 Task: Play online crossword game.
Action: Mouse moved to (618, 462)
Screenshot: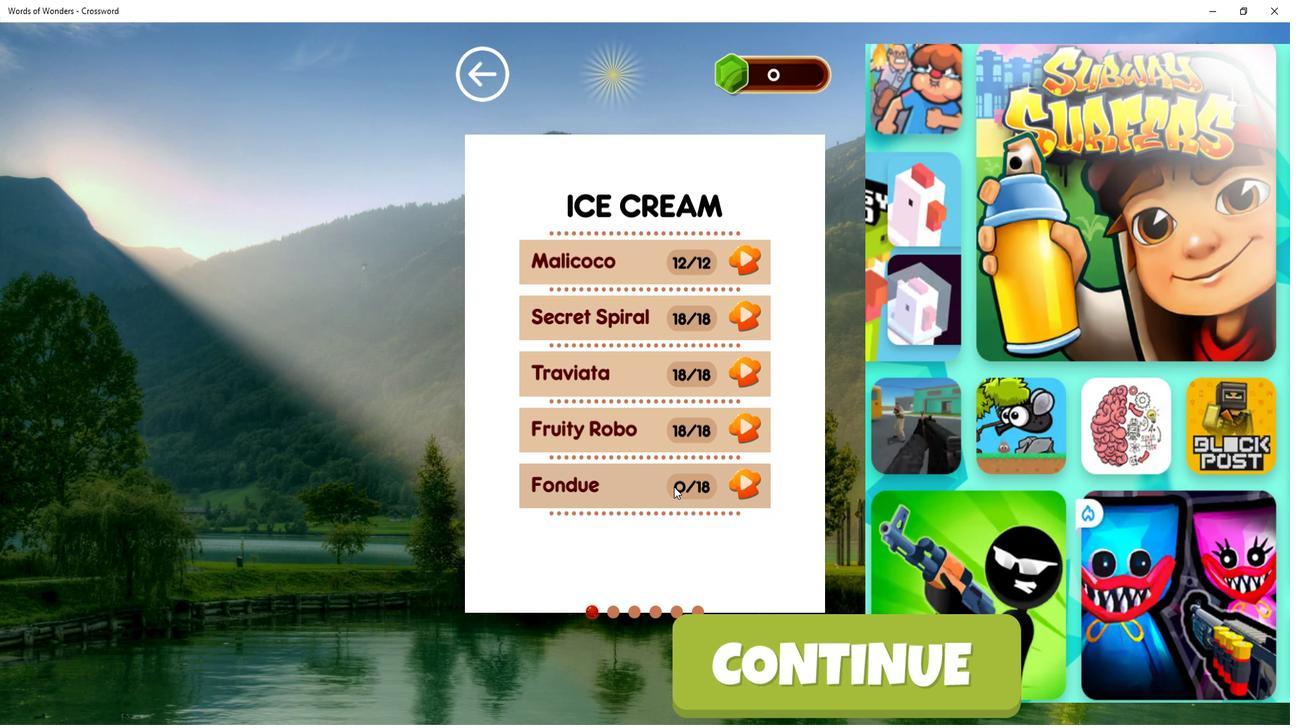 
Action: Mouse pressed left at (618, 462)
Screenshot: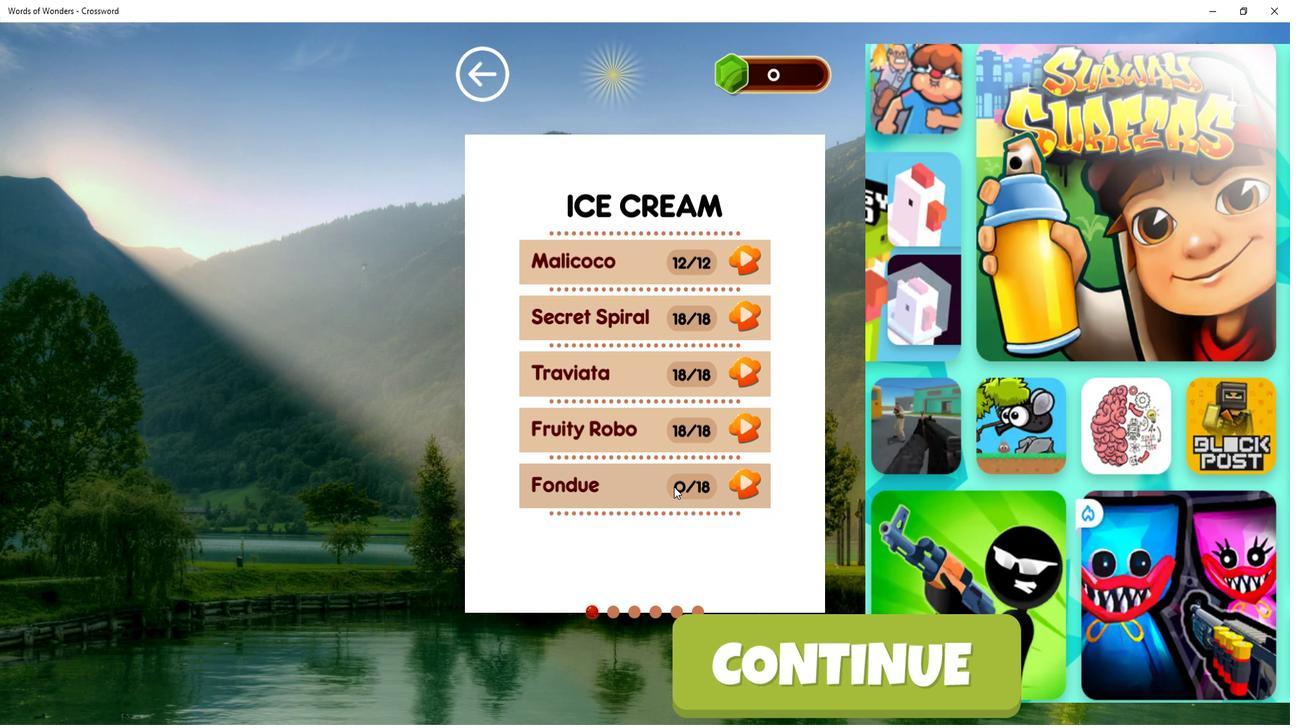 
Action: Mouse moved to (706, 612)
Screenshot: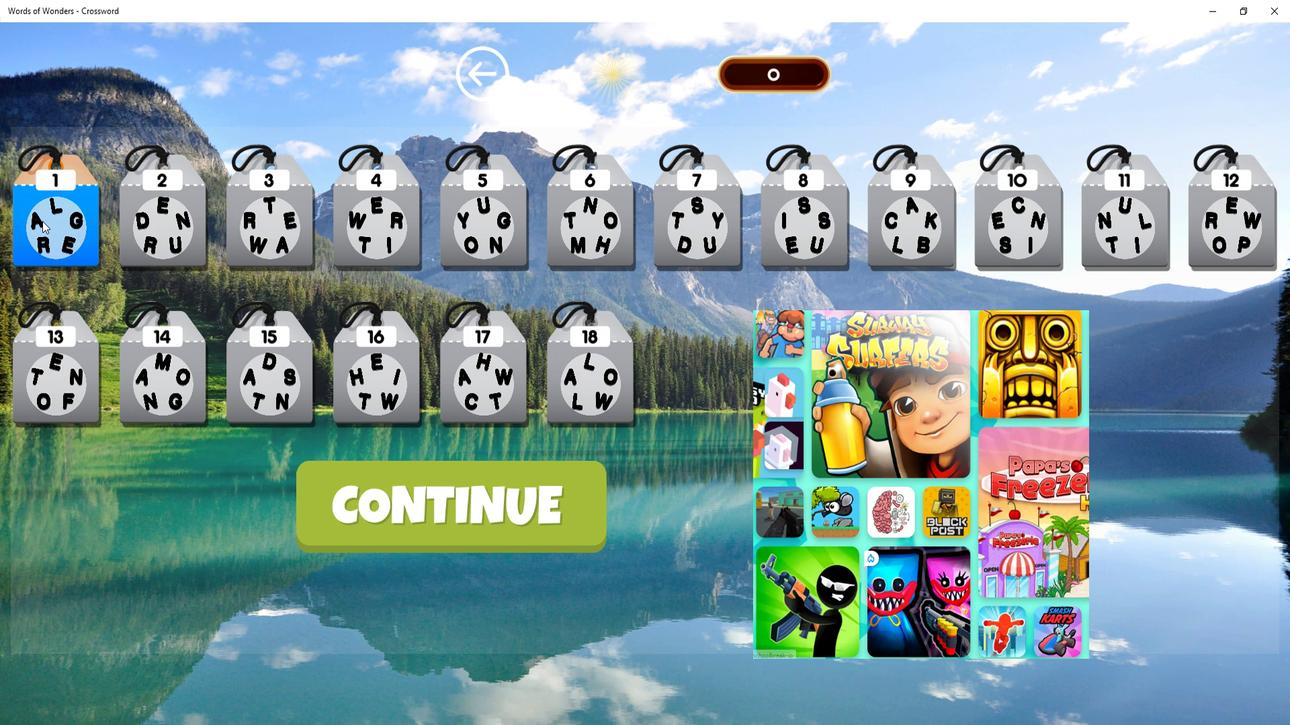 
Action: Mouse pressed left at (706, 612)
Screenshot: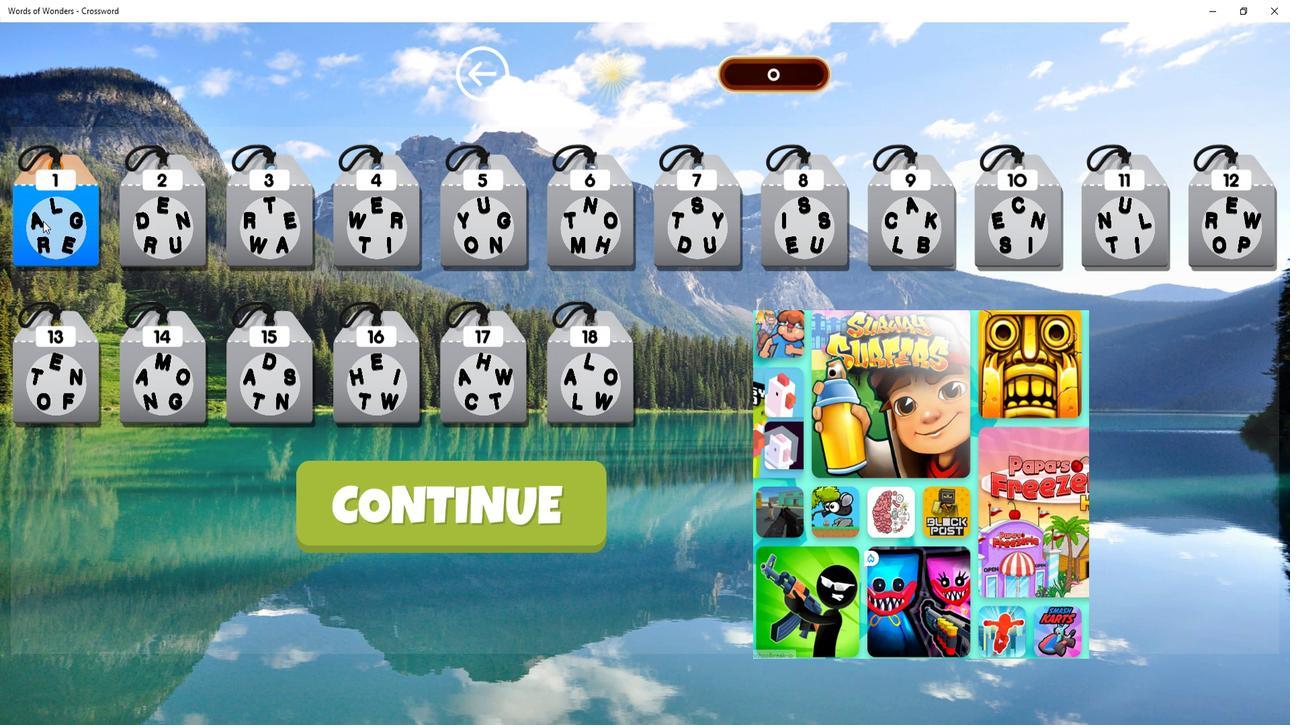 
Action: Mouse moved to (633, 475)
Screenshot: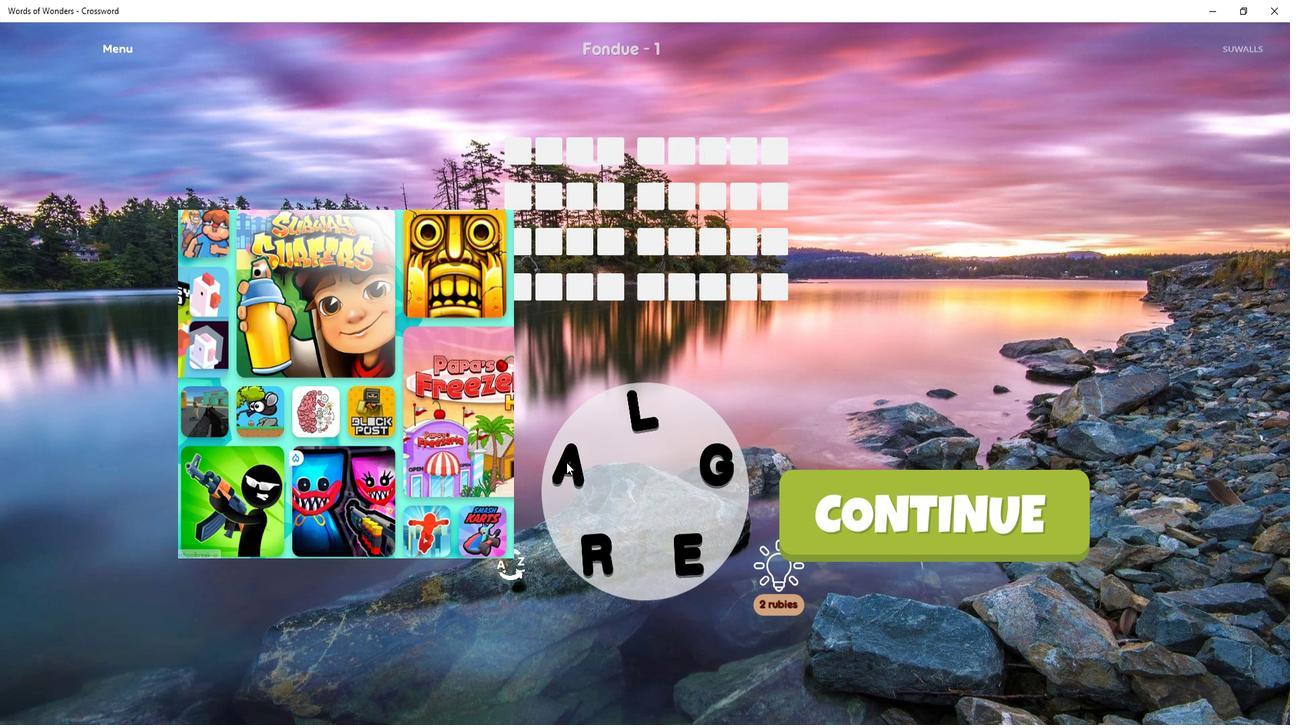 
Action: Mouse pressed left at (633, 475)
Screenshot: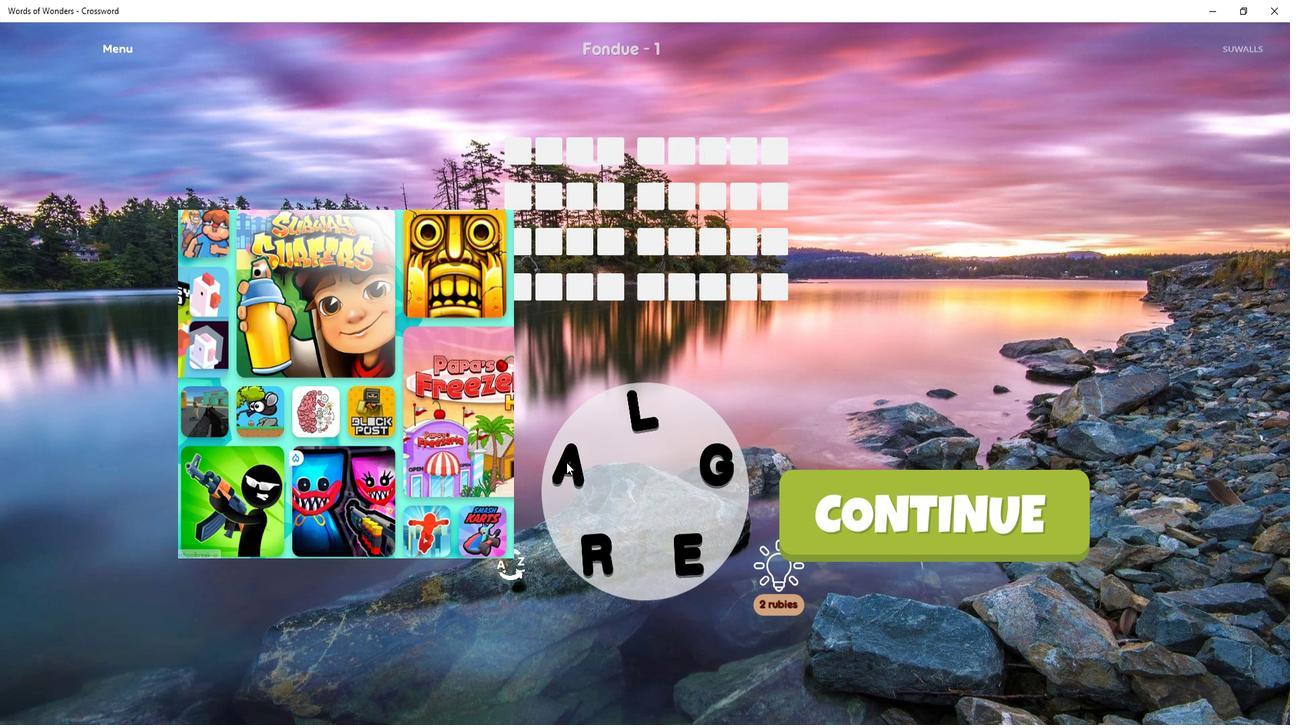 
Action: Mouse moved to (612, 466)
Screenshot: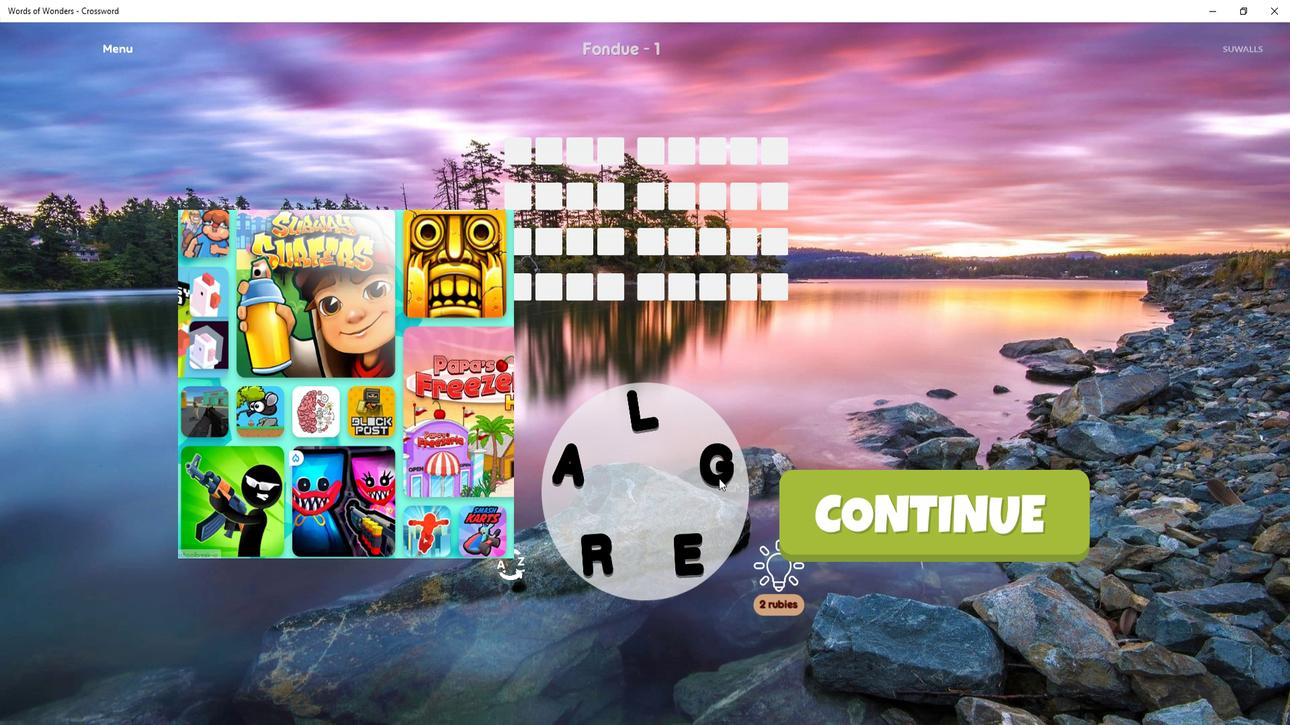 
Action: Mouse pressed left at (612, 466)
Screenshot: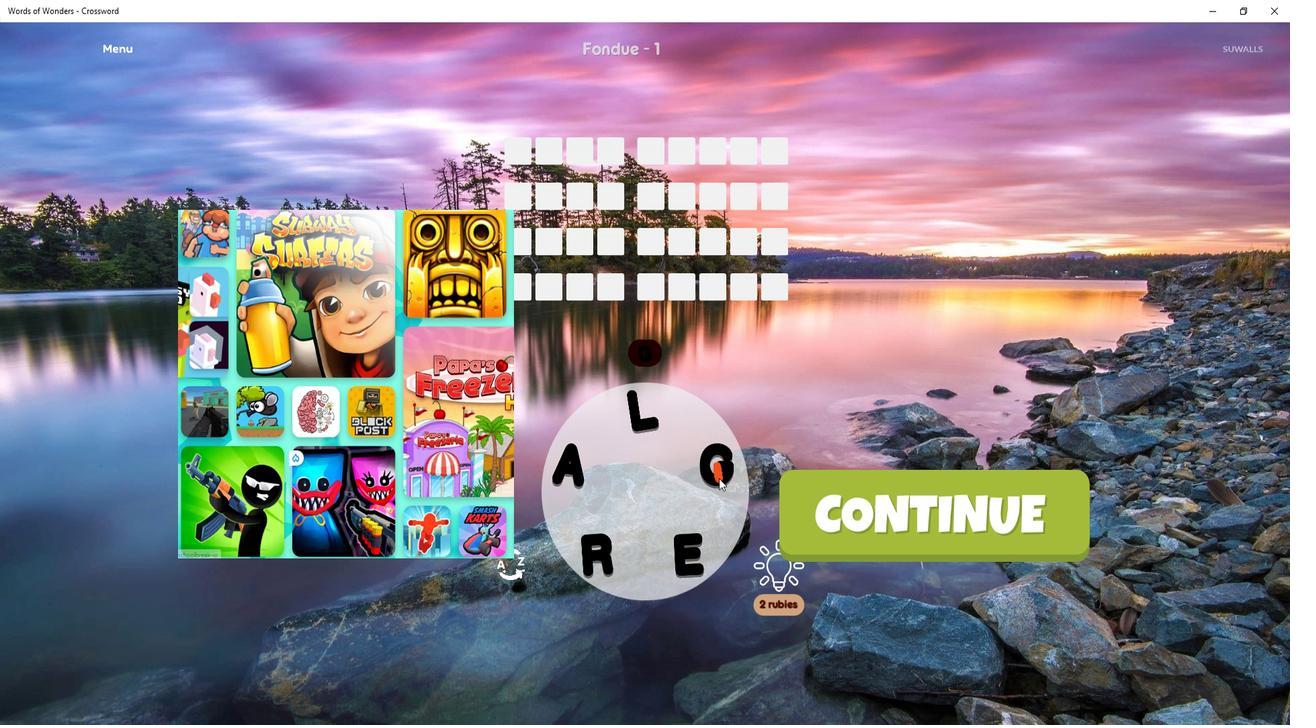 
Action: Mouse moved to (612, 468)
Screenshot: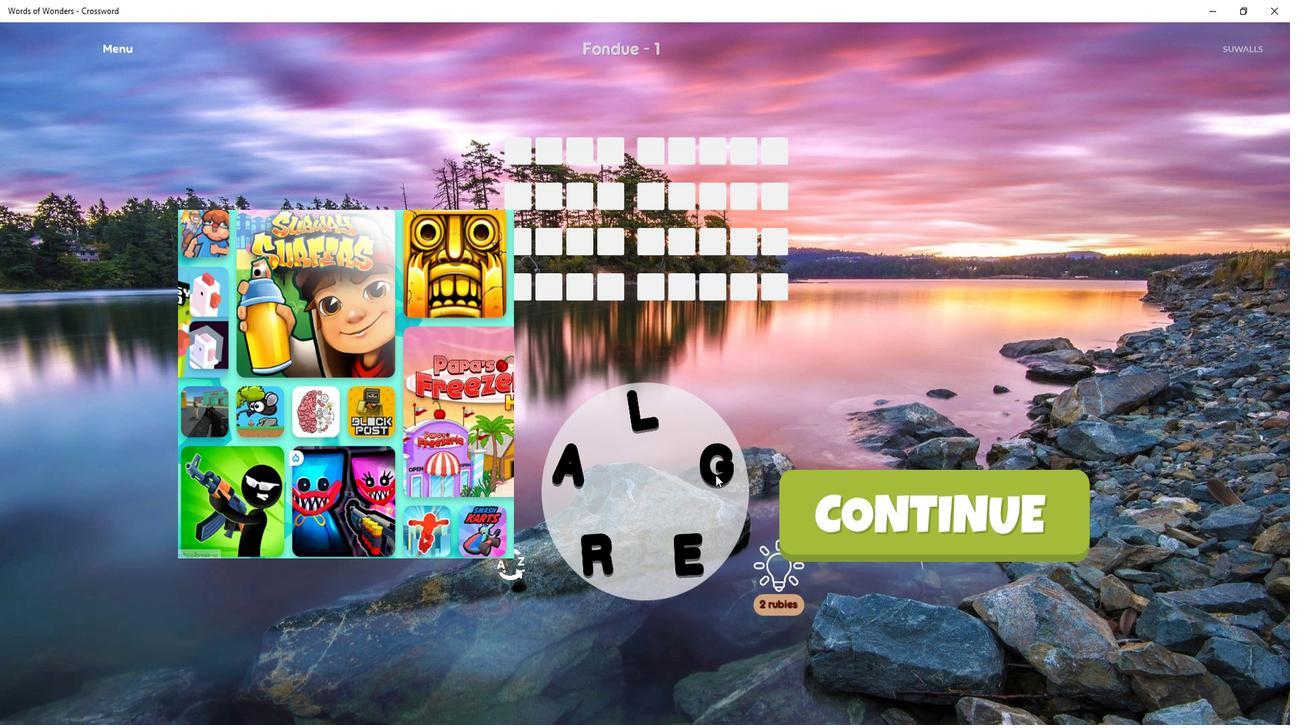 
Action: Mouse pressed left at (612, 468)
Screenshot: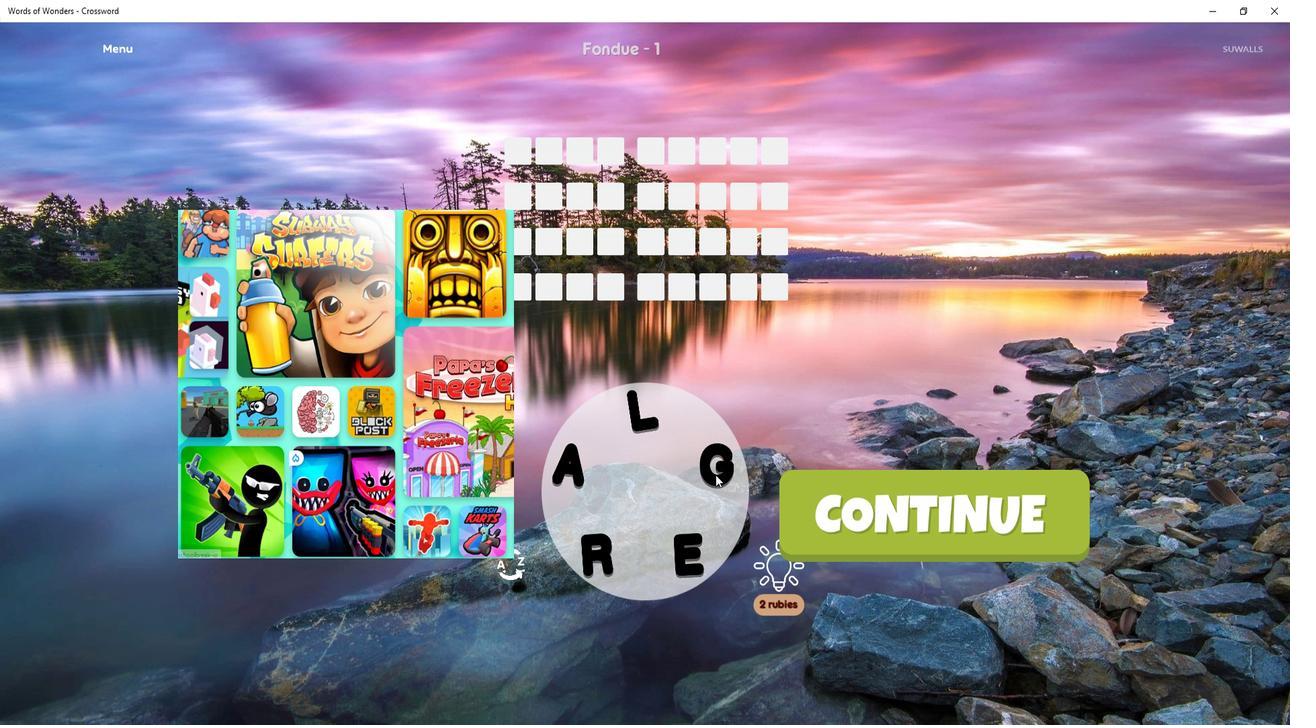 
Action: Mouse moved to (623, 504)
Screenshot: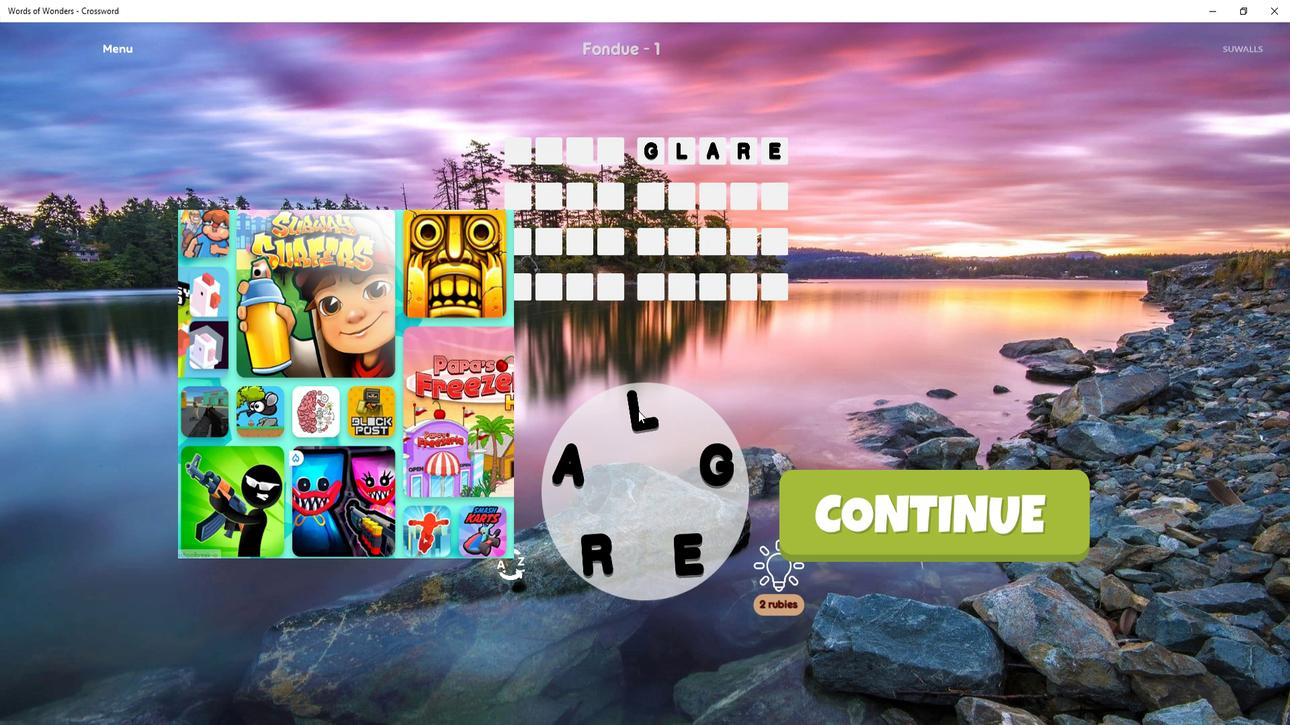 
Action: Mouse pressed left at (623, 504)
Screenshot: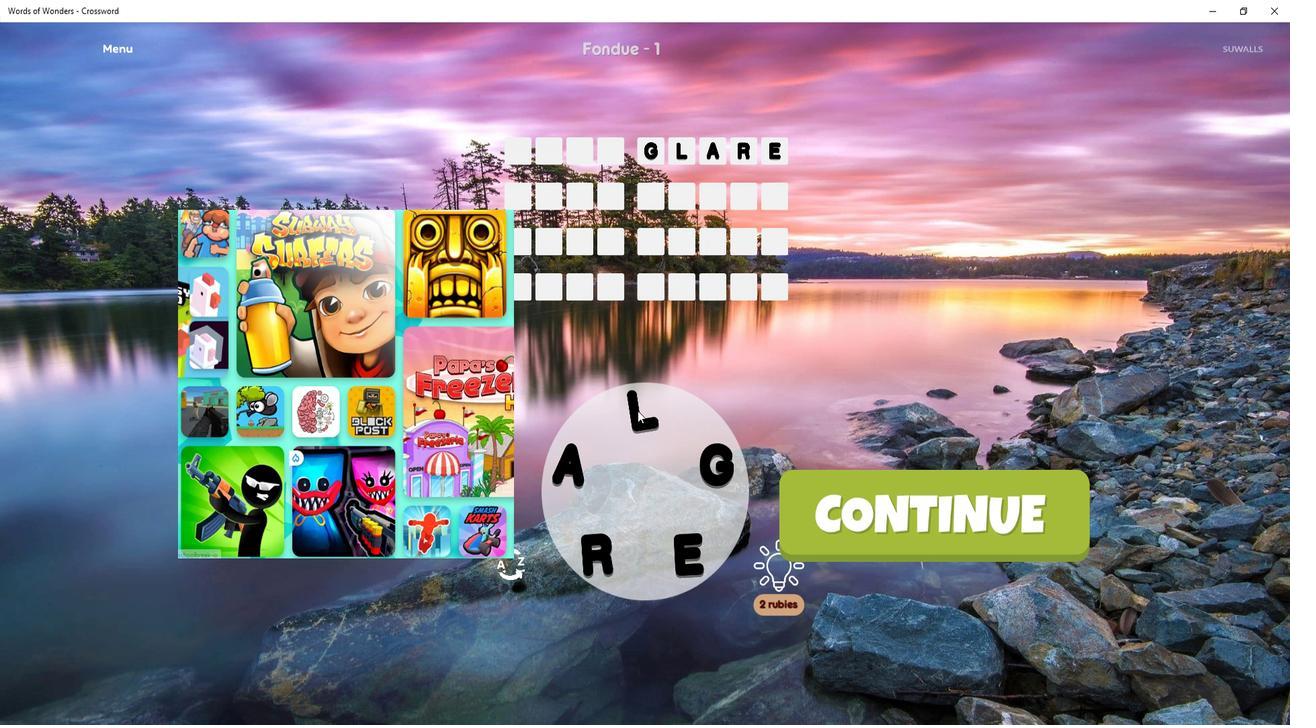 
Action: Mouse moved to (624, 507)
Screenshot: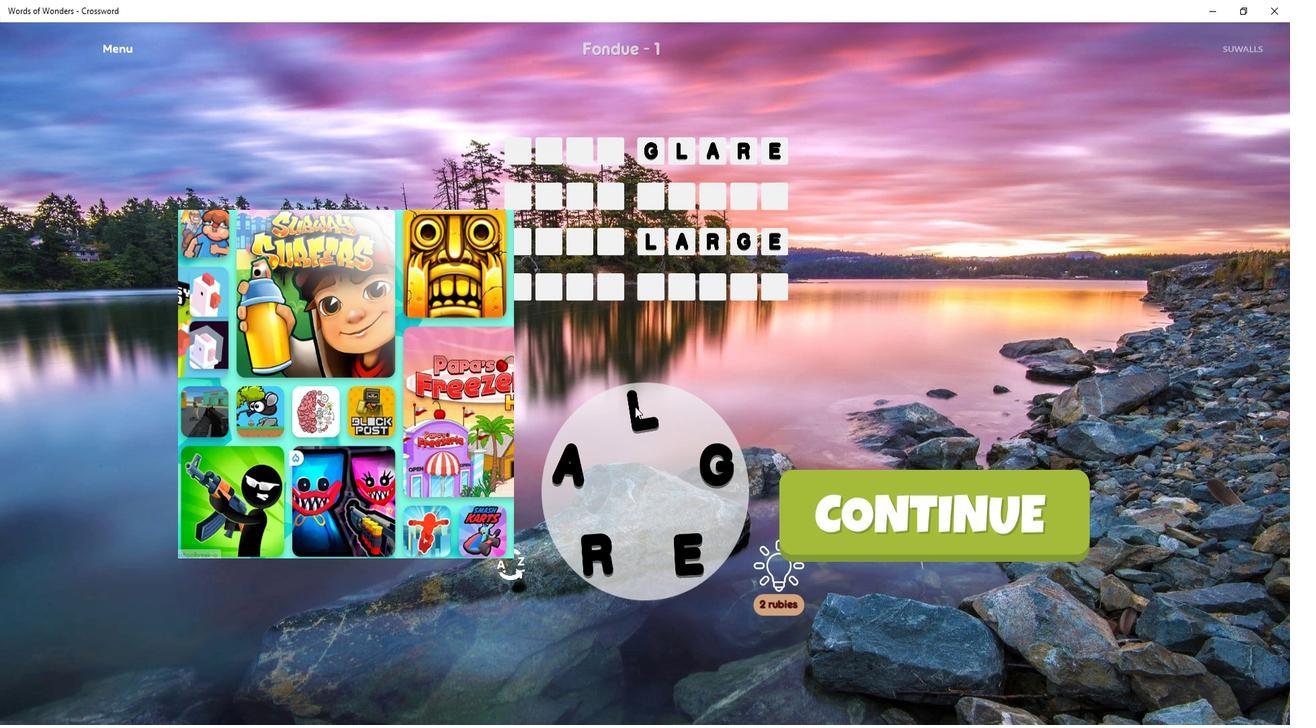 
Action: Mouse pressed left at (624, 507)
Screenshot: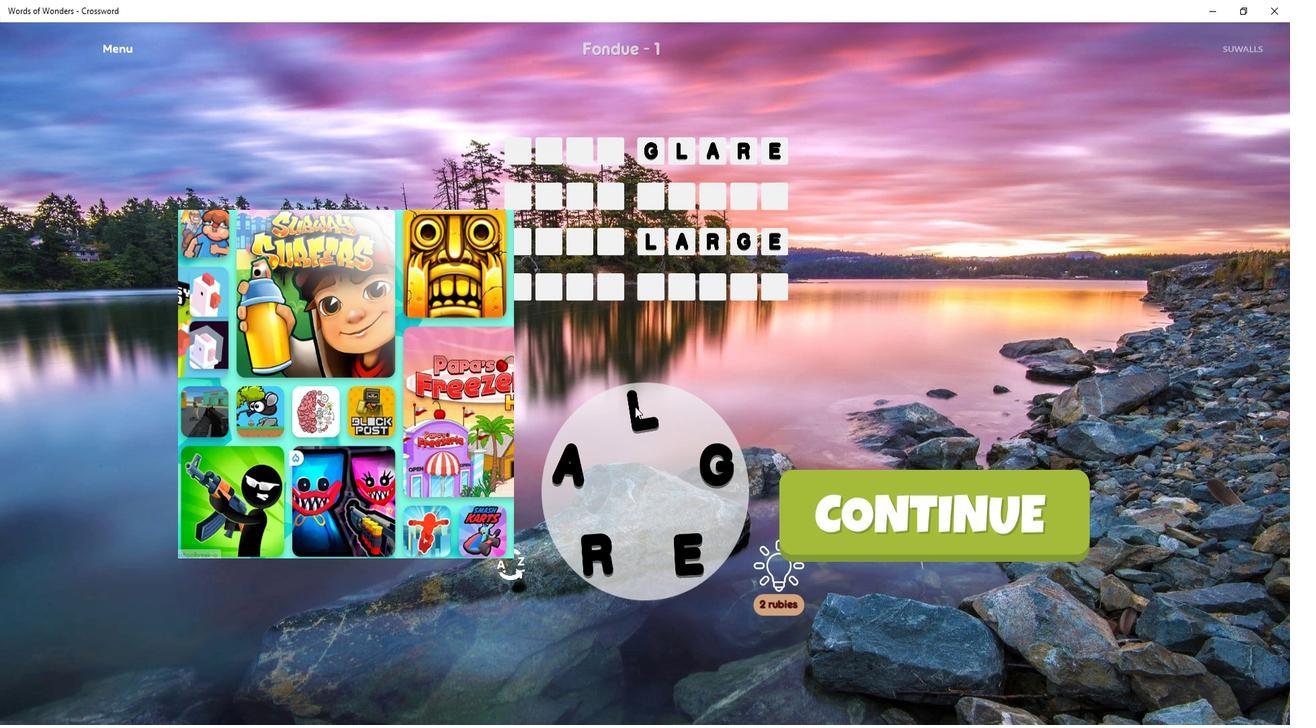 
Action: Mouse moved to (622, 507)
Screenshot: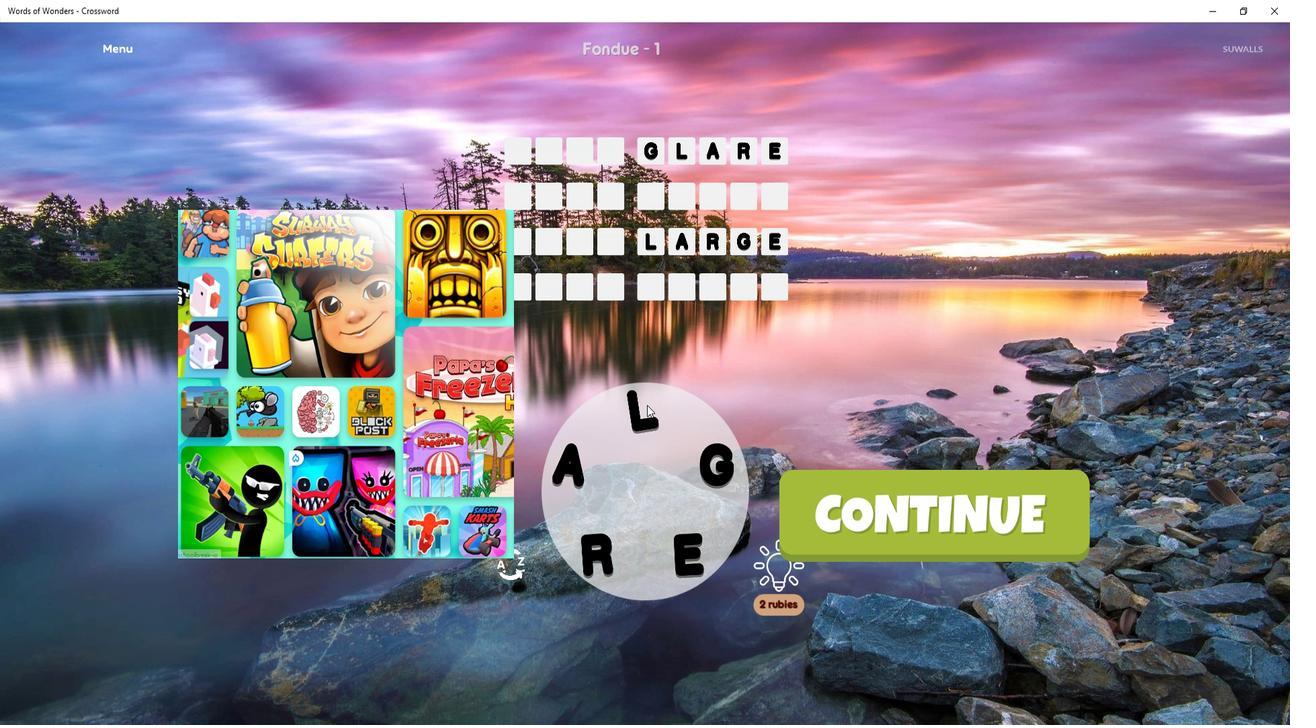 
Action: Mouse pressed left at (622, 507)
Screenshot: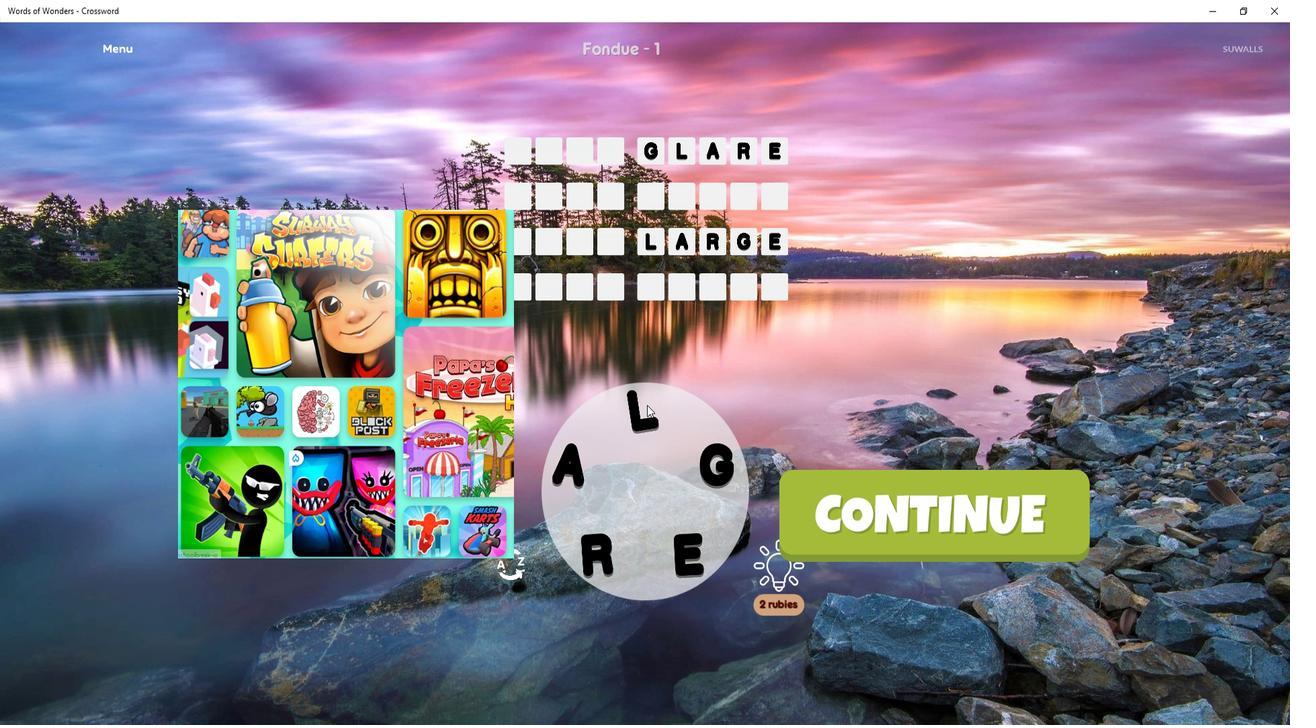 
Action: Mouse moved to (629, 421)
Screenshot: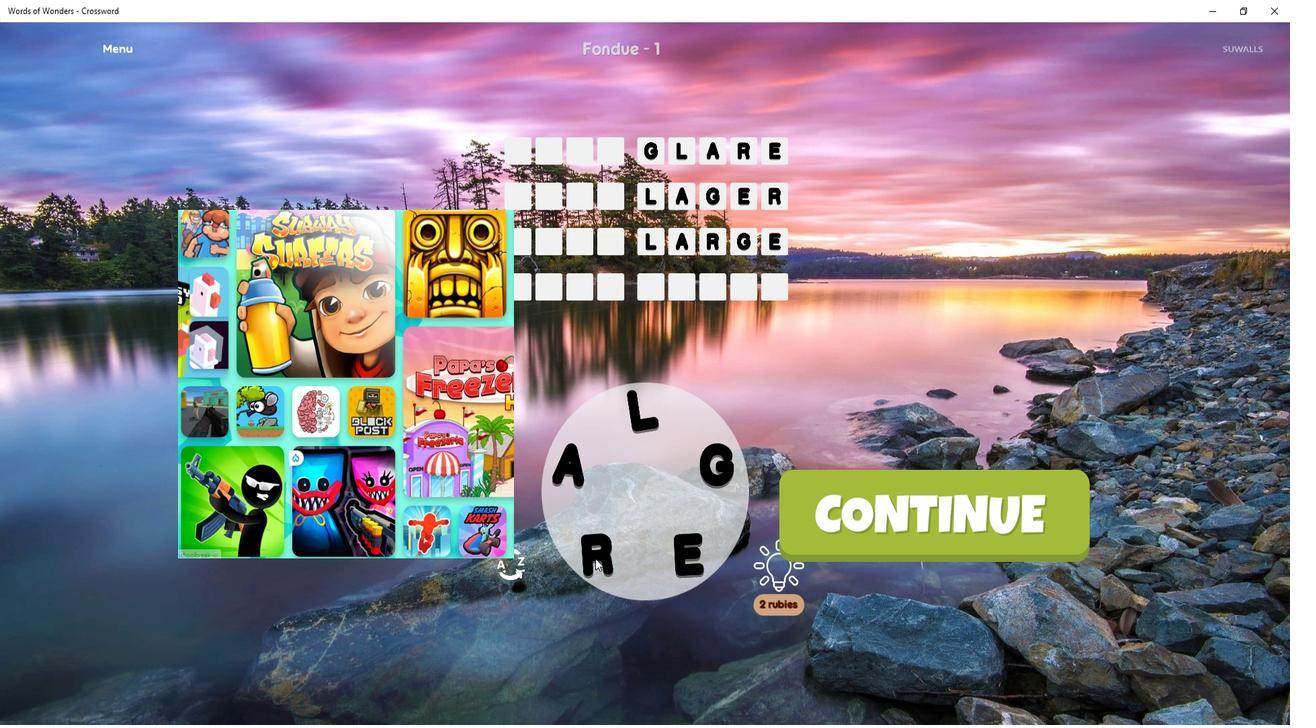 
Action: Mouse pressed left at (629, 421)
Screenshot: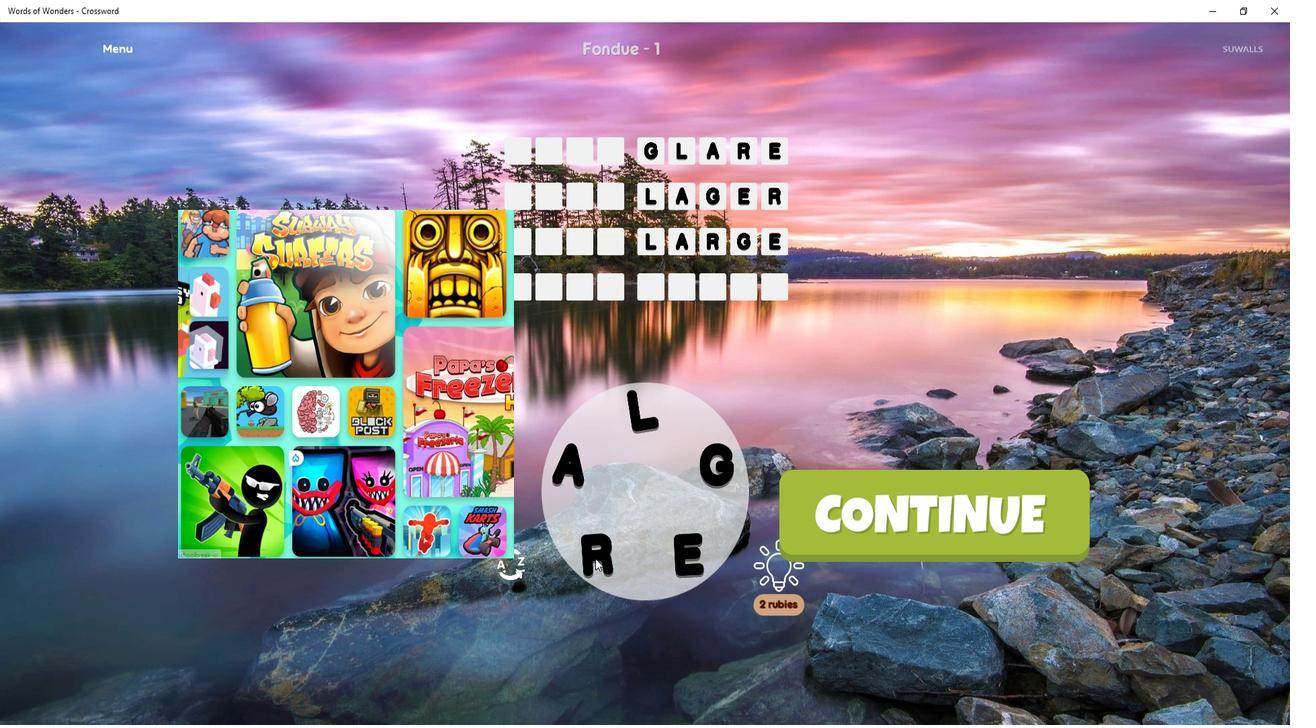 
Action: Mouse moved to (789, 472)
Screenshot: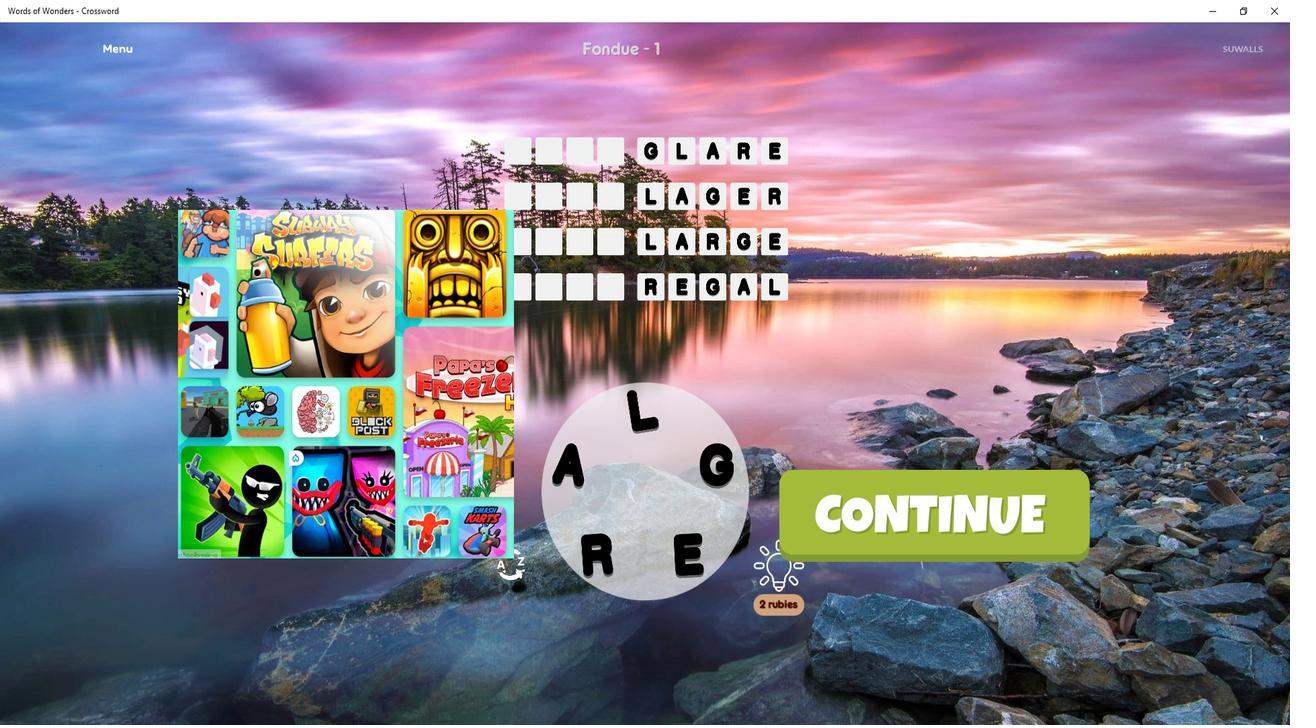 
Action: Mouse scrolled (789, 473) with delta (0, 0)
Screenshot: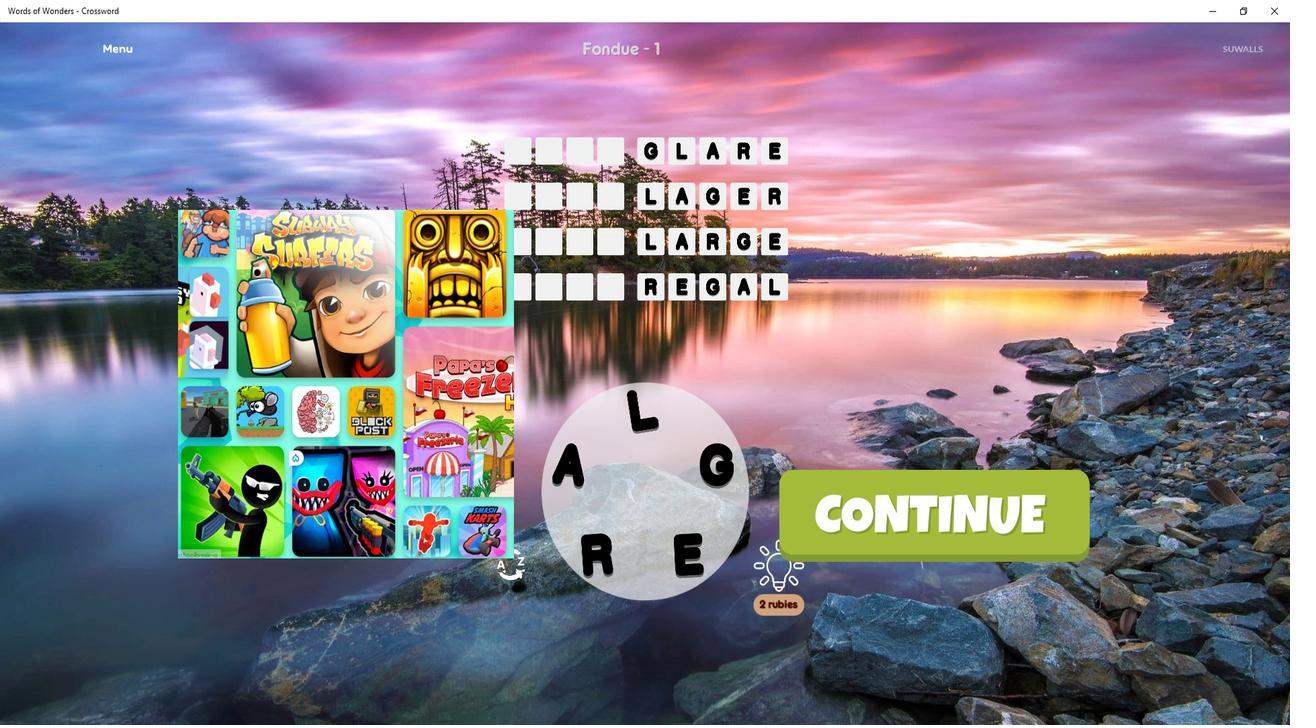 
Action: Mouse scrolled (789, 473) with delta (0, 0)
Screenshot: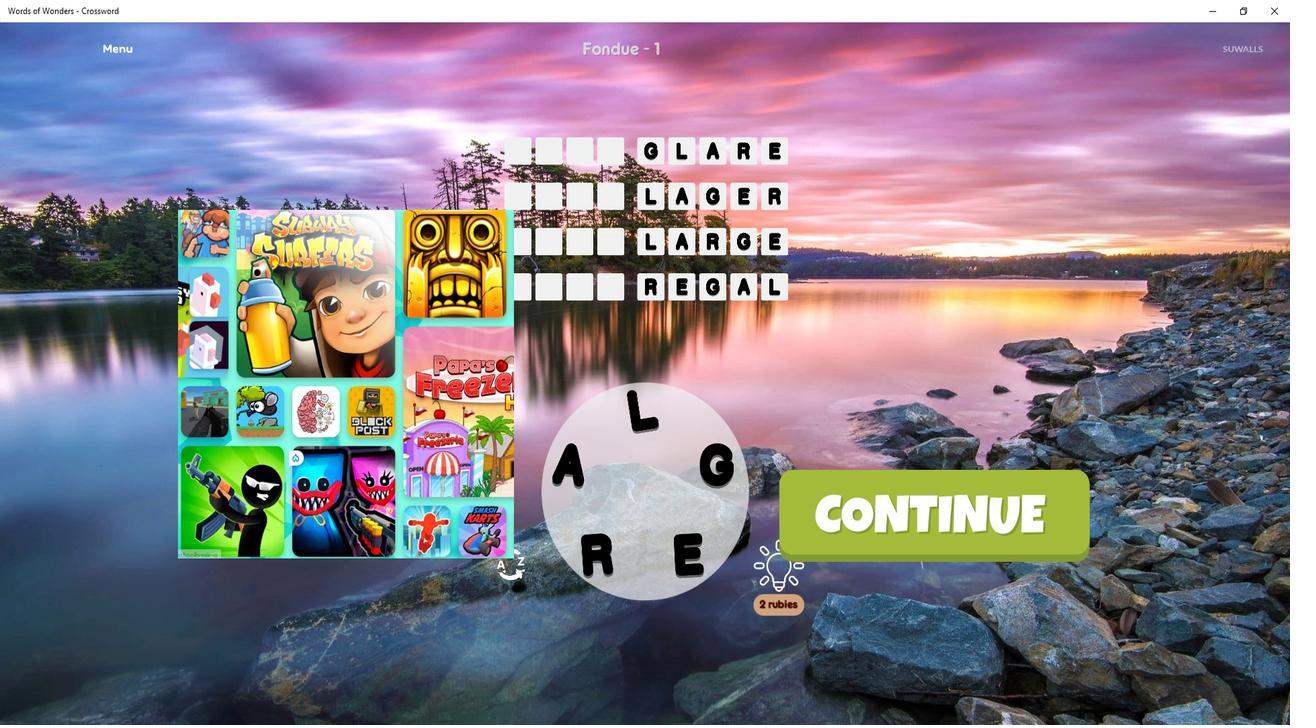 
Action: Mouse moved to (635, 476)
Screenshot: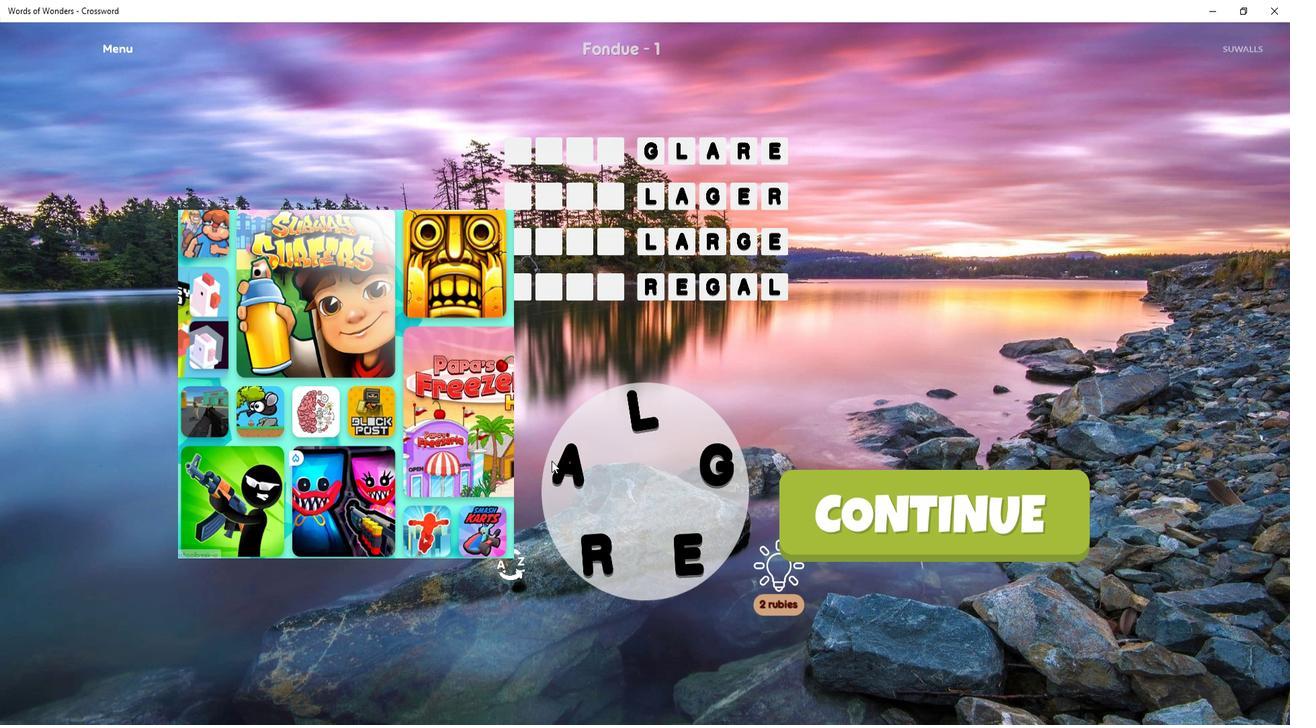 
Action: Mouse pressed left at (635, 476)
Screenshot: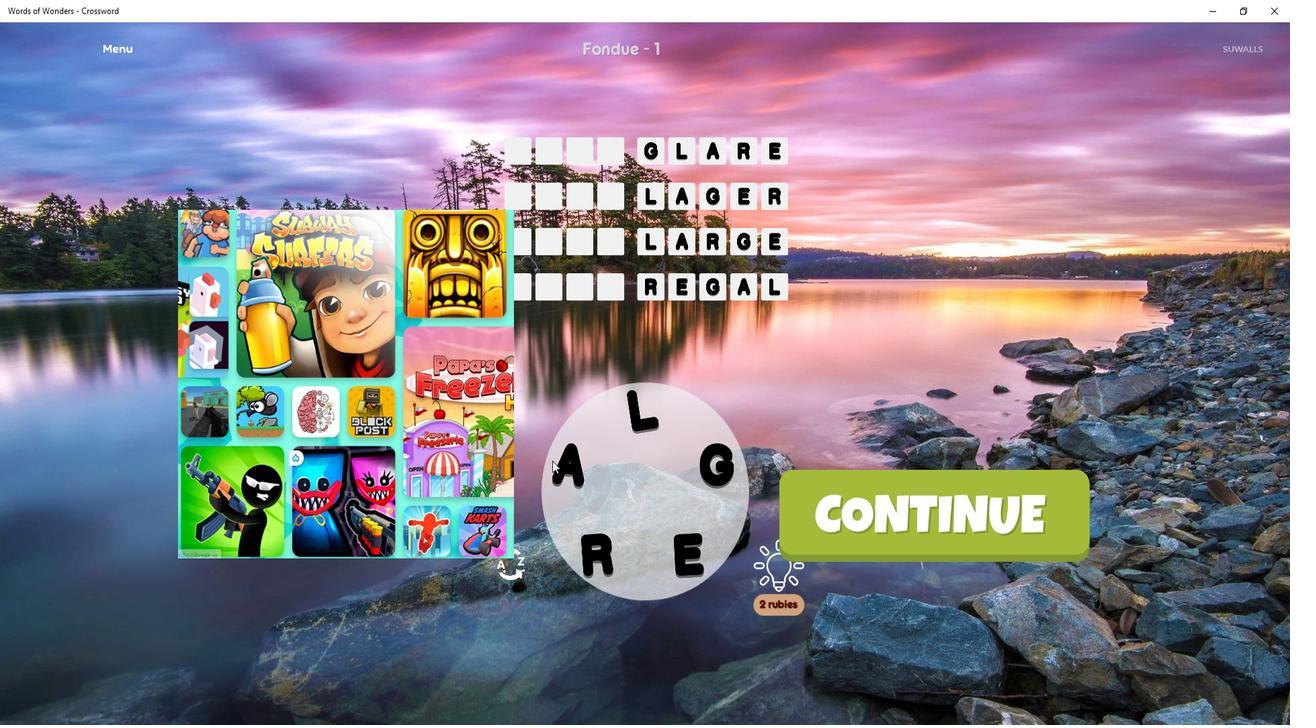 
Action: Mouse moved to (633, 468)
Screenshot: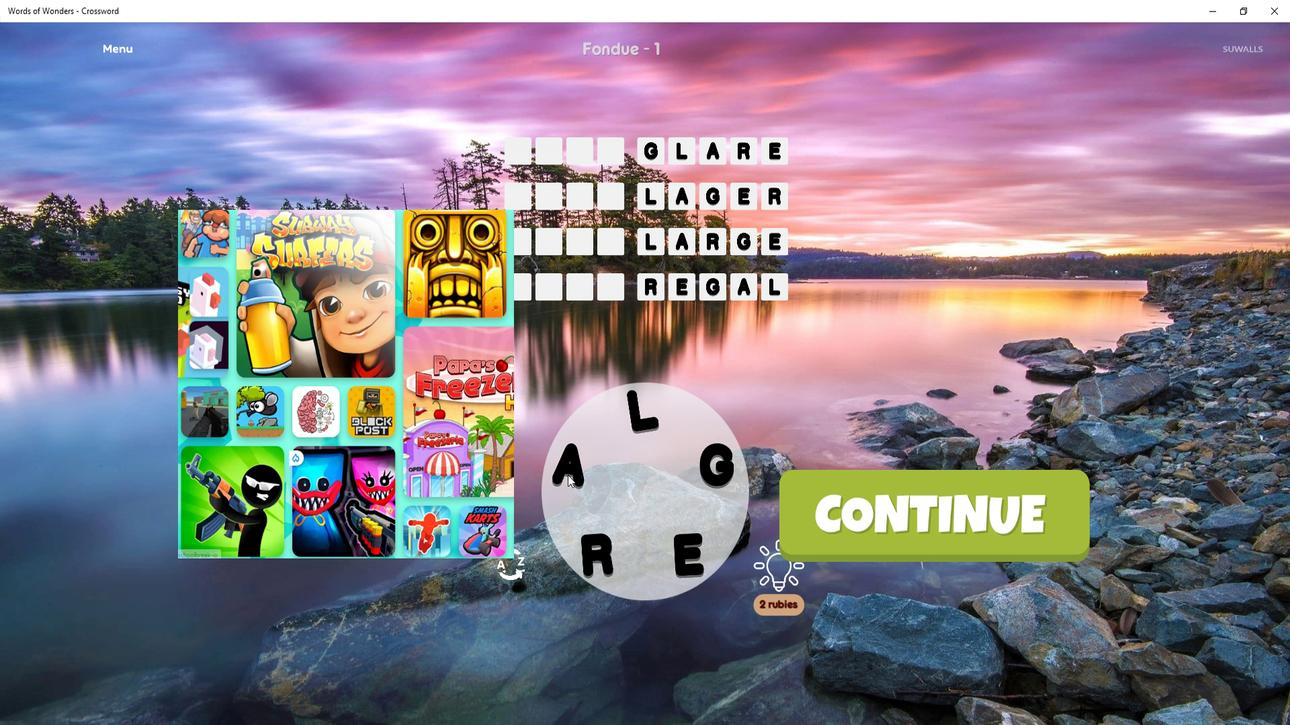 
Action: Mouse pressed left at (633, 468)
Screenshot: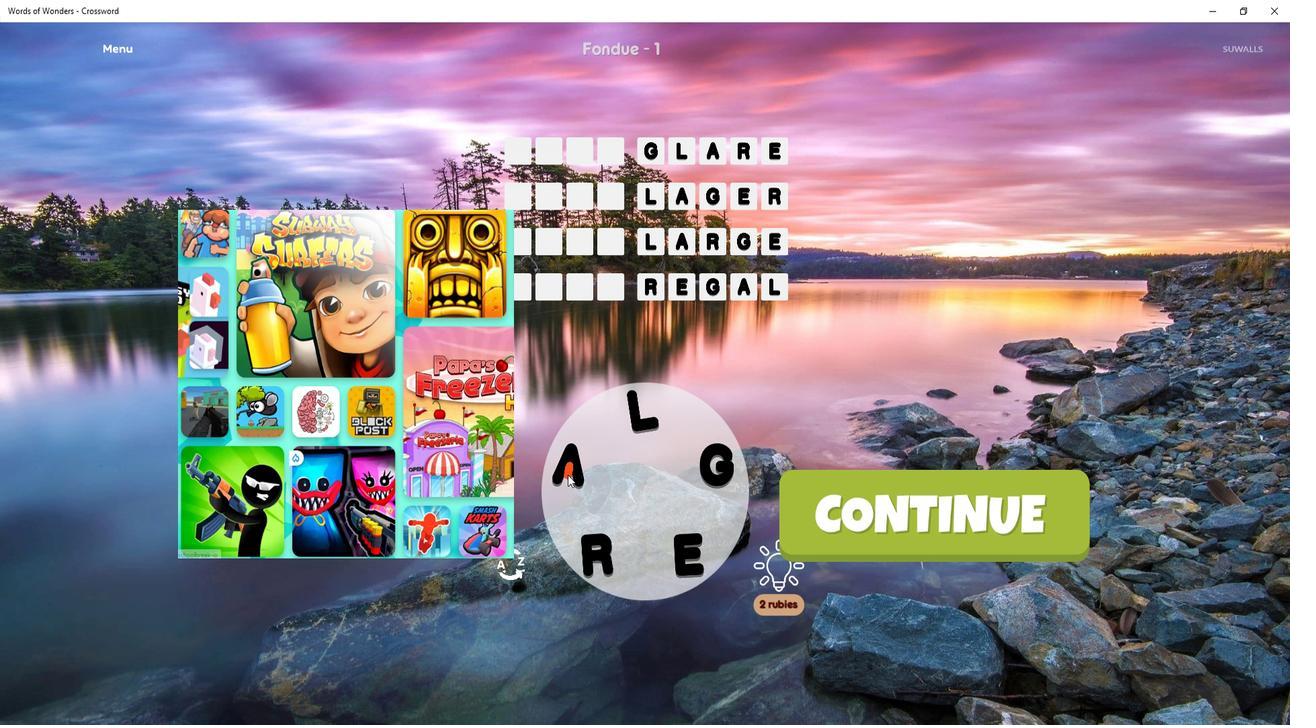
Action: Mouse moved to (634, 474)
Screenshot: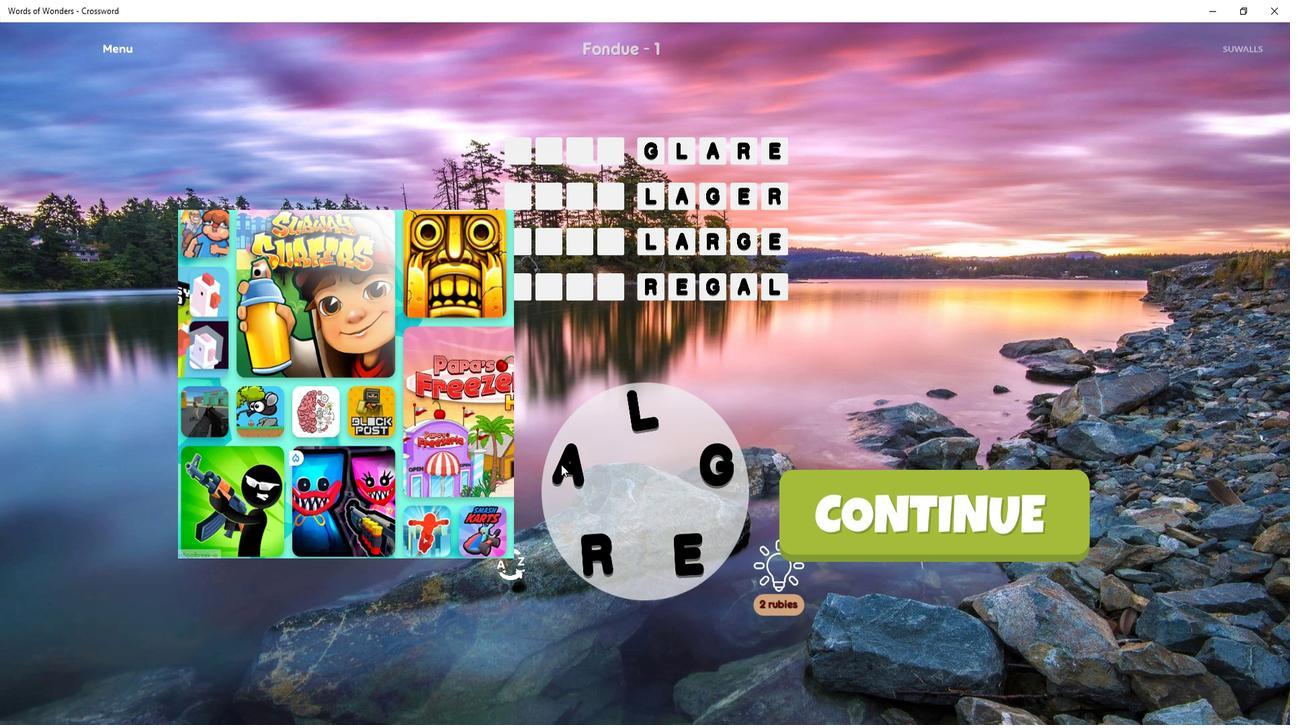 
Action: Mouse pressed left at (634, 474)
Screenshot: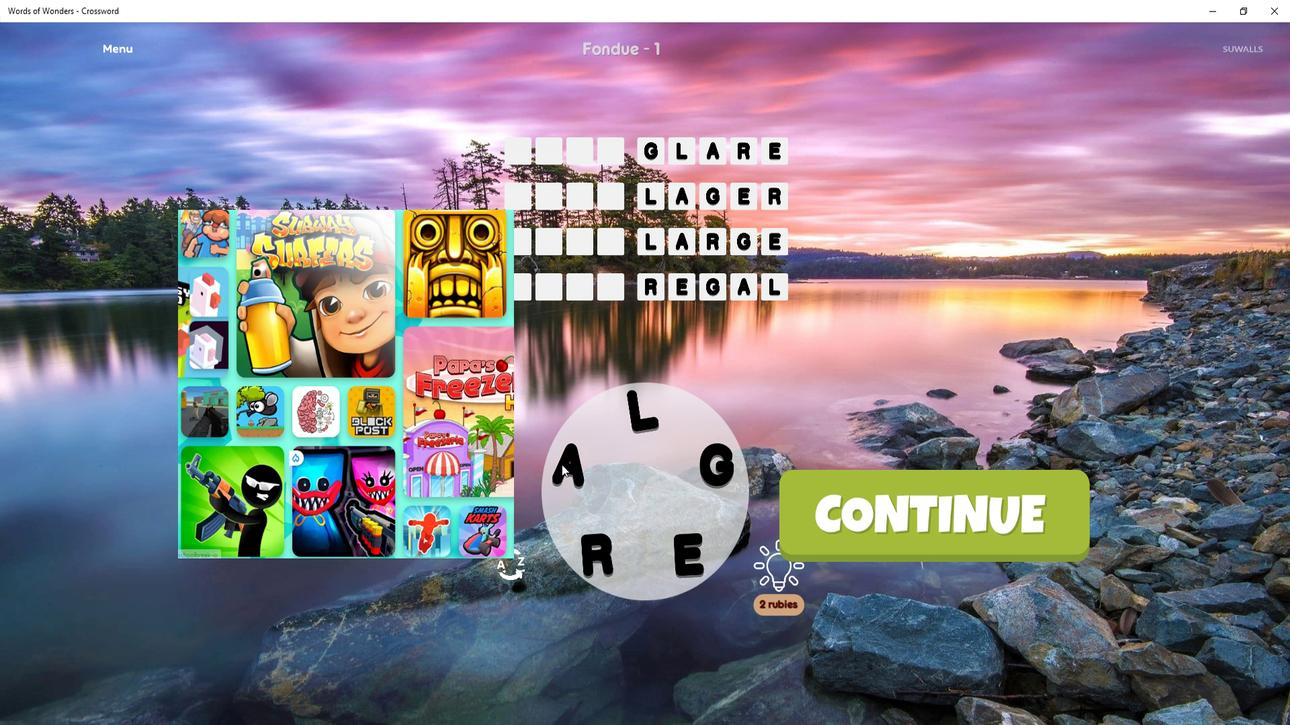 
Action: Mouse moved to (635, 473)
Screenshot: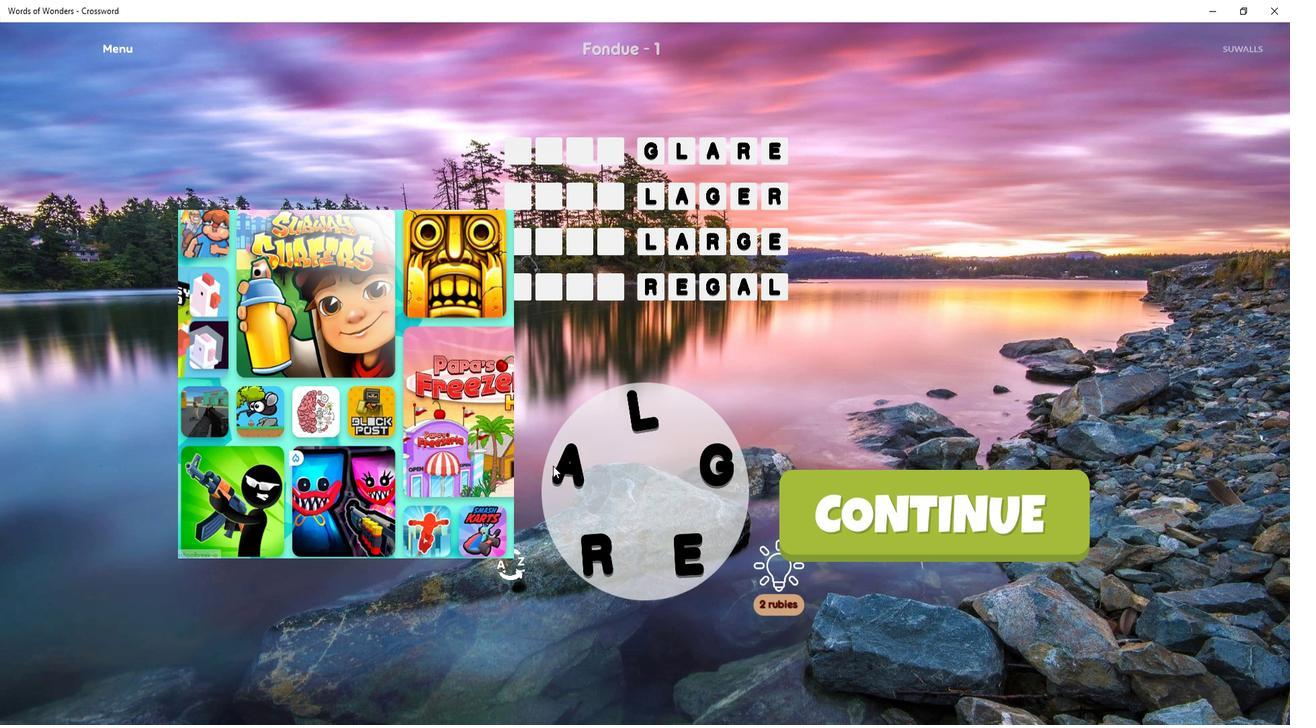 
Action: Mouse pressed left at (635, 473)
Screenshot: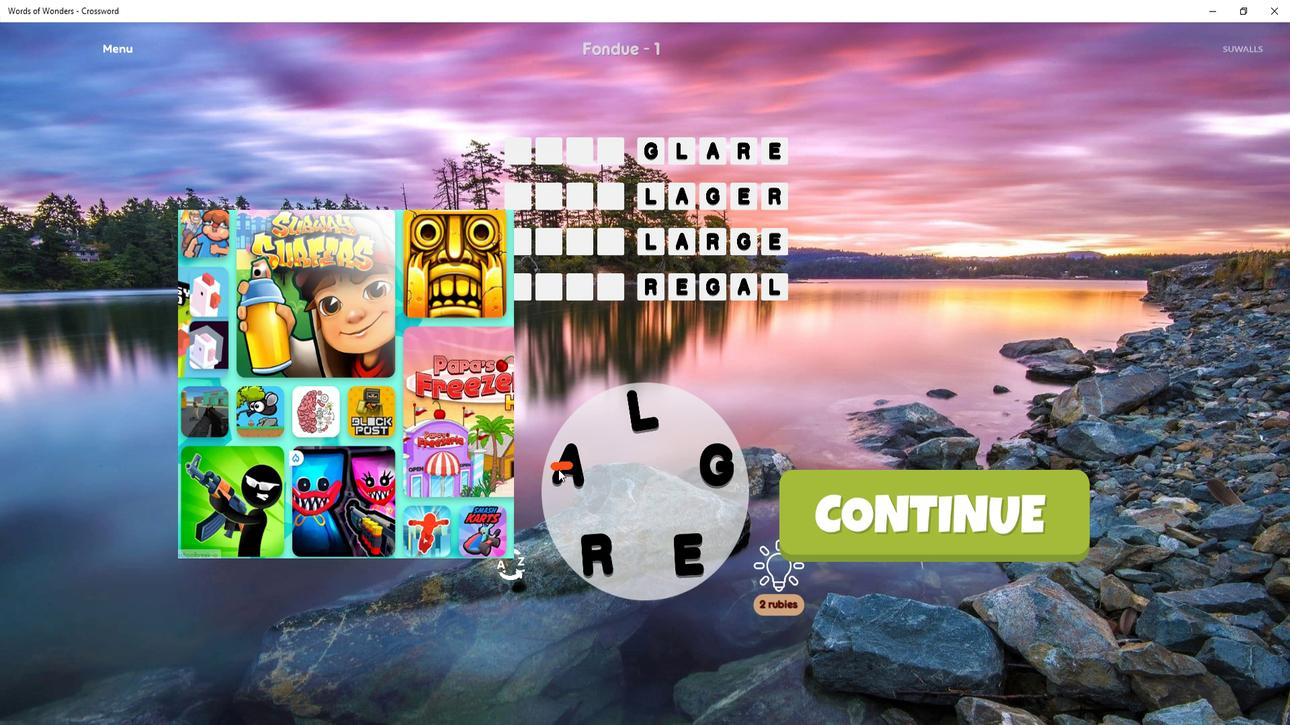 
Action: Mouse moved to (633, 473)
Screenshot: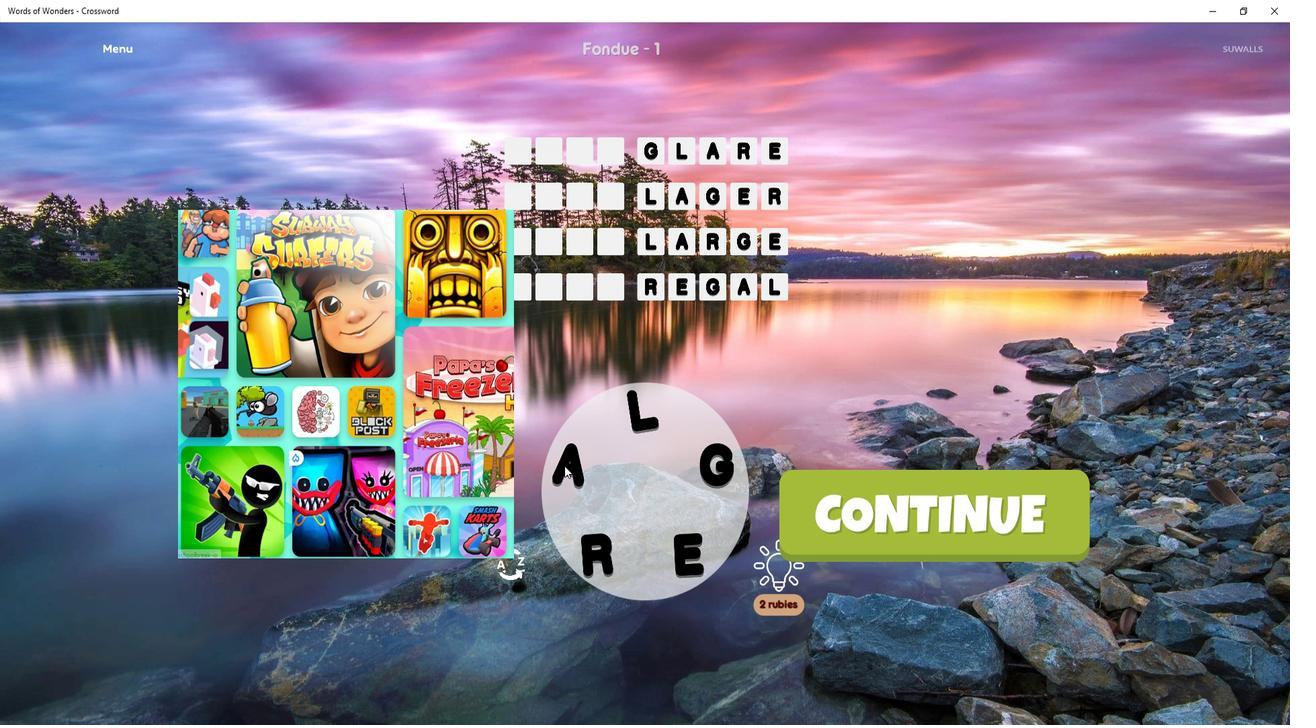 
Action: Mouse pressed left at (633, 473)
Screenshot: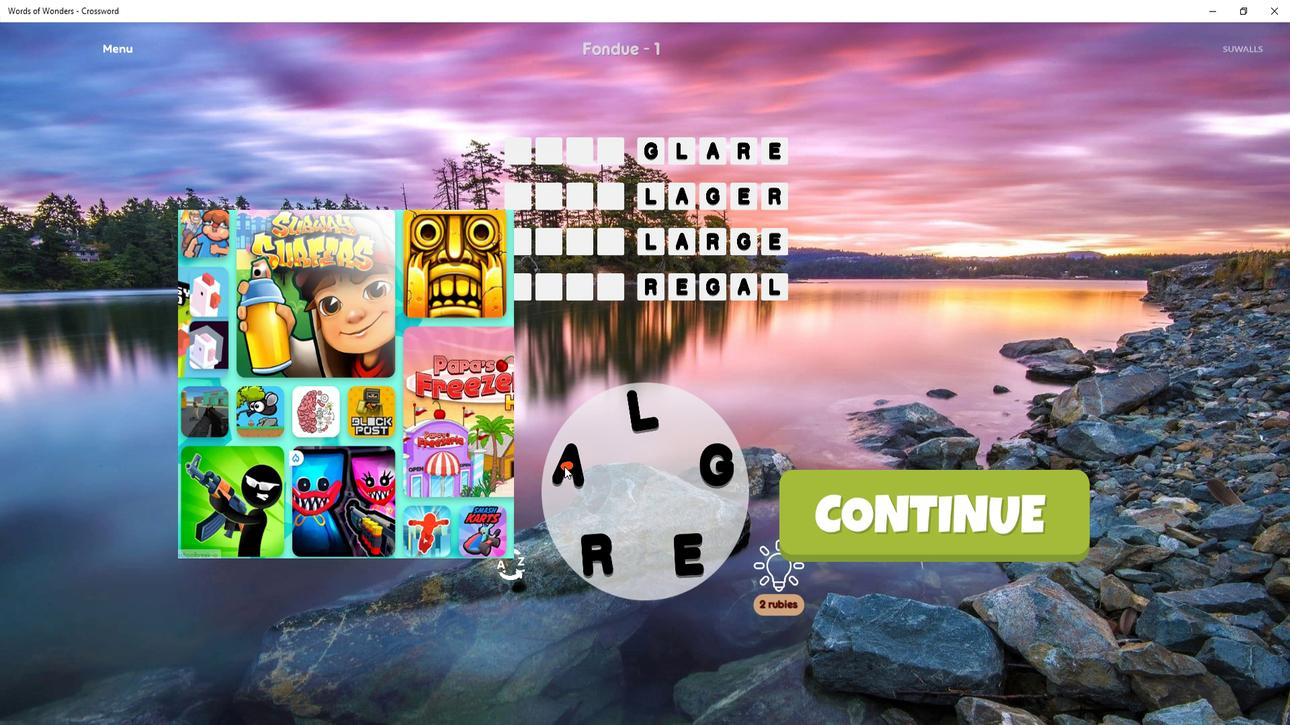 
Action: Mouse moved to (616, 421)
Screenshot: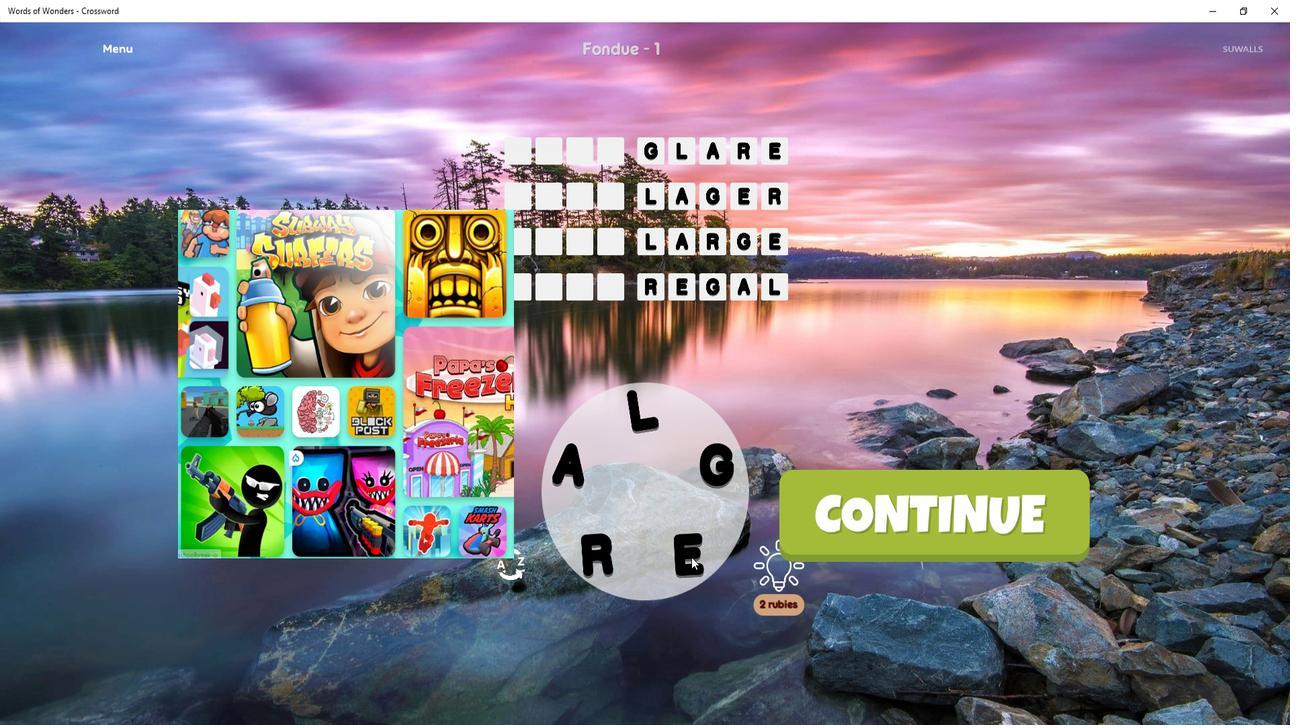 
Action: Mouse pressed left at (616, 421)
Screenshot: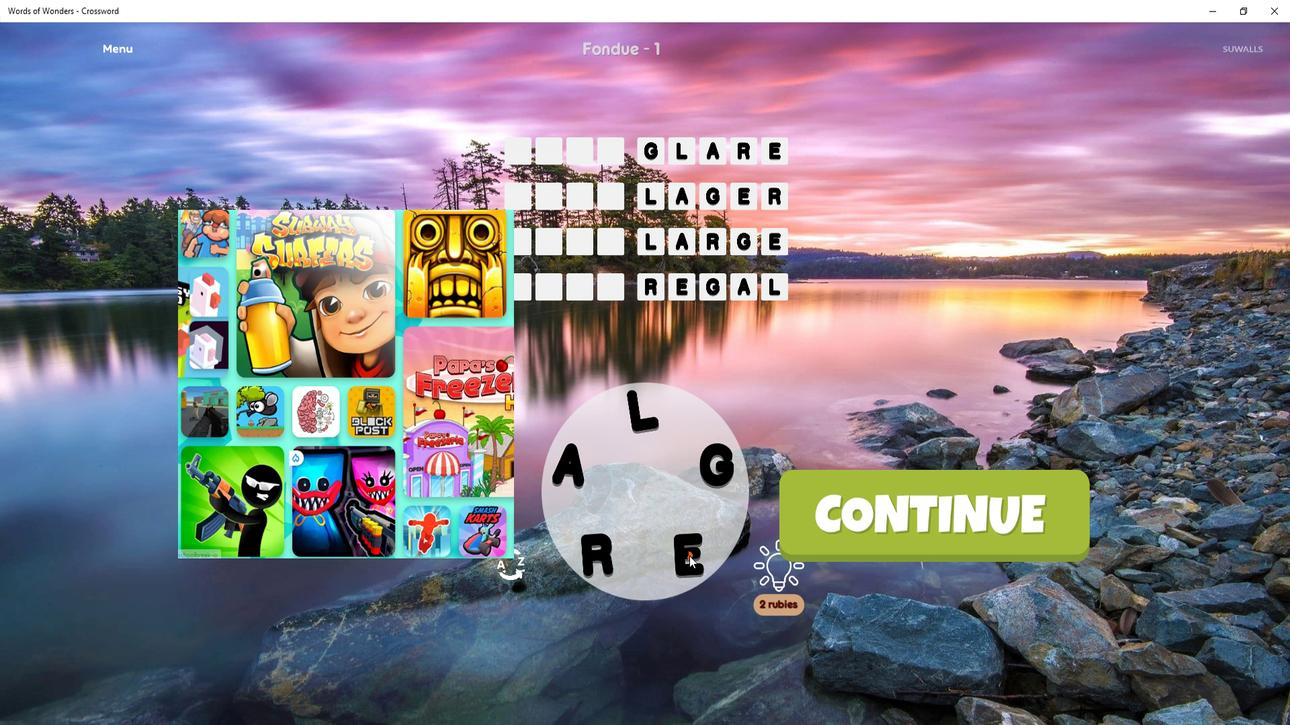 
Action: Mouse moved to (616, 425)
Screenshot: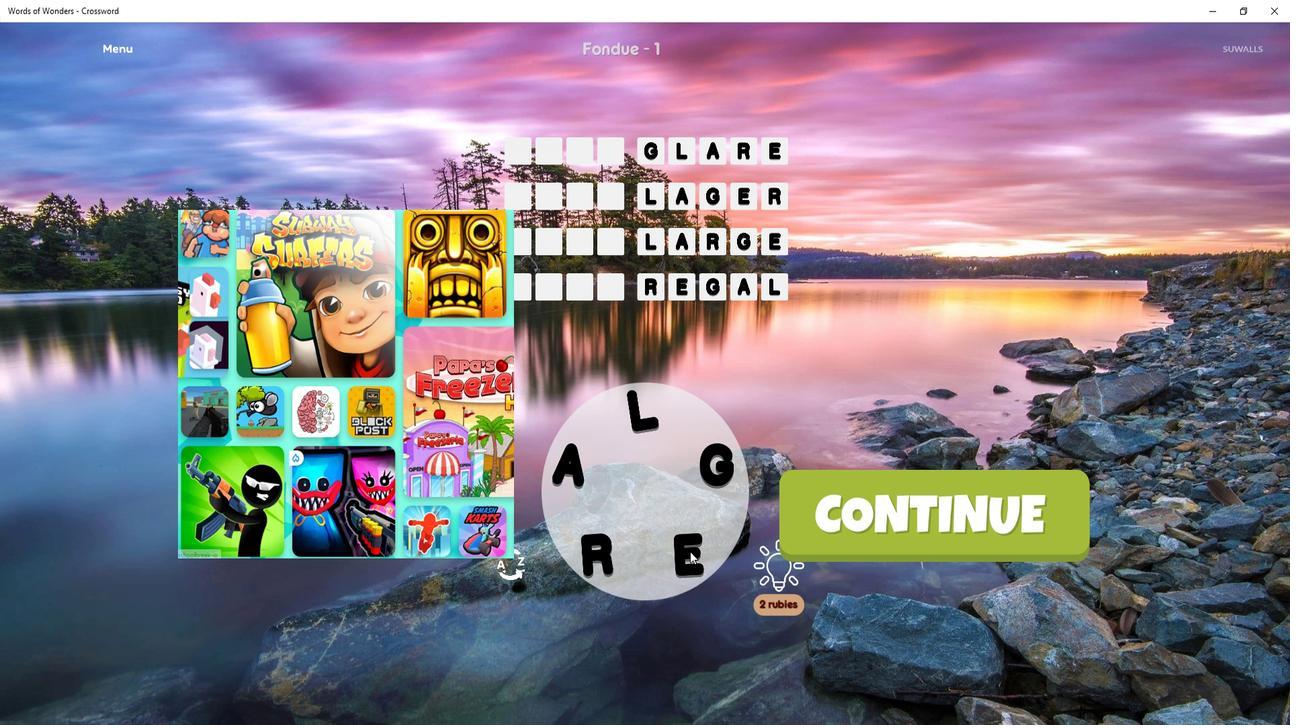 
Action: Mouse pressed left at (616, 425)
Screenshot: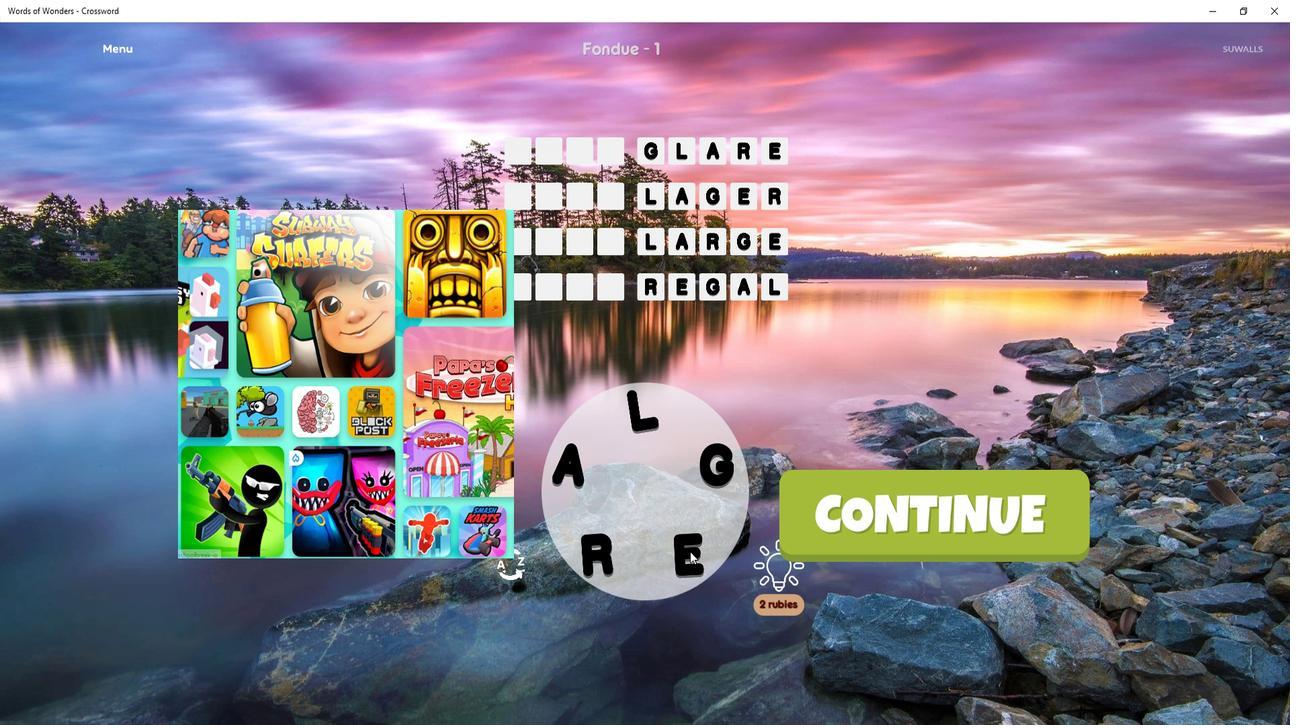 
Action: Mouse moved to (614, 472)
Screenshot: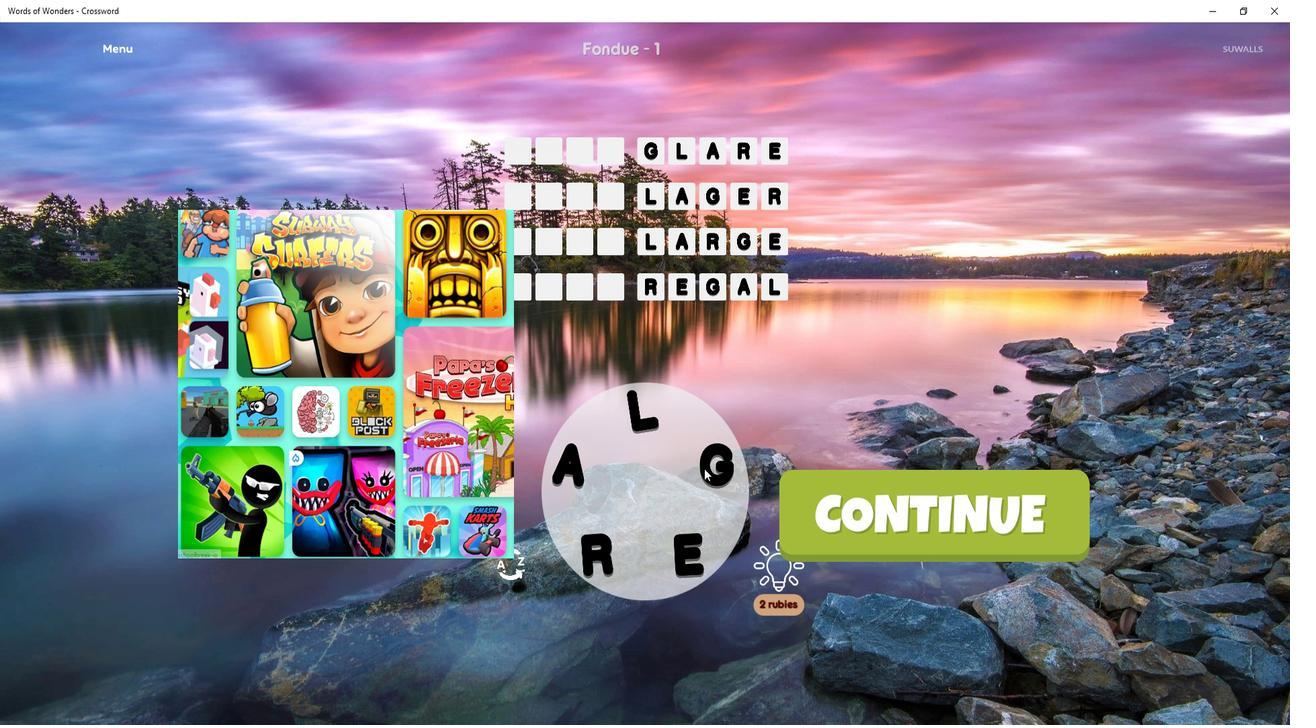 
Action: Mouse pressed left at (614, 472)
Screenshot: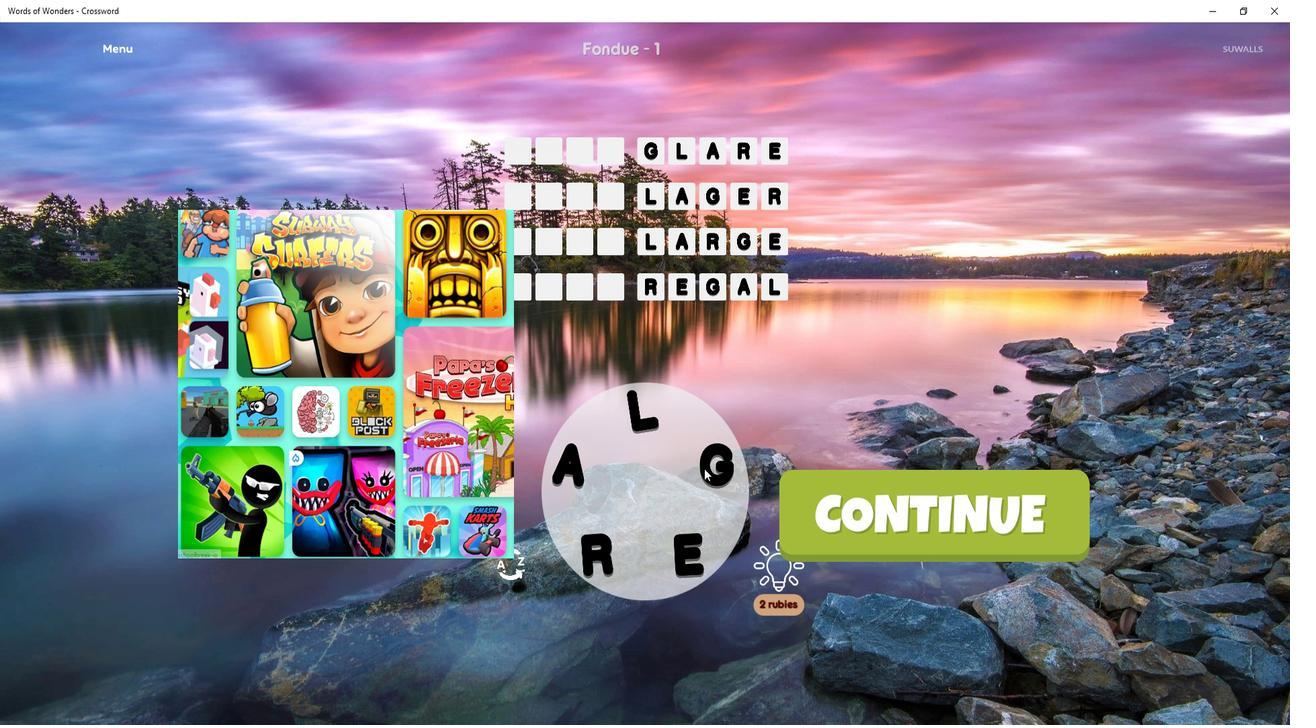 
Action: Mouse moved to (612, 475)
Screenshot: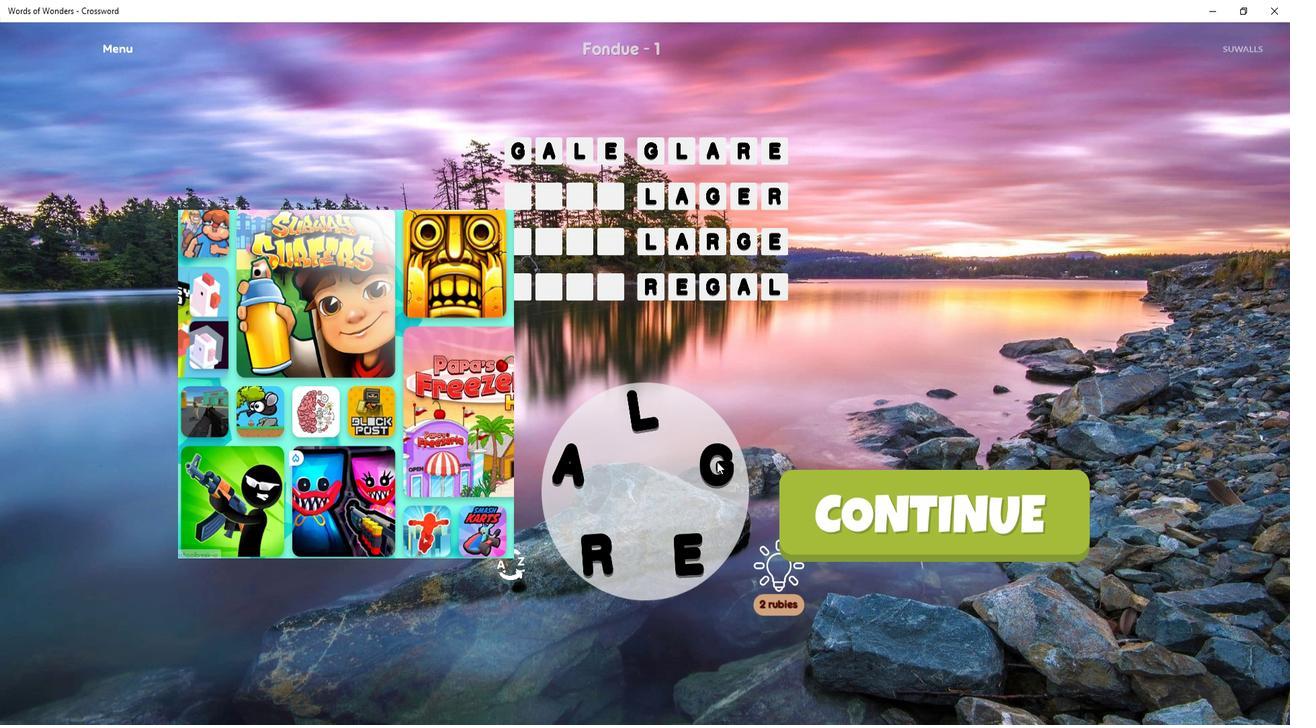 
Action: Mouse pressed left at (612, 475)
Screenshot: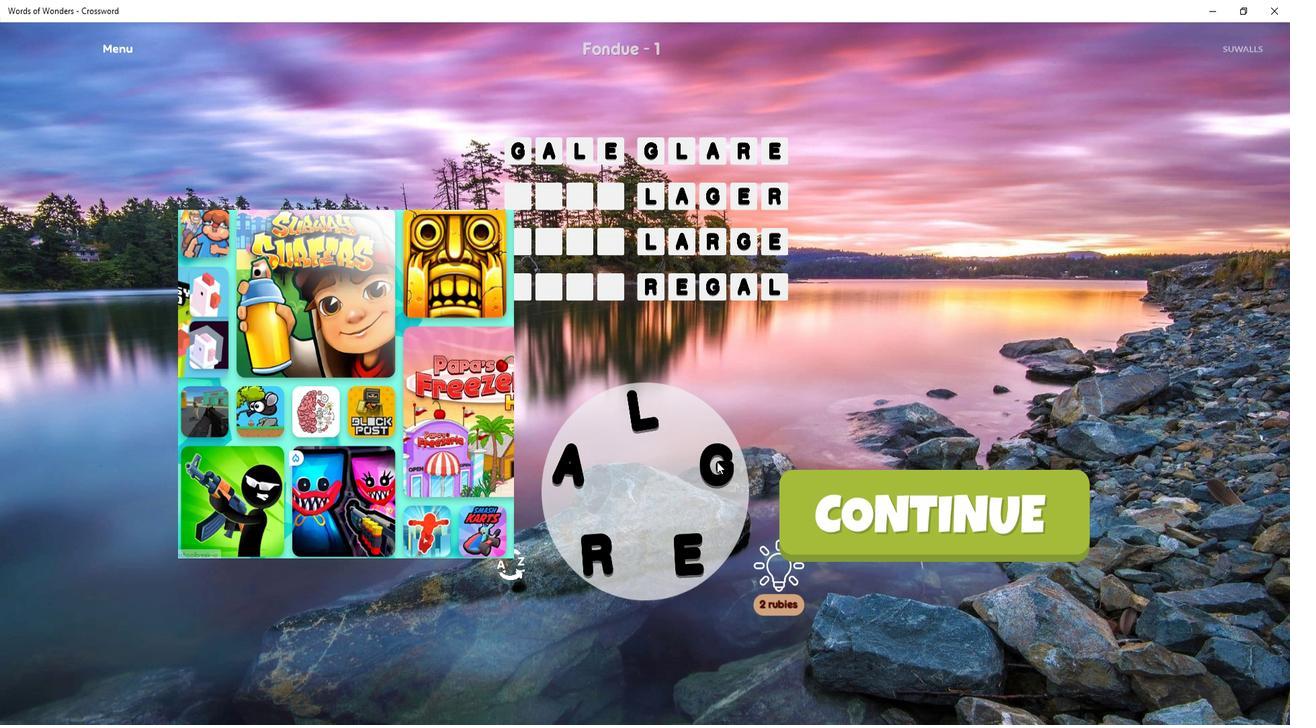 
Action: Mouse moved to (610, 469)
Screenshot: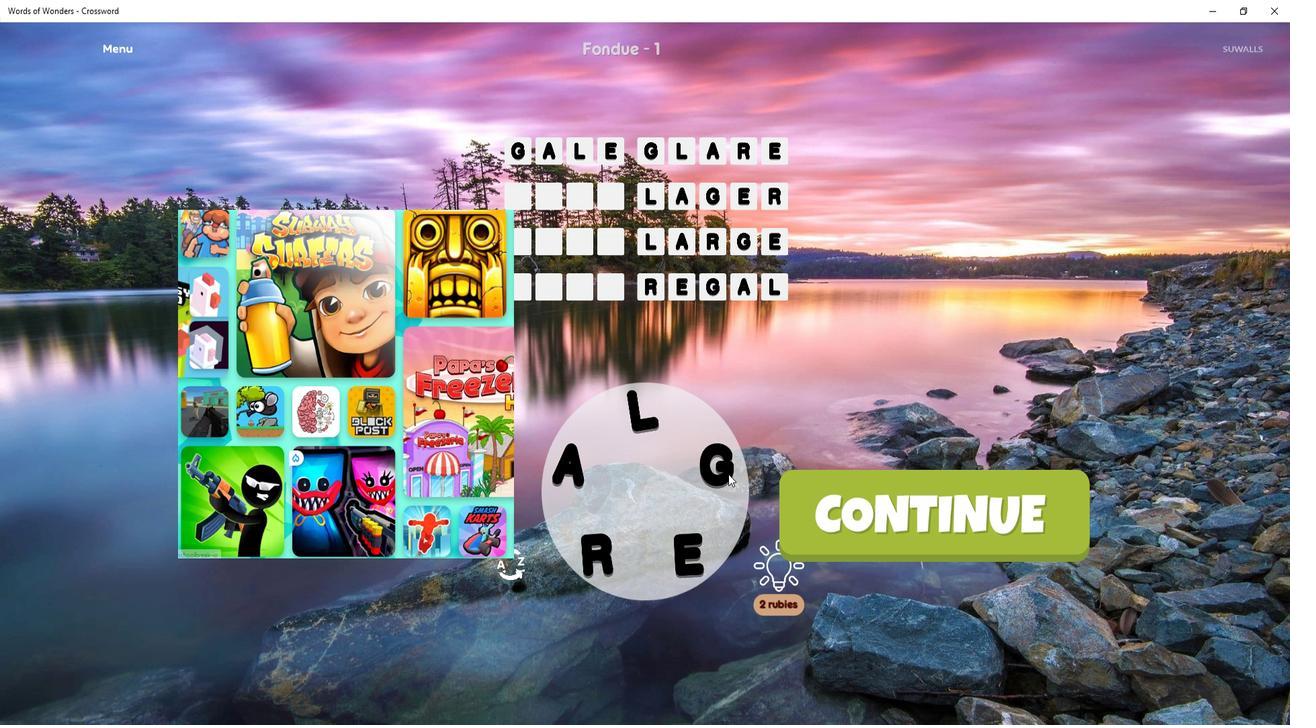
Action: Mouse pressed left at (610, 469)
Screenshot: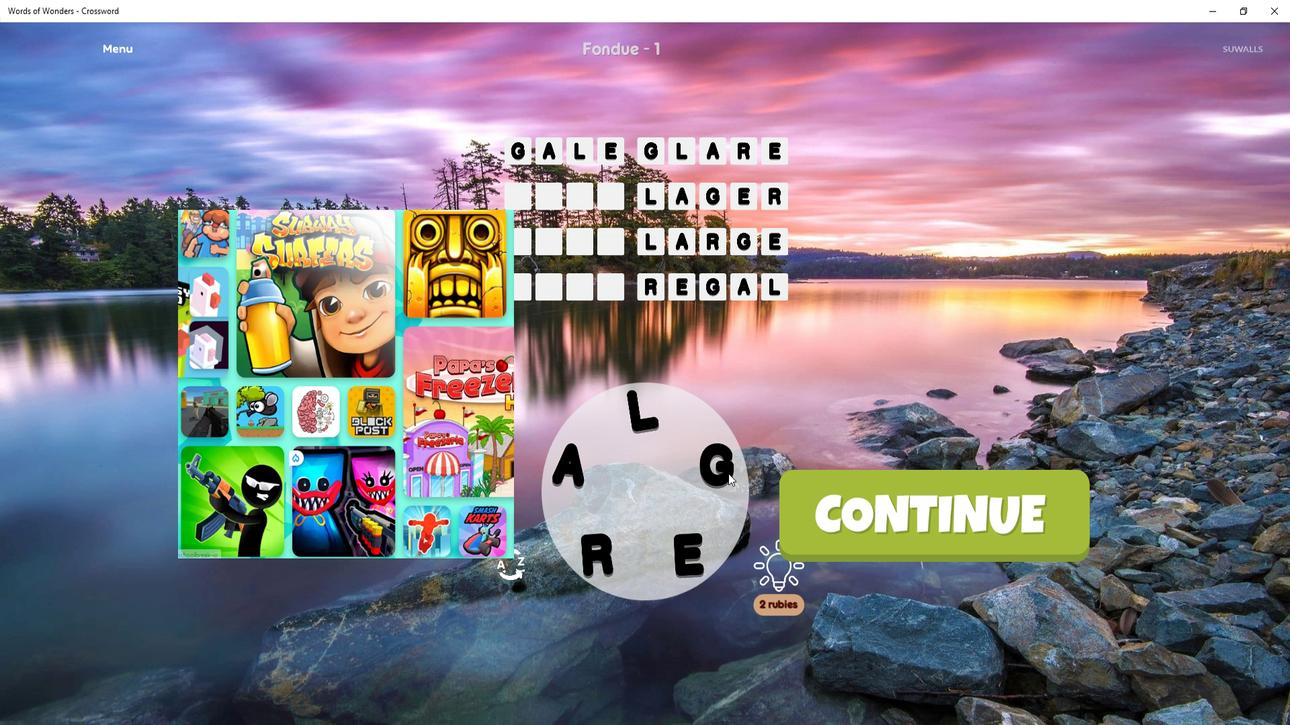 
Action: Mouse moved to (614, 471)
Screenshot: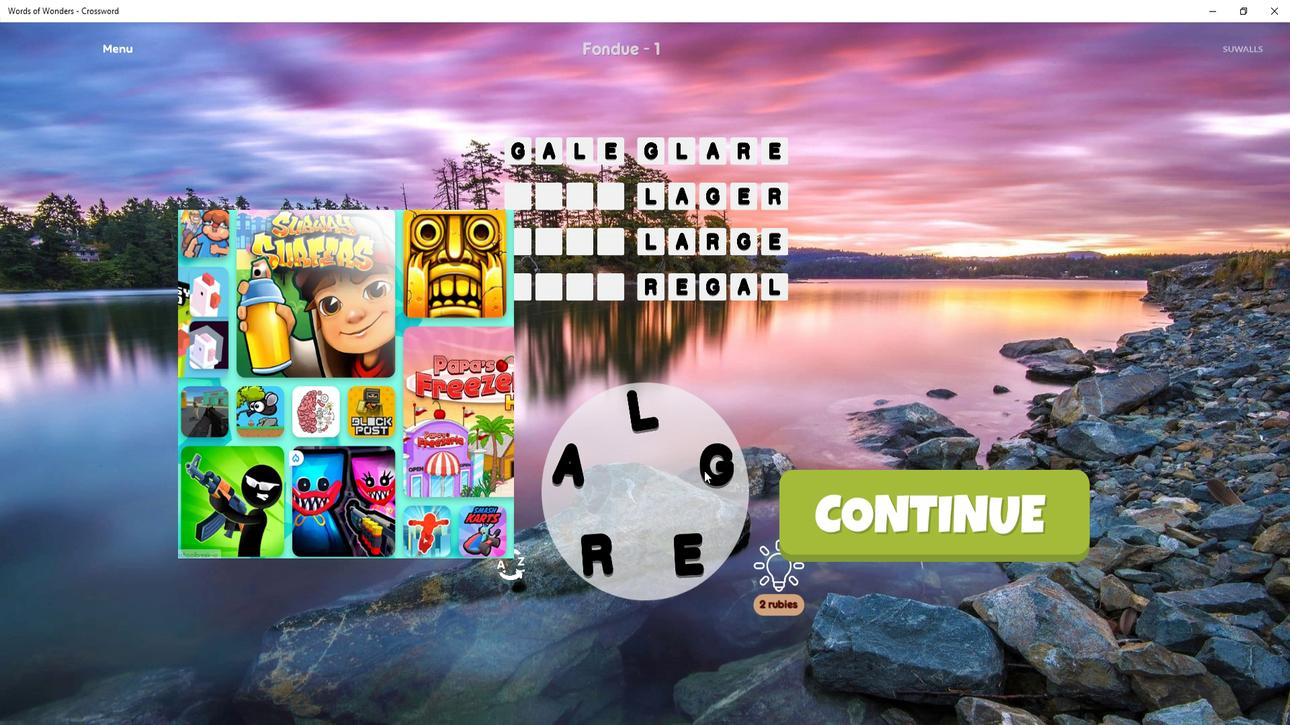 
Action: Mouse pressed left at (614, 471)
Screenshot: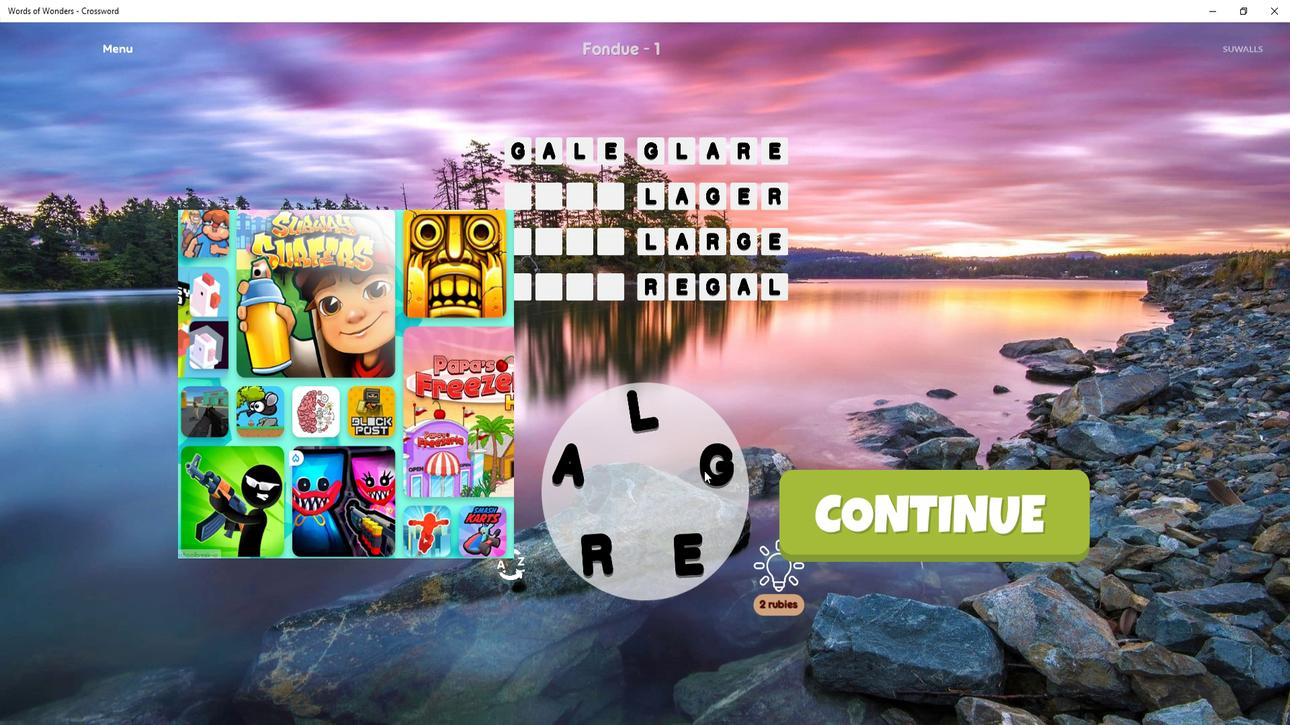 
Action: Mouse moved to (623, 500)
Screenshot: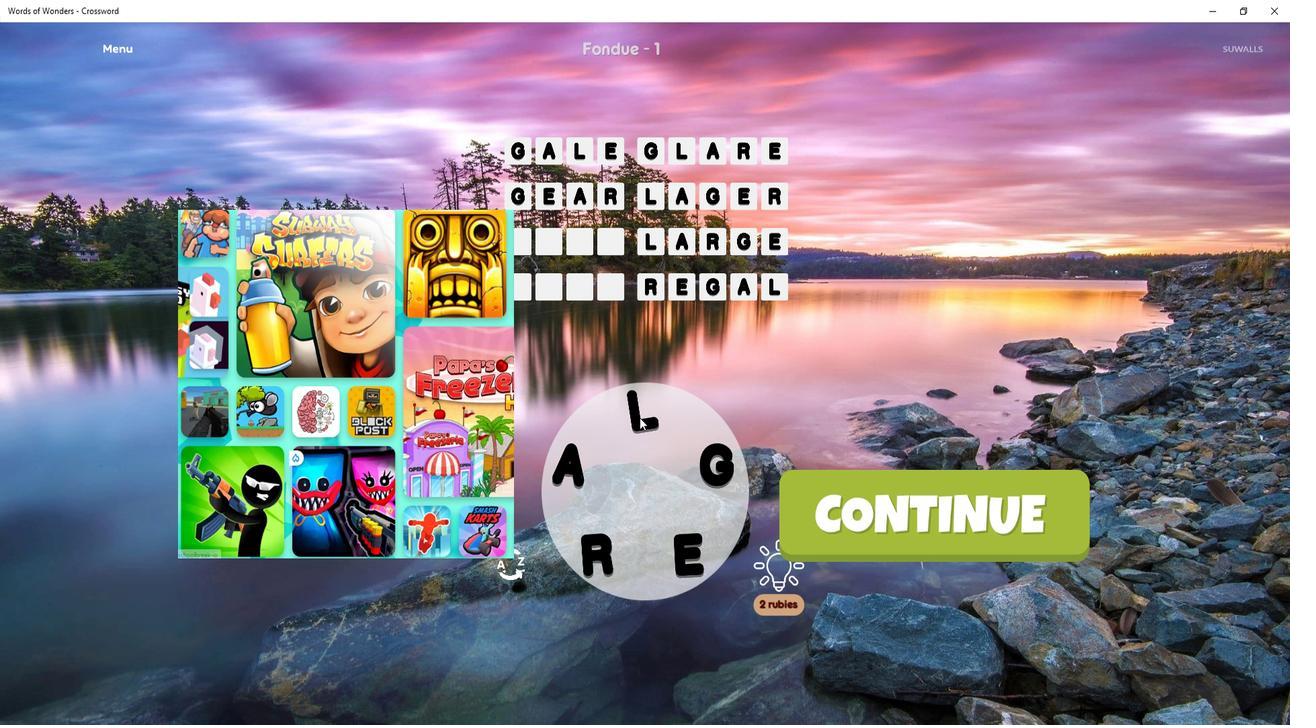 
Action: Mouse pressed left at (623, 500)
Screenshot: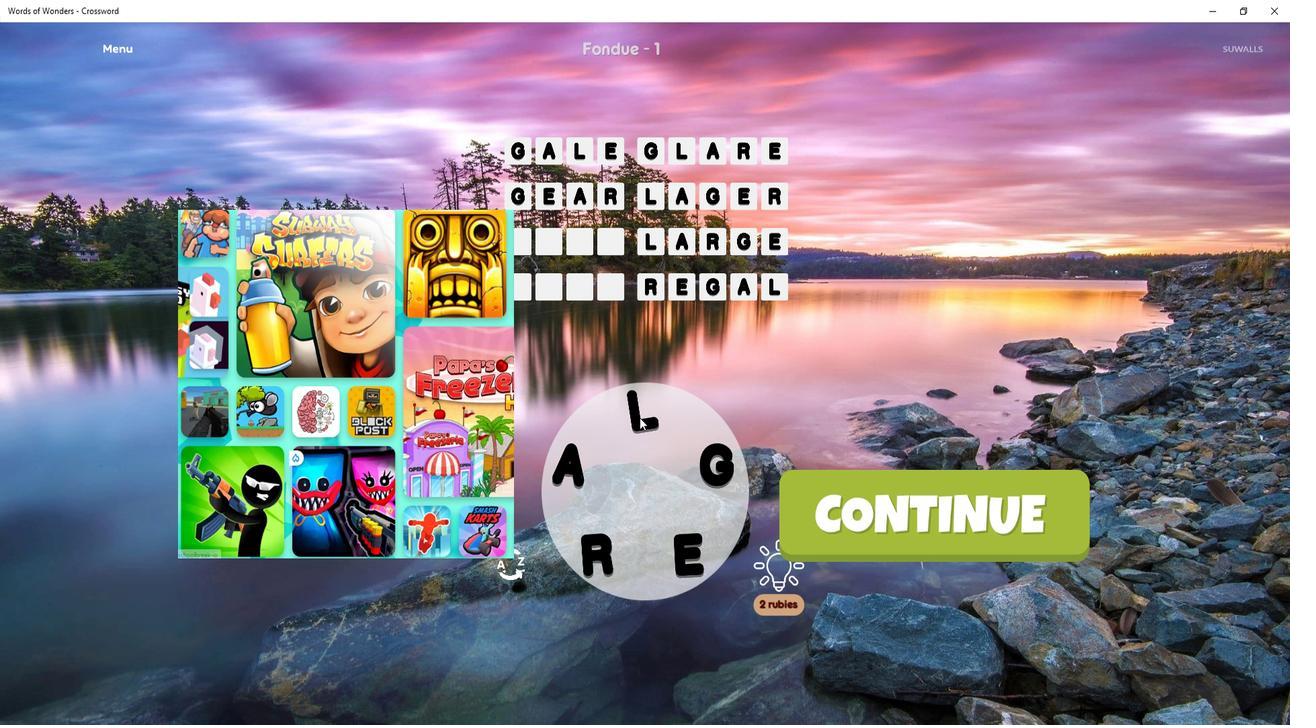 
Action: Mouse moved to (623, 506)
Screenshot: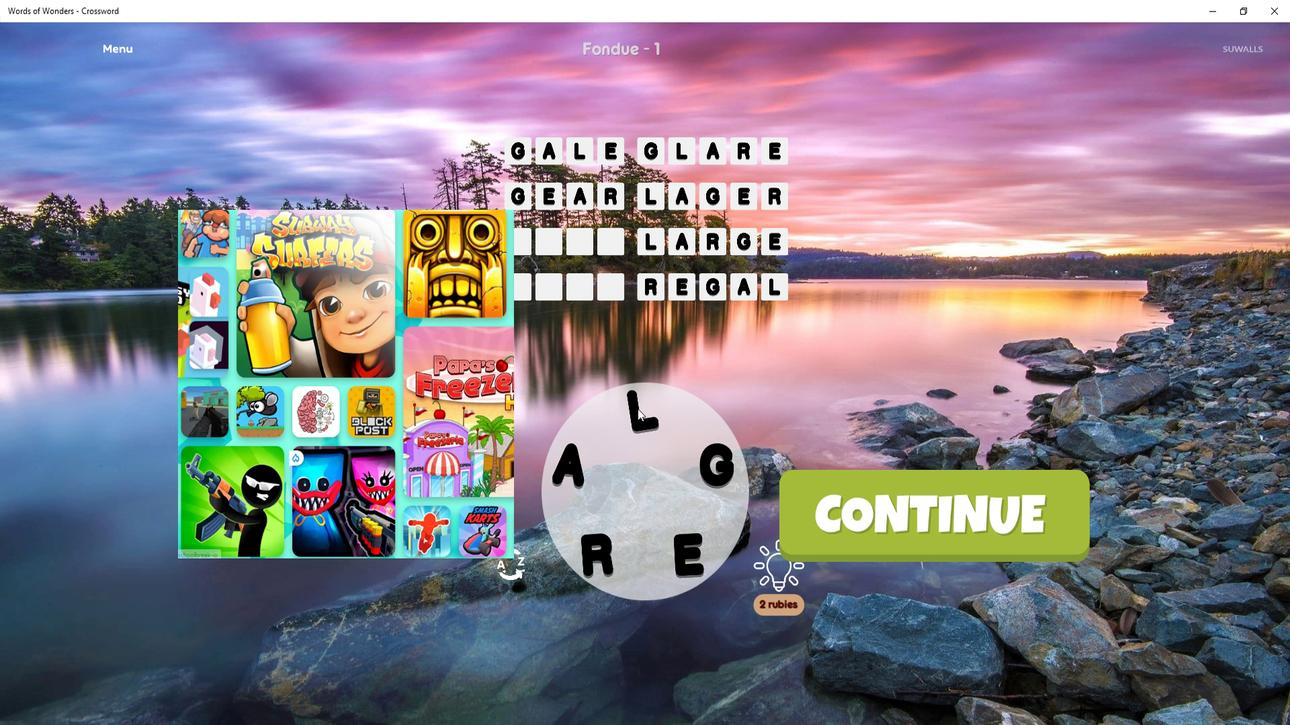 
Action: Mouse pressed left at (623, 506)
Screenshot: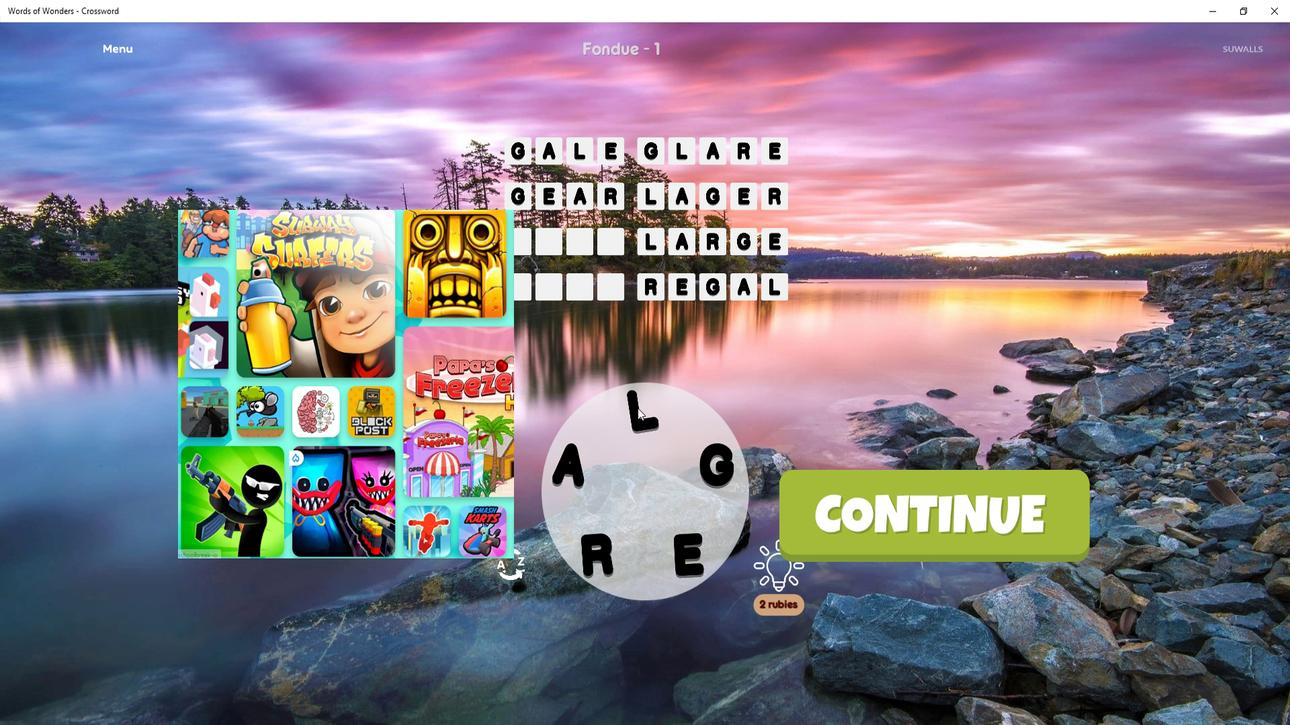 
Action: Mouse moved to (622, 505)
Screenshot: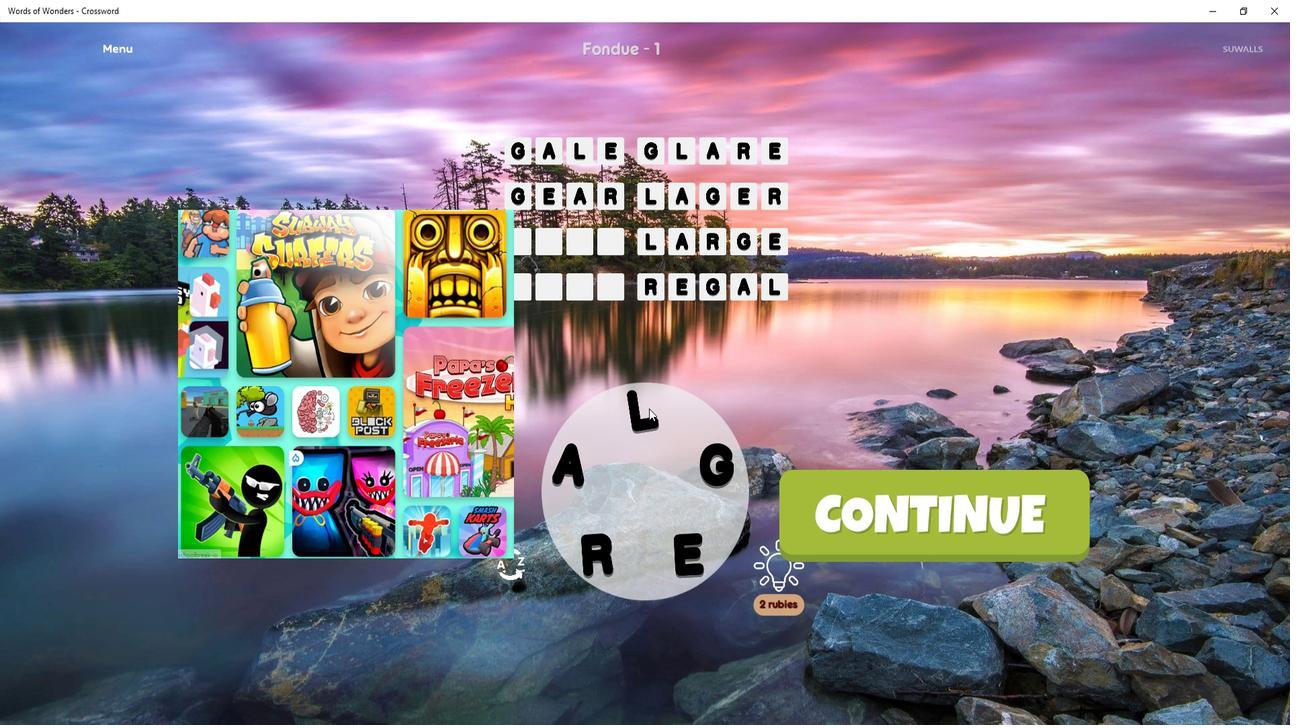 
Action: Mouse pressed left at (622, 505)
Screenshot: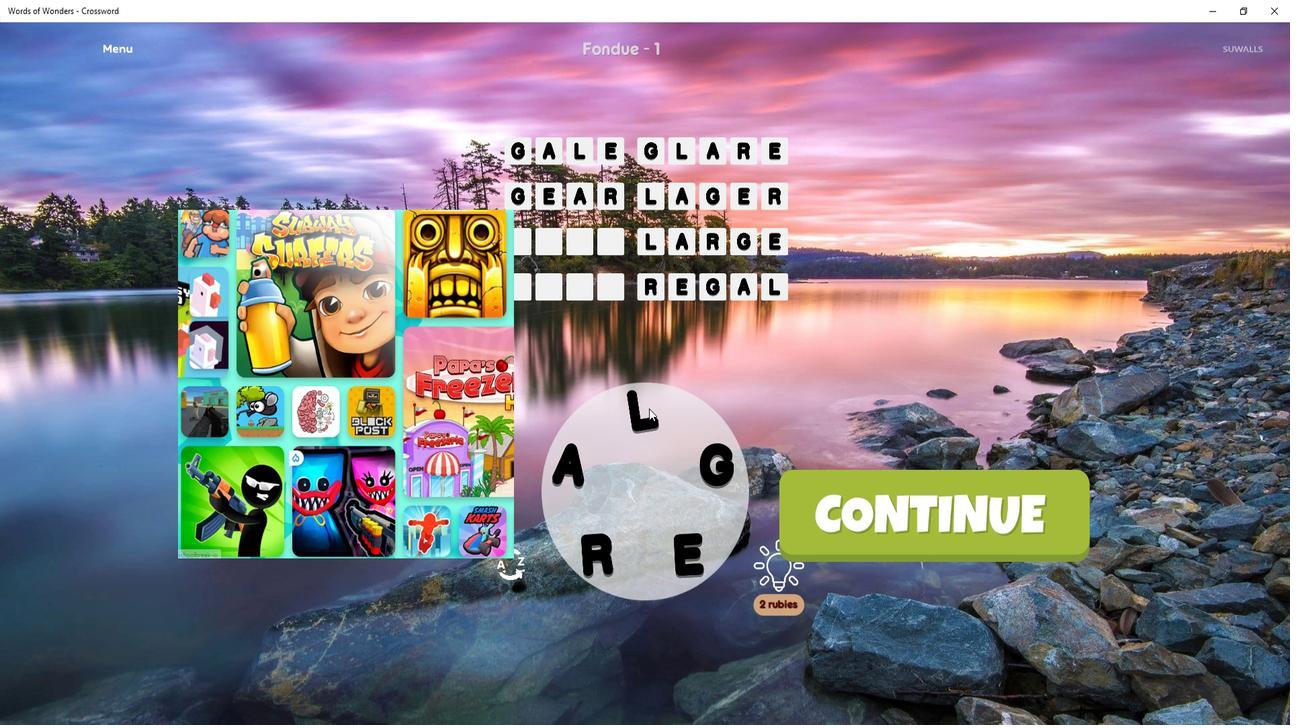 
Action: Mouse moved to (623, 507)
Screenshot: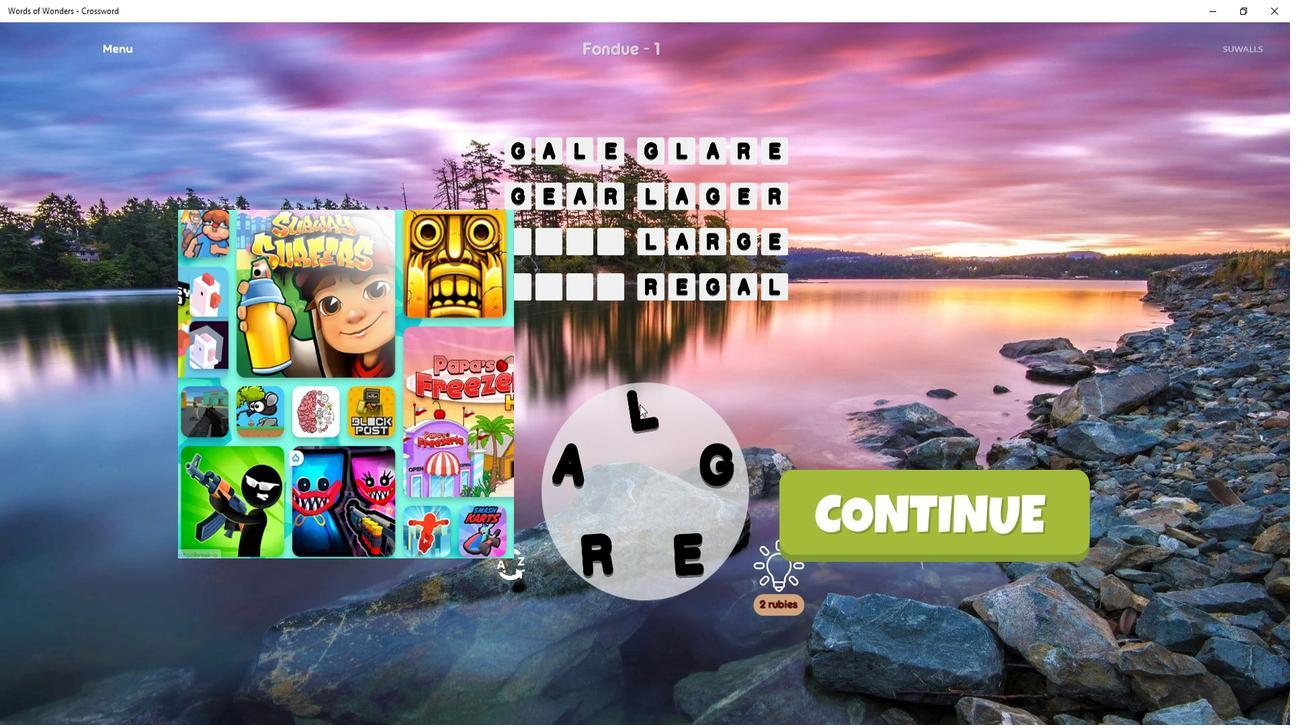 
Action: Mouse pressed left at (623, 507)
Screenshot: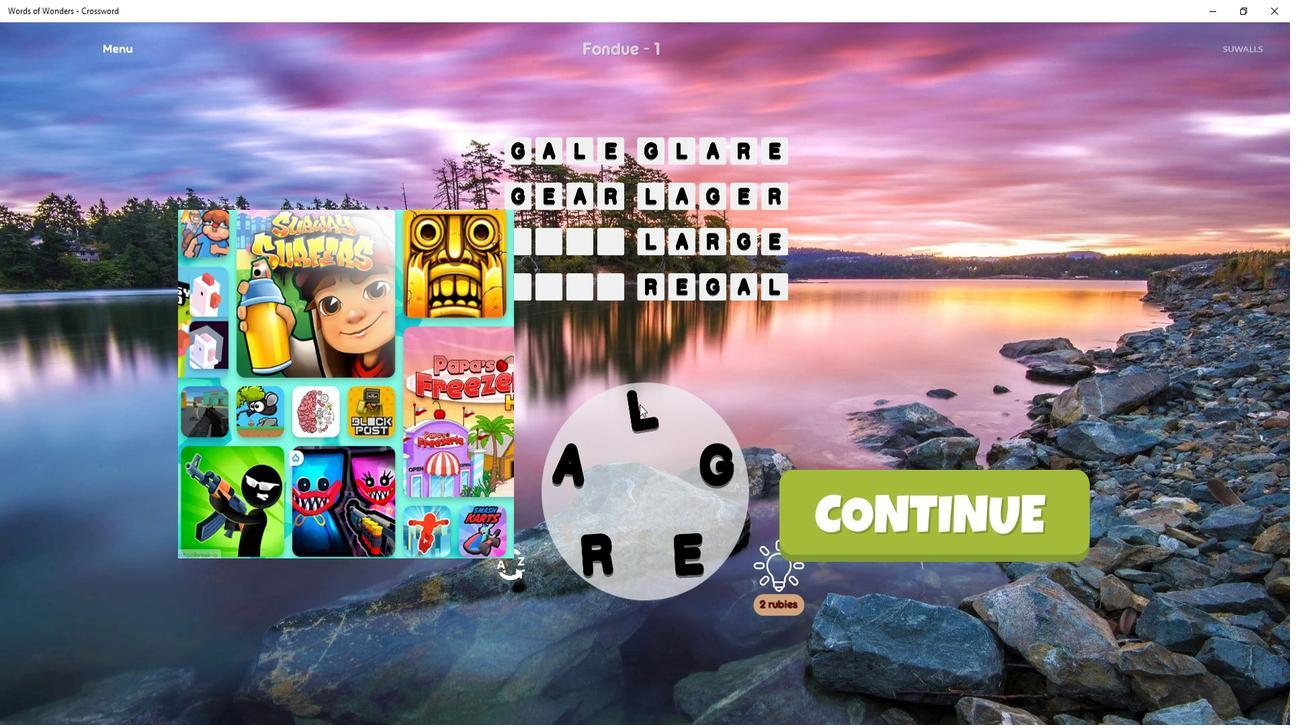 
Action: Mouse moved to (624, 511)
Screenshot: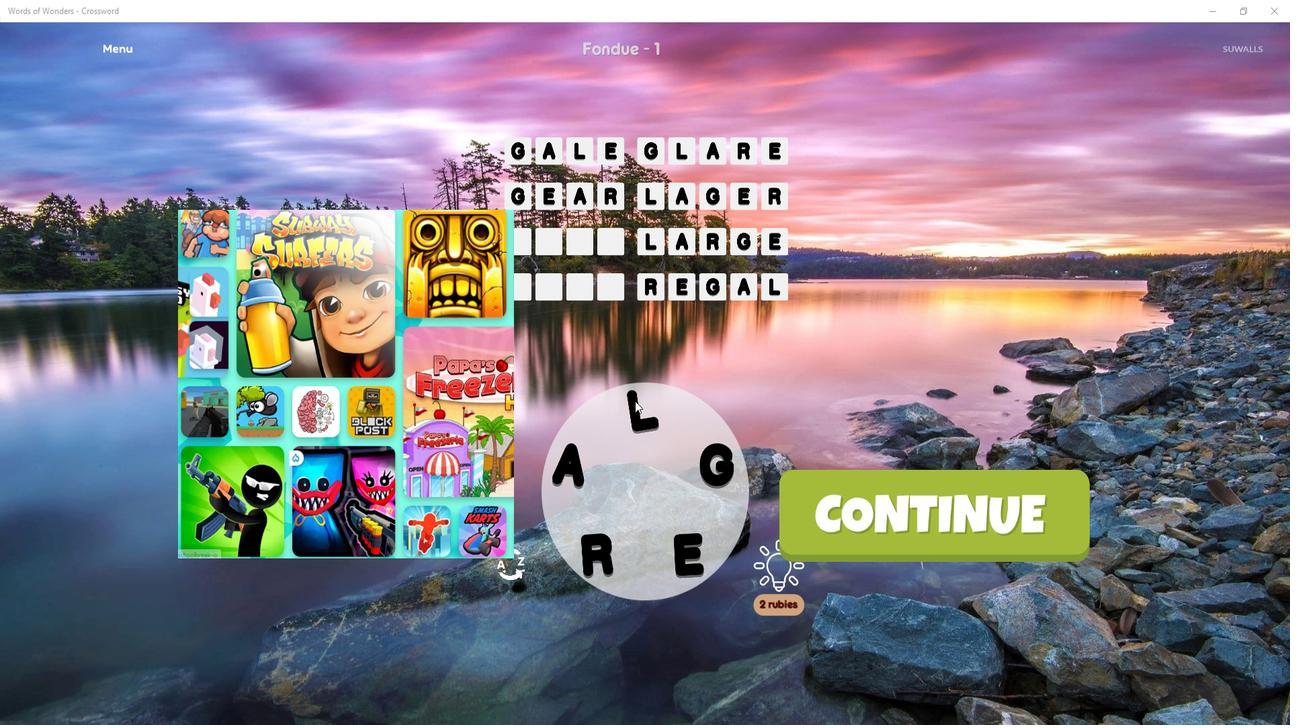 
Action: Mouse pressed left at (624, 511)
Screenshot: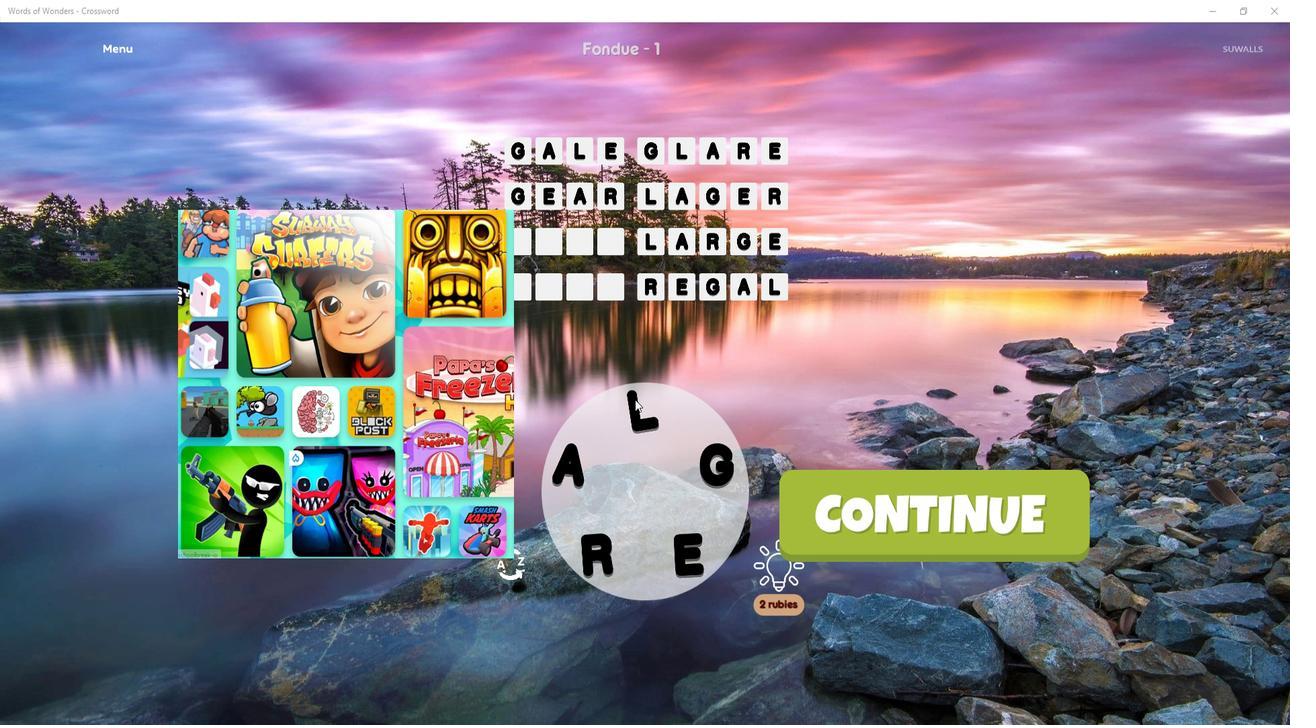 
Action: Mouse moved to (623, 499)
Screenshot: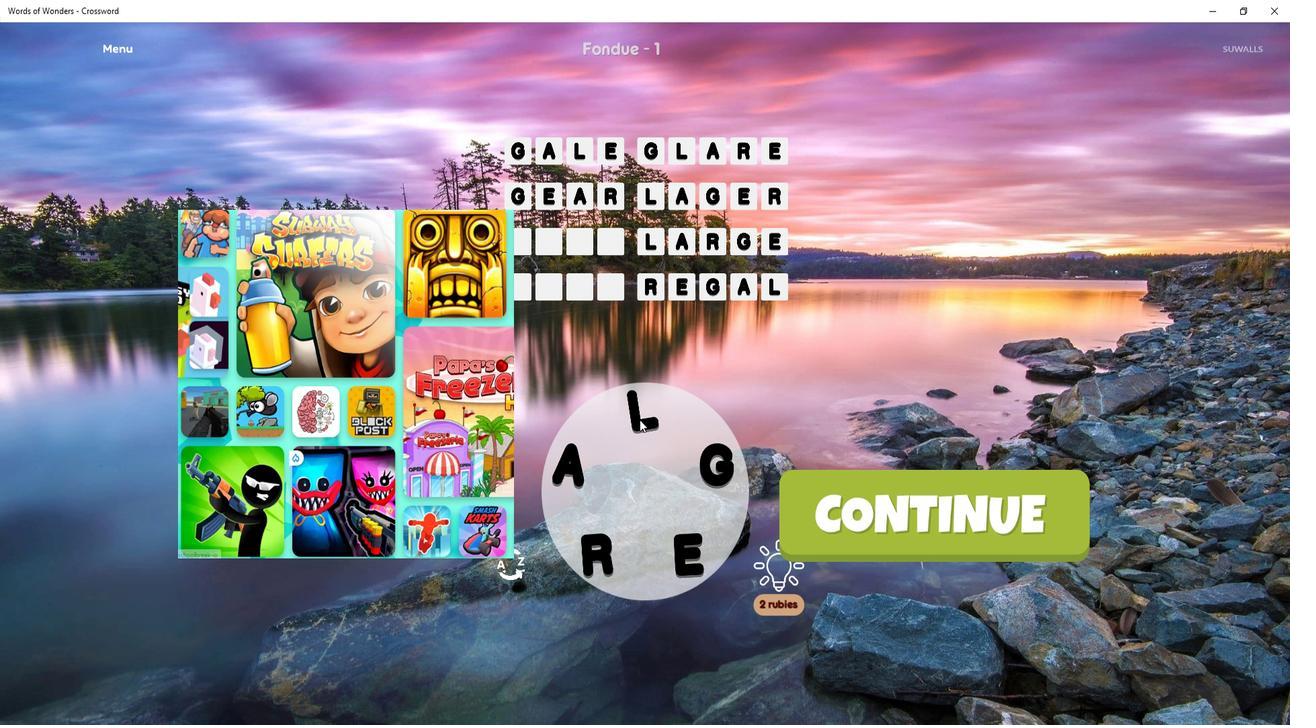 
Action: Mouse pressed left at (623, 499)
Screenshot: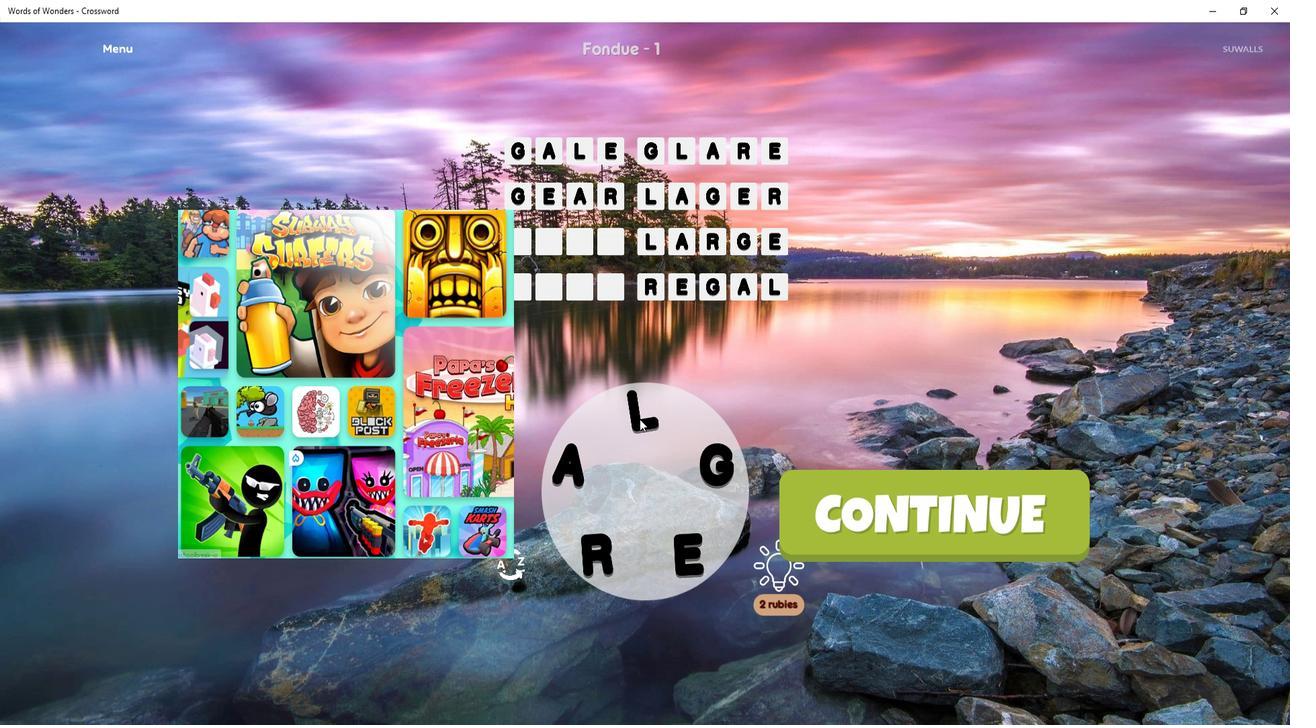 
Action: Mouse moved to (622, 500)
Screenshot: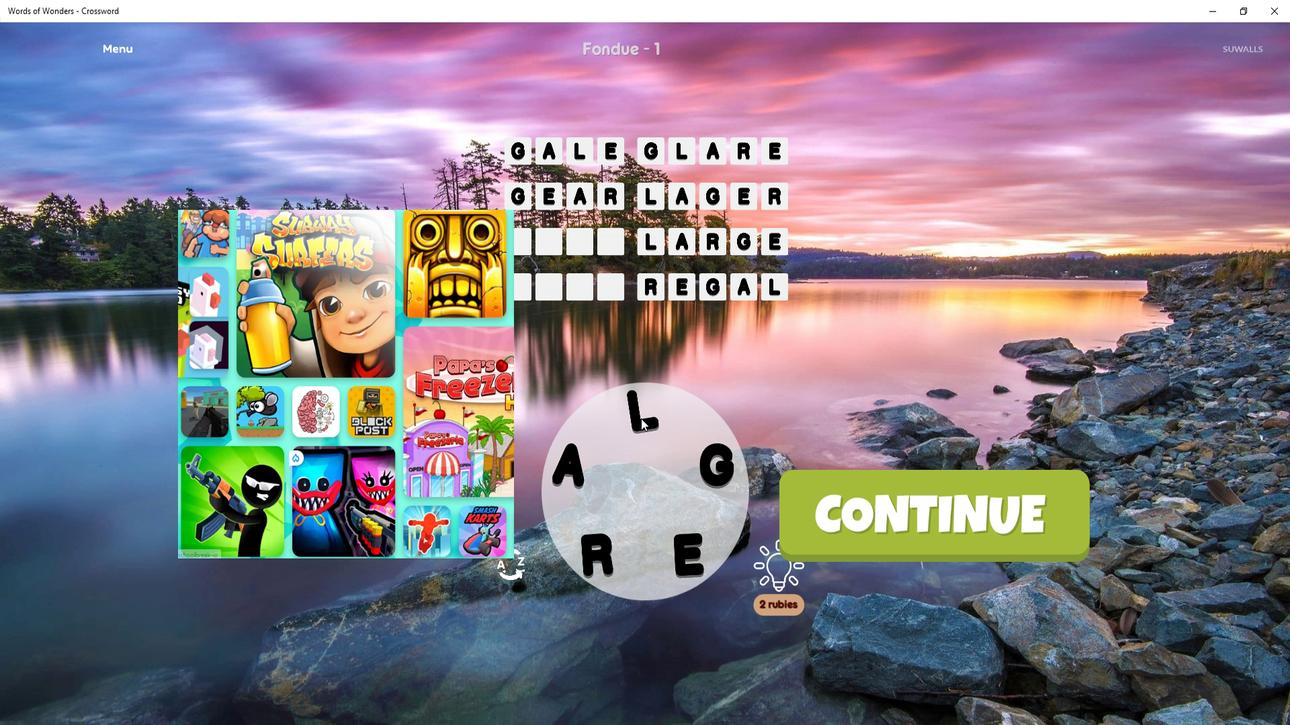 
Action: Mouse pressed left at (622, 500)
Screenshot: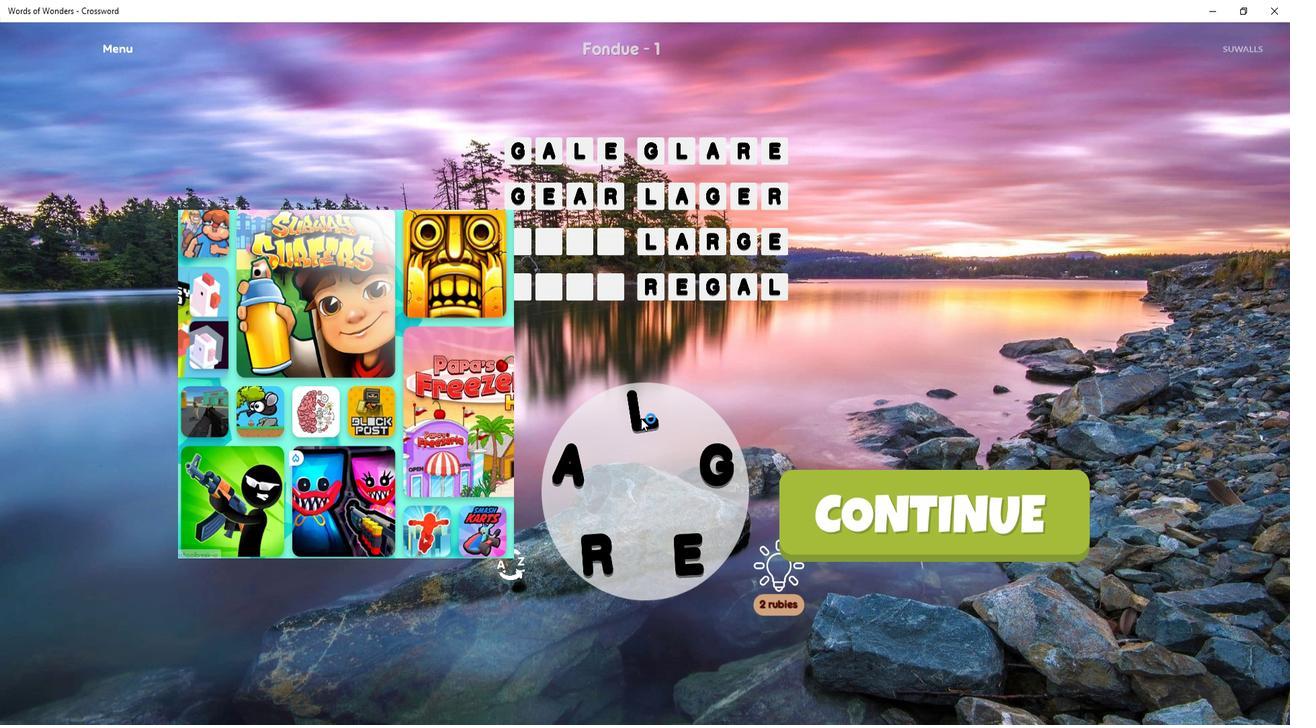 
Action: Mouse moved to (624, 510)
Screenshot: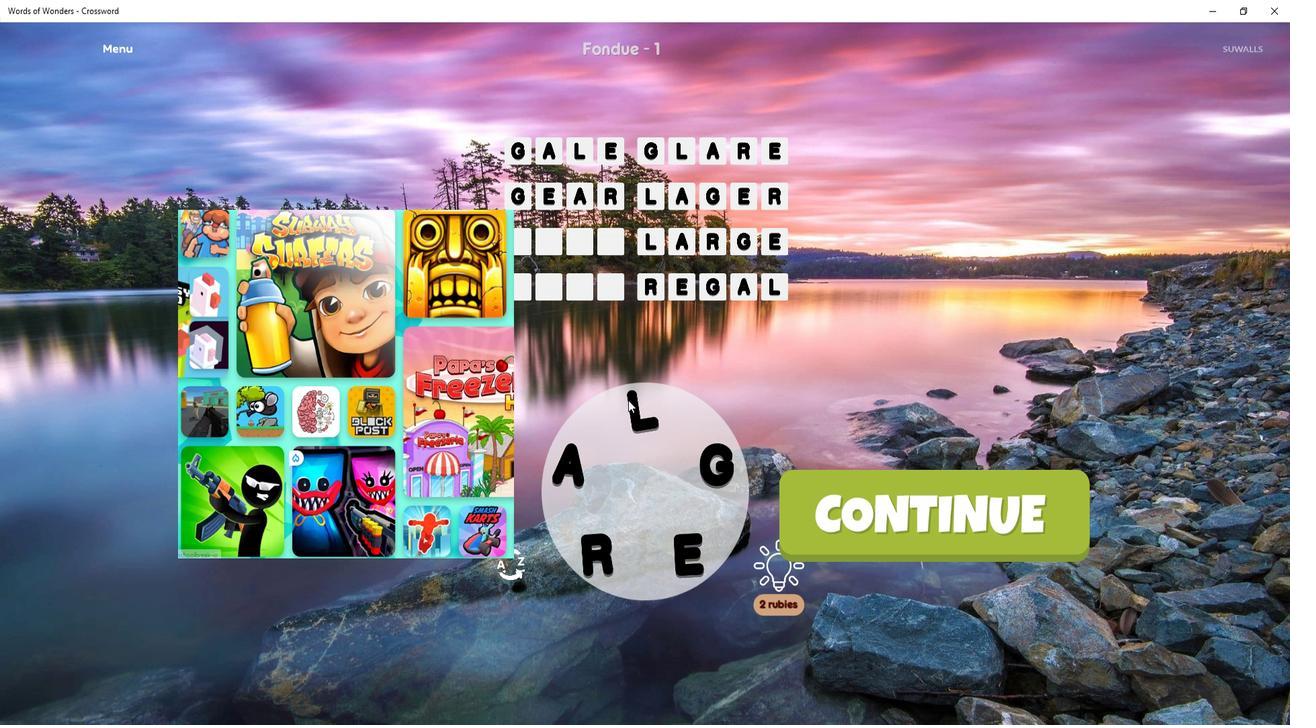 
Action: Mouse pressed left at (624, 510)
Screenshot: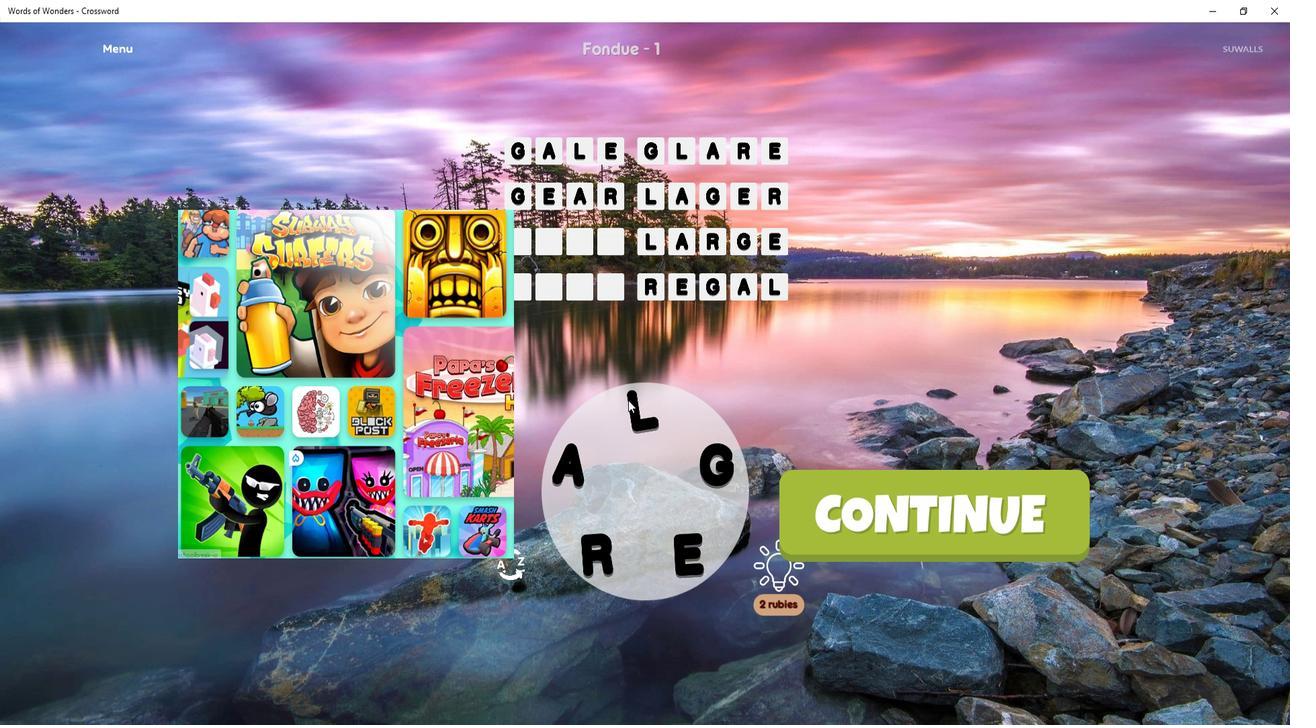 
Action: Mouse moved to (757, 587)
Screenshot: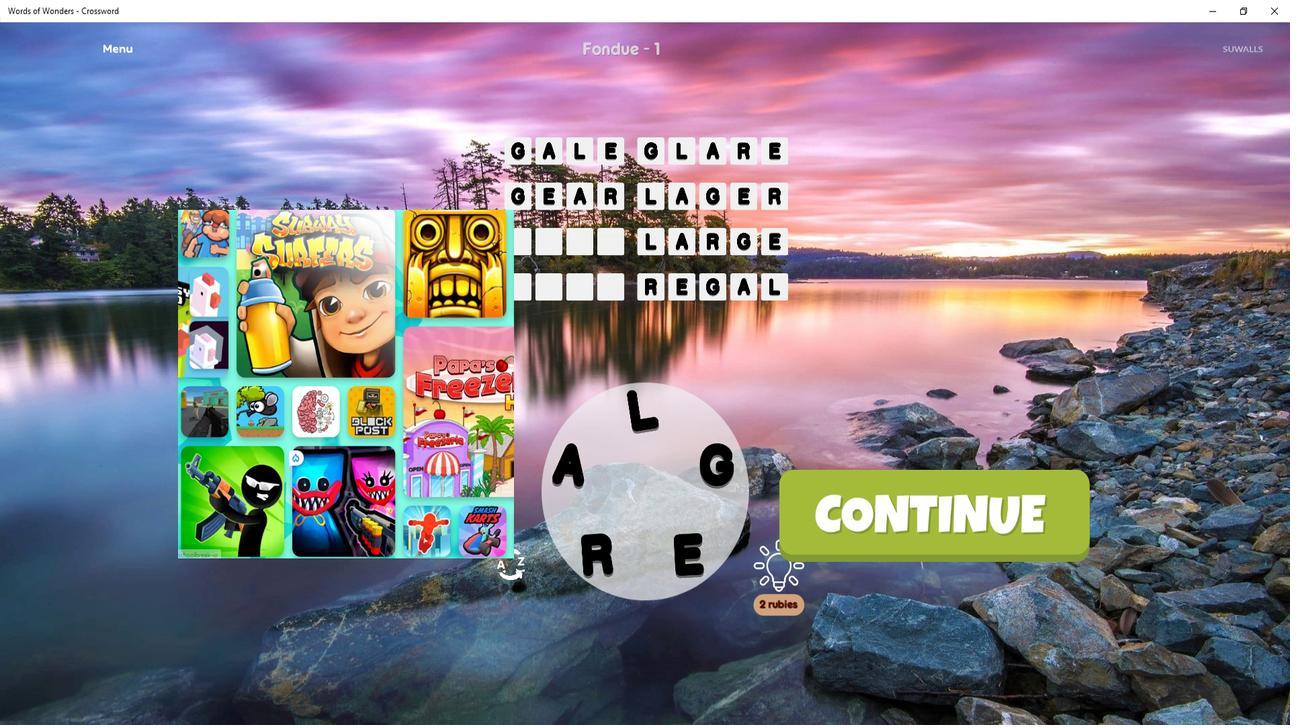 
Action: Mouse pressed left at (757, 587)
Screenshot: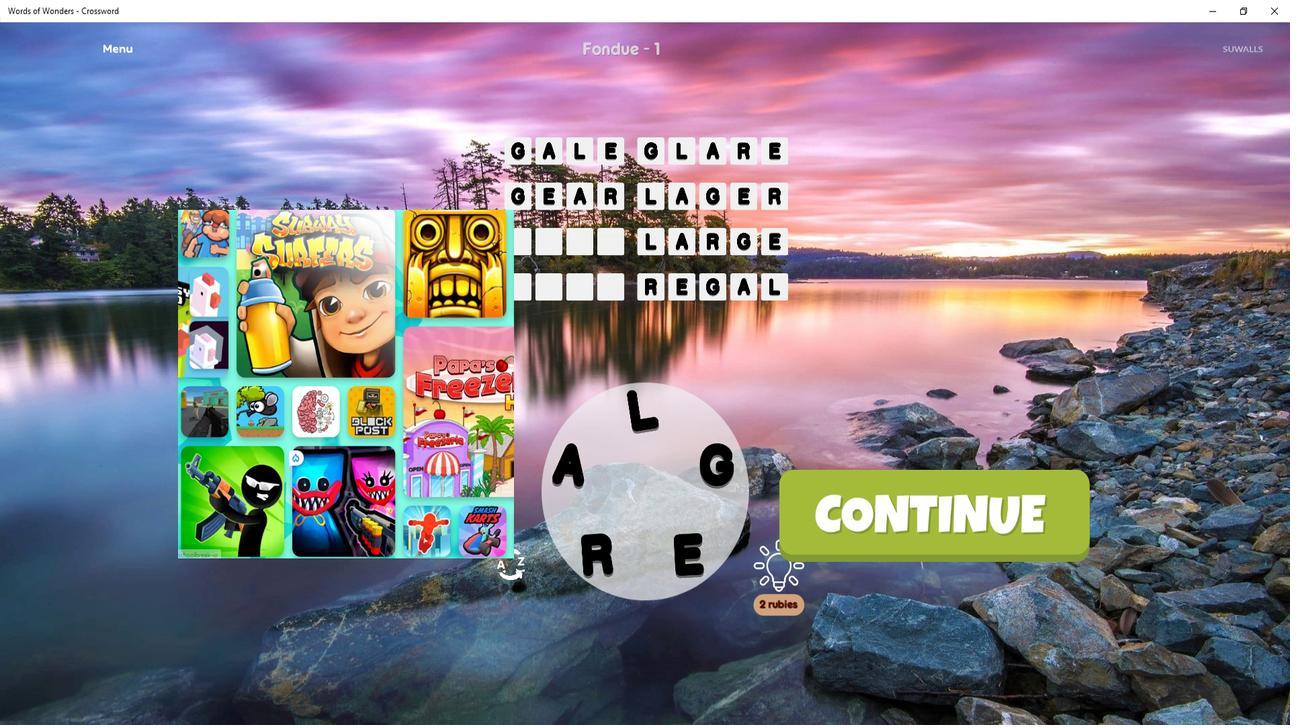 
Action: Mouse moved to (714, 612)
Screenshot: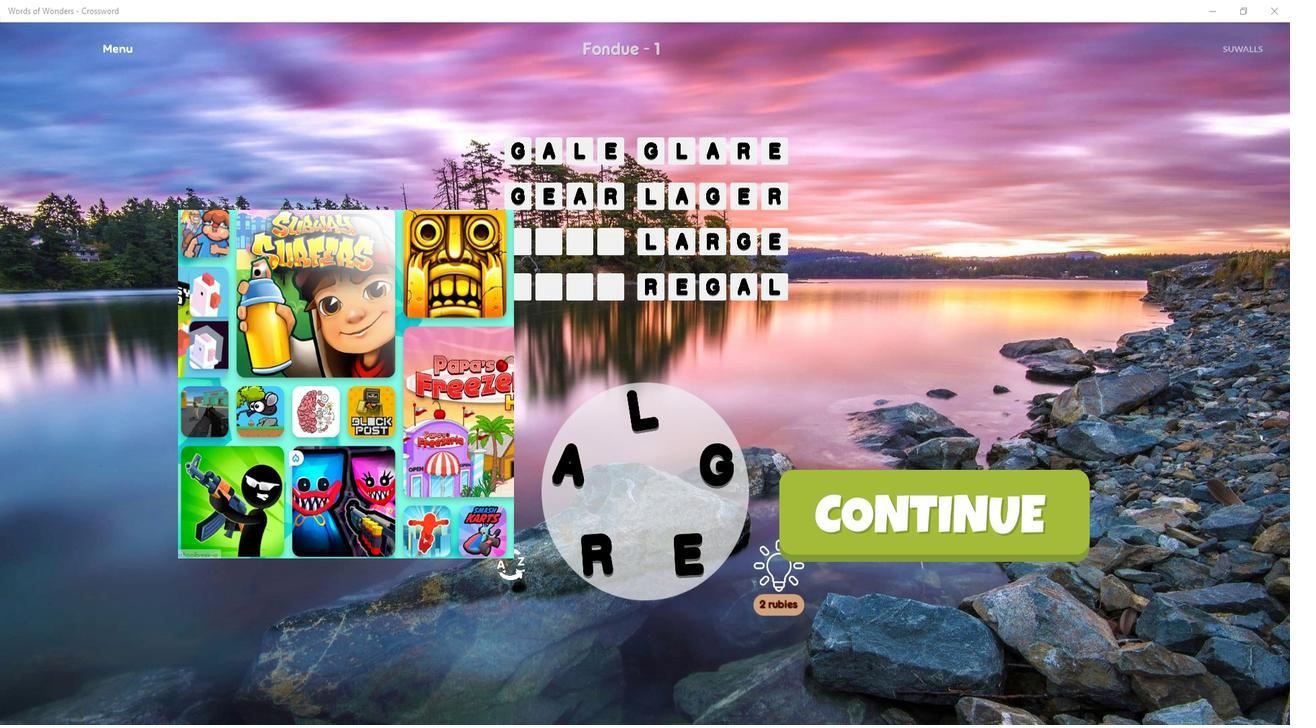 
Action: Mouse pressed left at (714, 612)
Screenshot: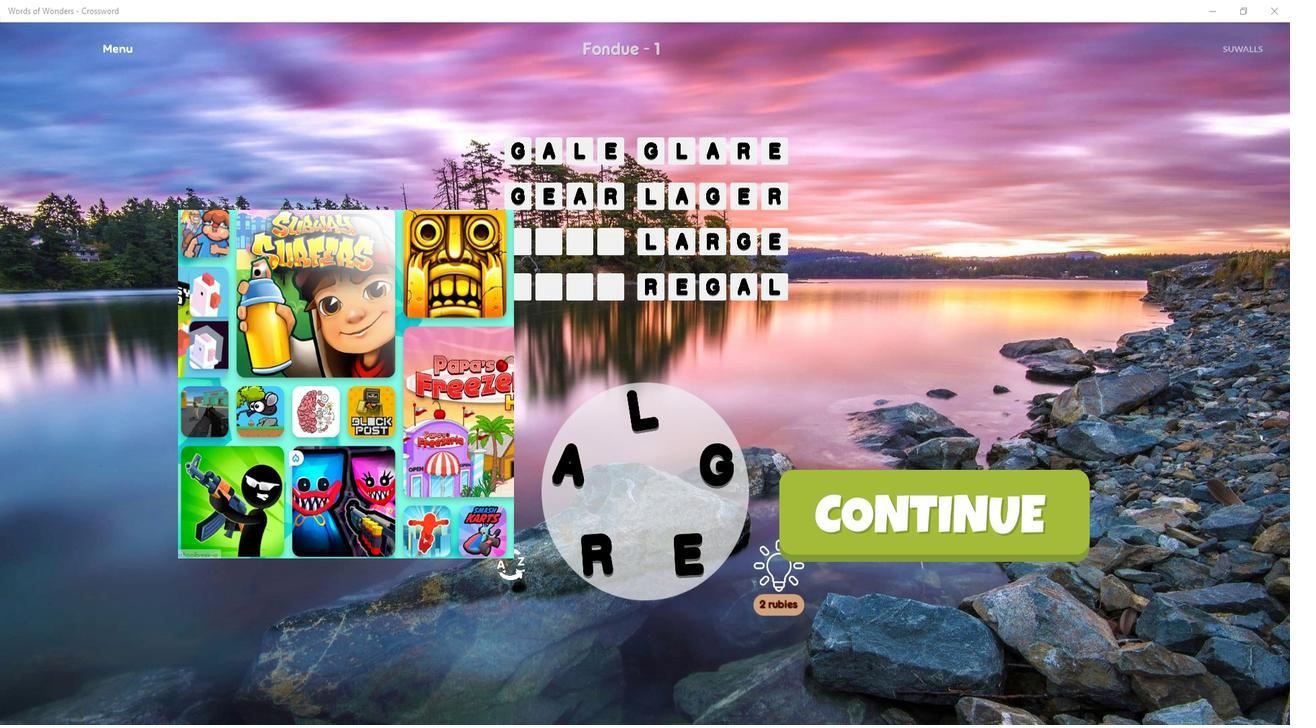 
Action: Mouse moved to (630, 428)
Screenshot: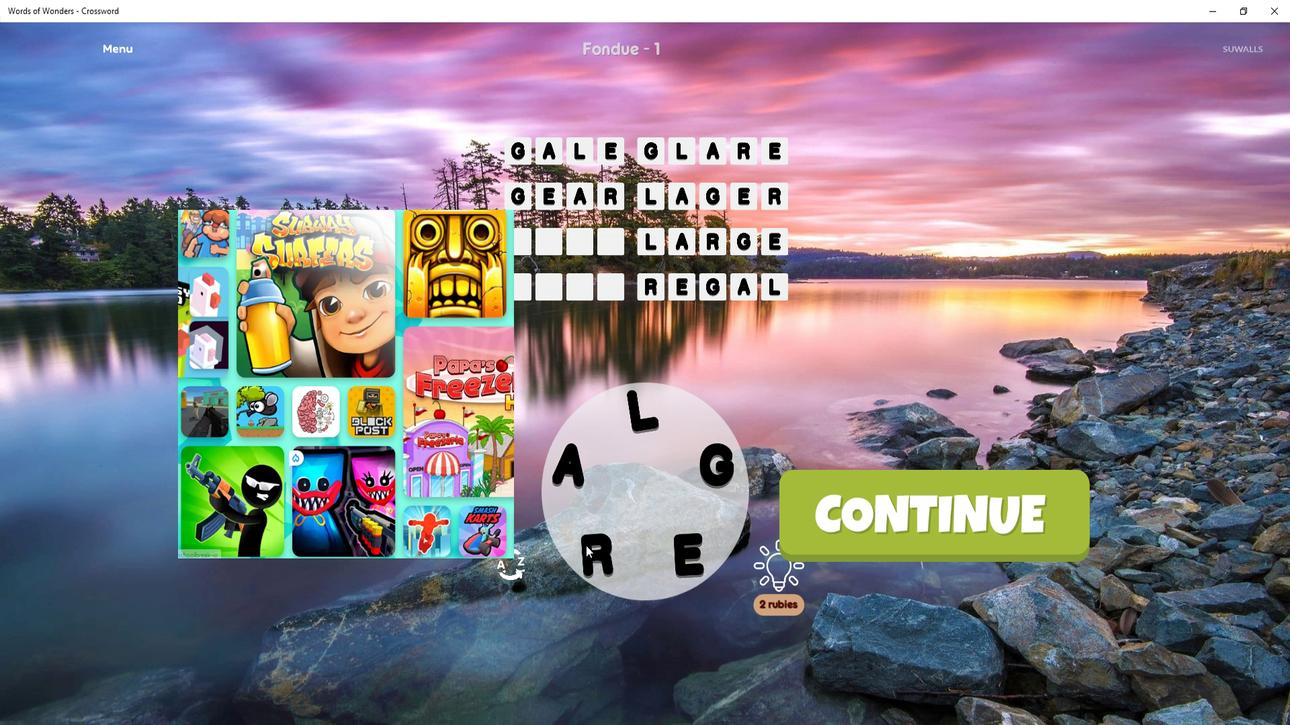 
Action: Mouse pressed left at (630, 428)
Screenshot: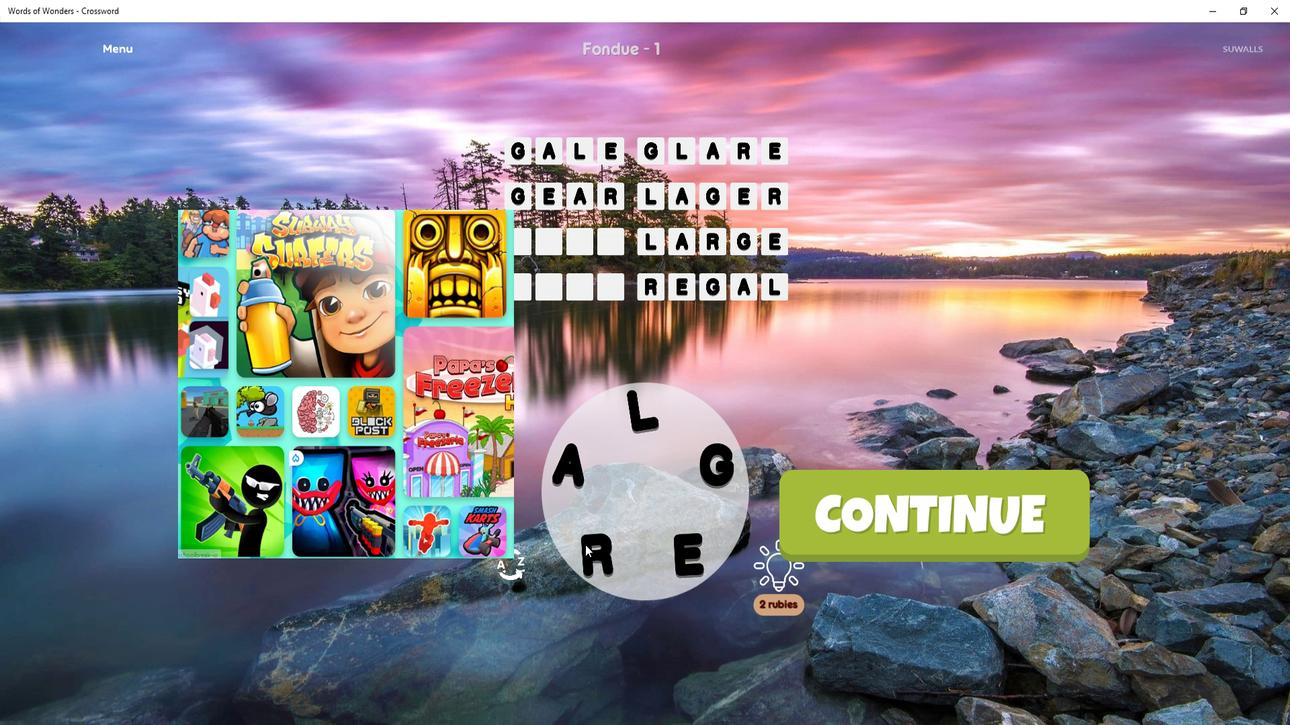 
Action: Mouse moved to (629, 433)
Screenshot: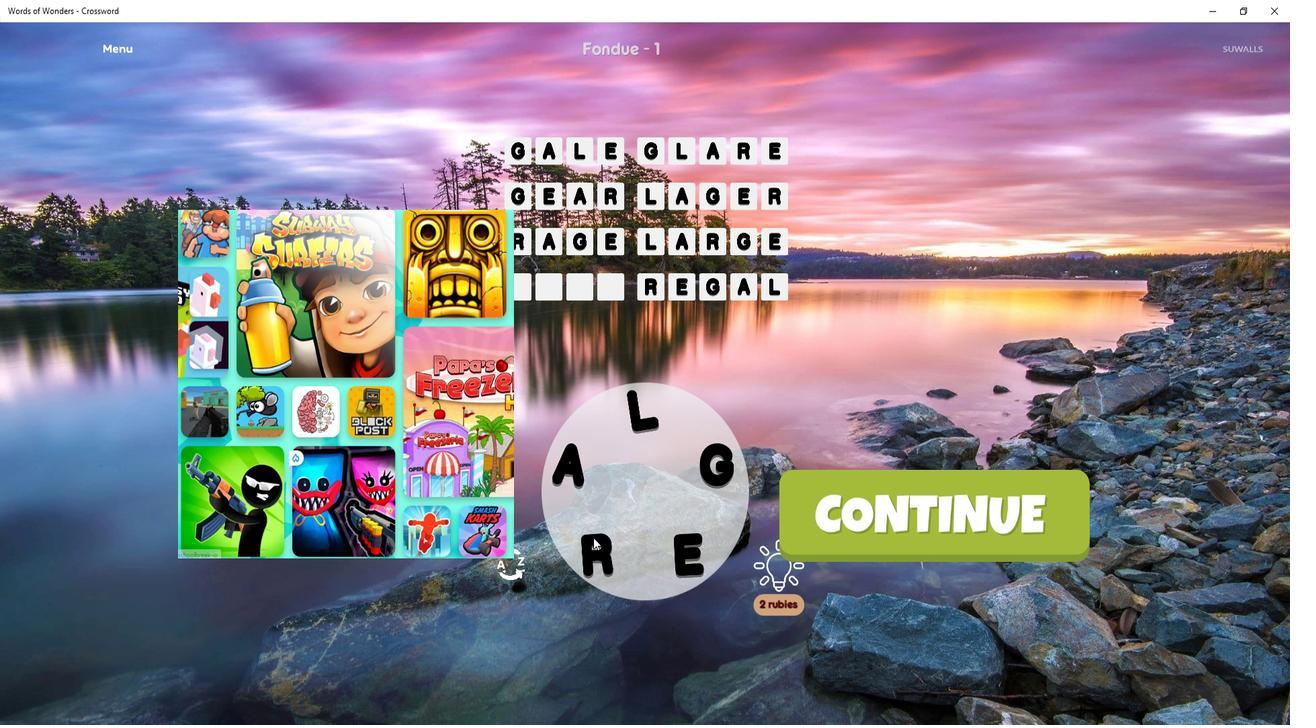 
Action: Mouse pressed left at (629, 433)
Screenshot: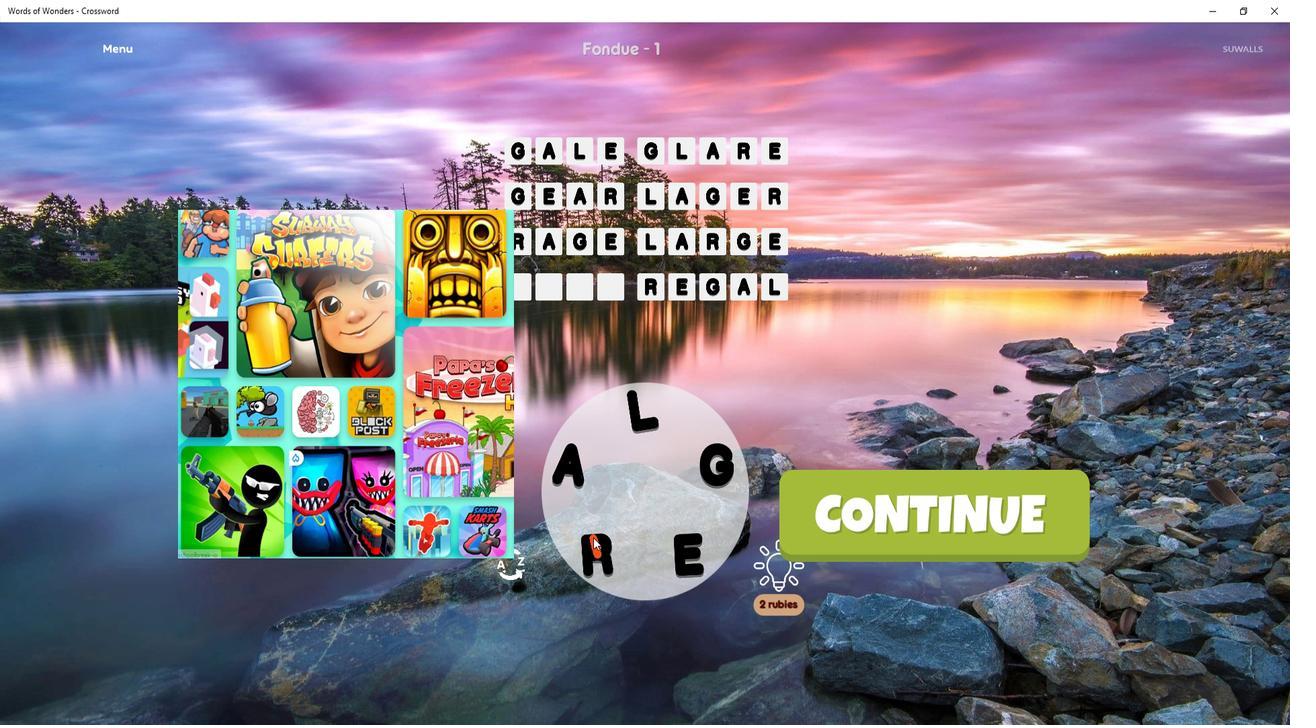 
Action: Mouse moved to (623, 502)
Screenshot: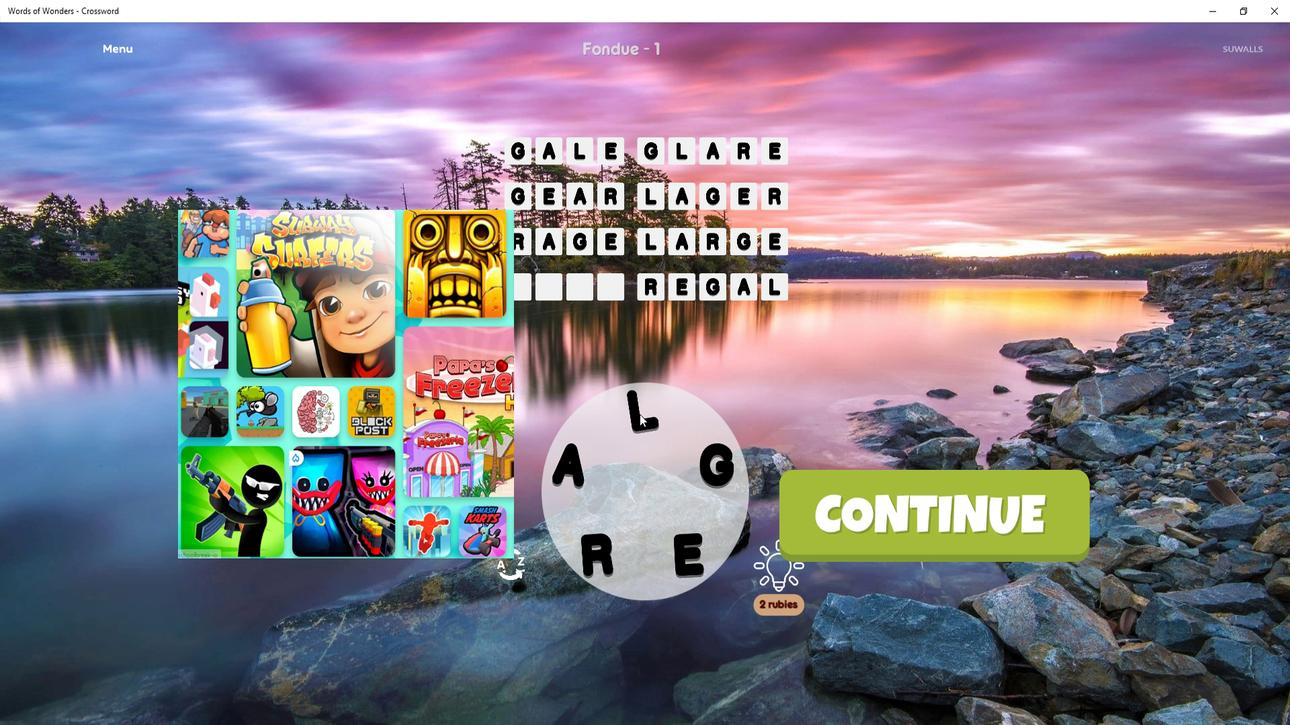 
Action: Mouse pressed left at (623, 502)
Screenshot: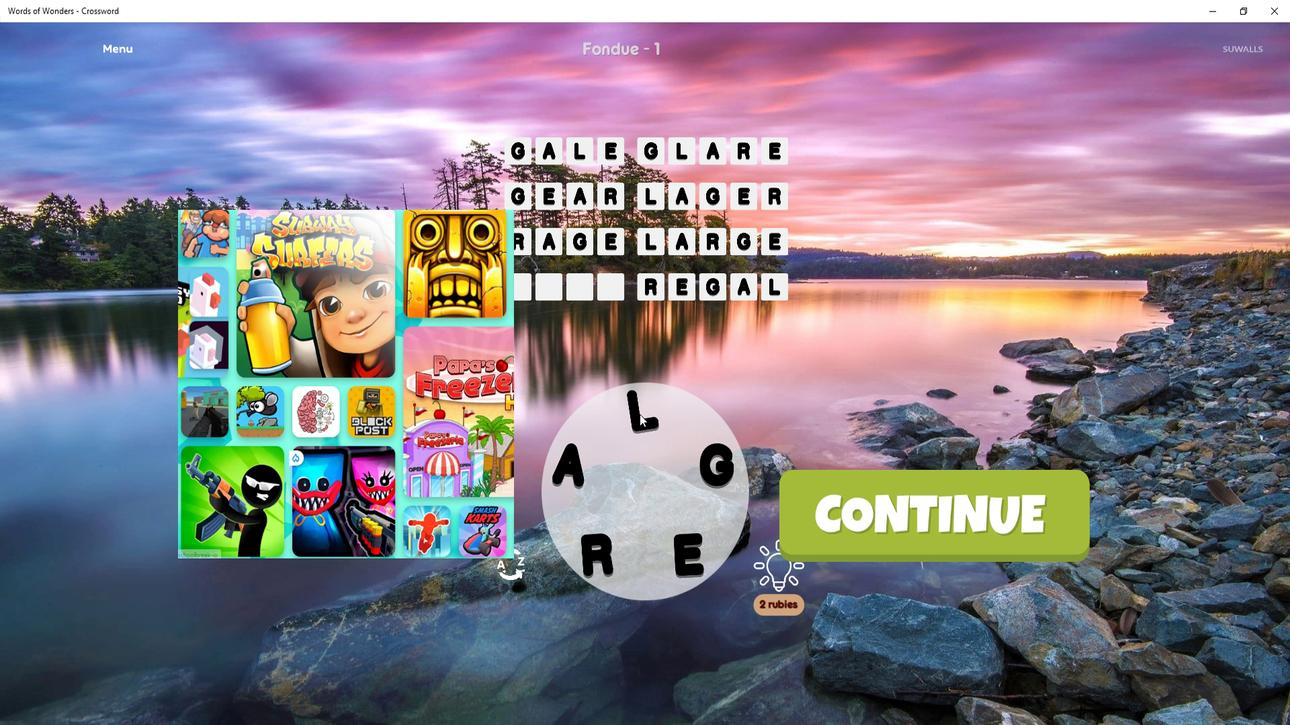 
Action: Mouse moved to (622, 497)
Screenshot: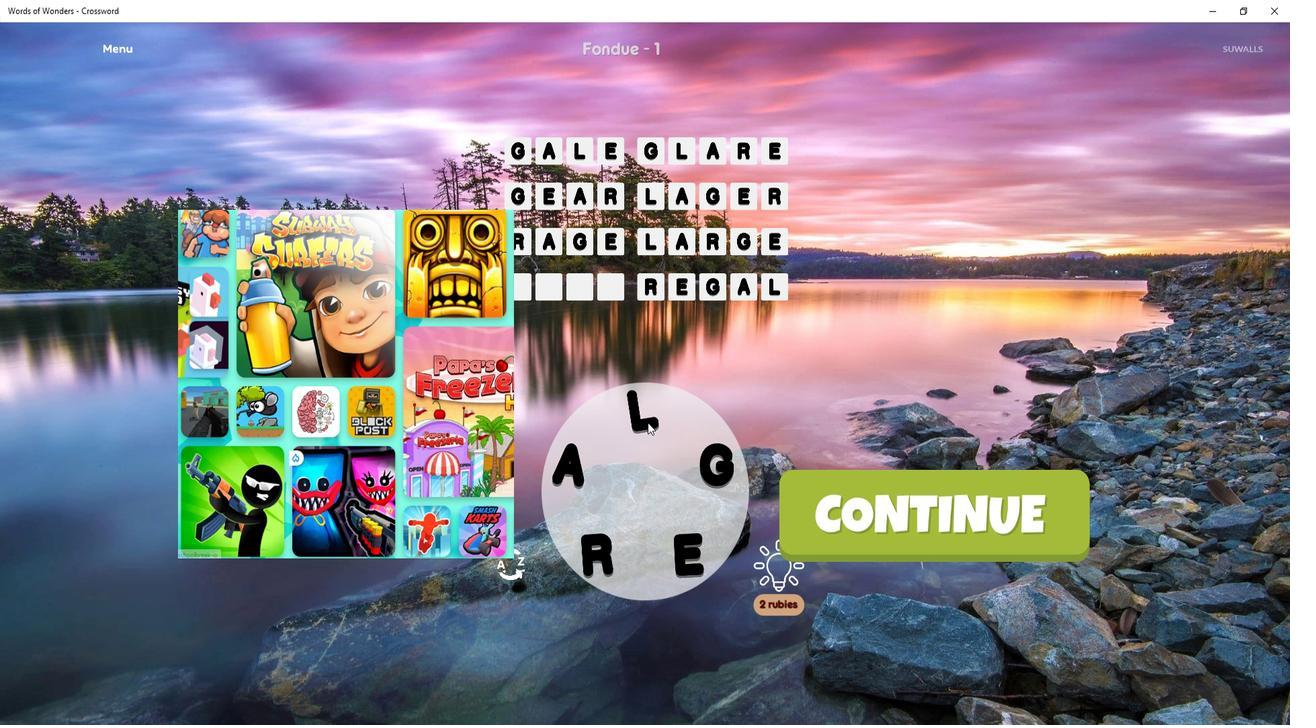 
Action: Mouse pressed left at (622, 497)
Screenshot: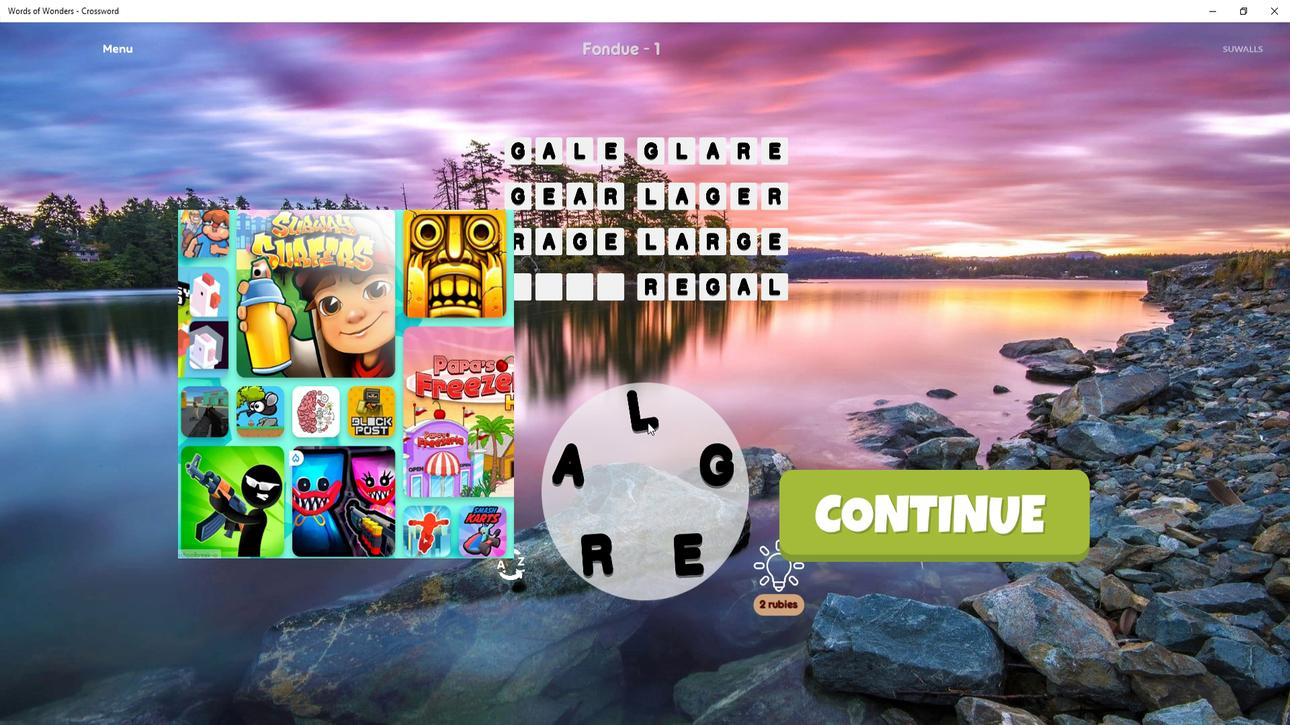 
Action: Mouse moved to (628, 419)
Screenshot: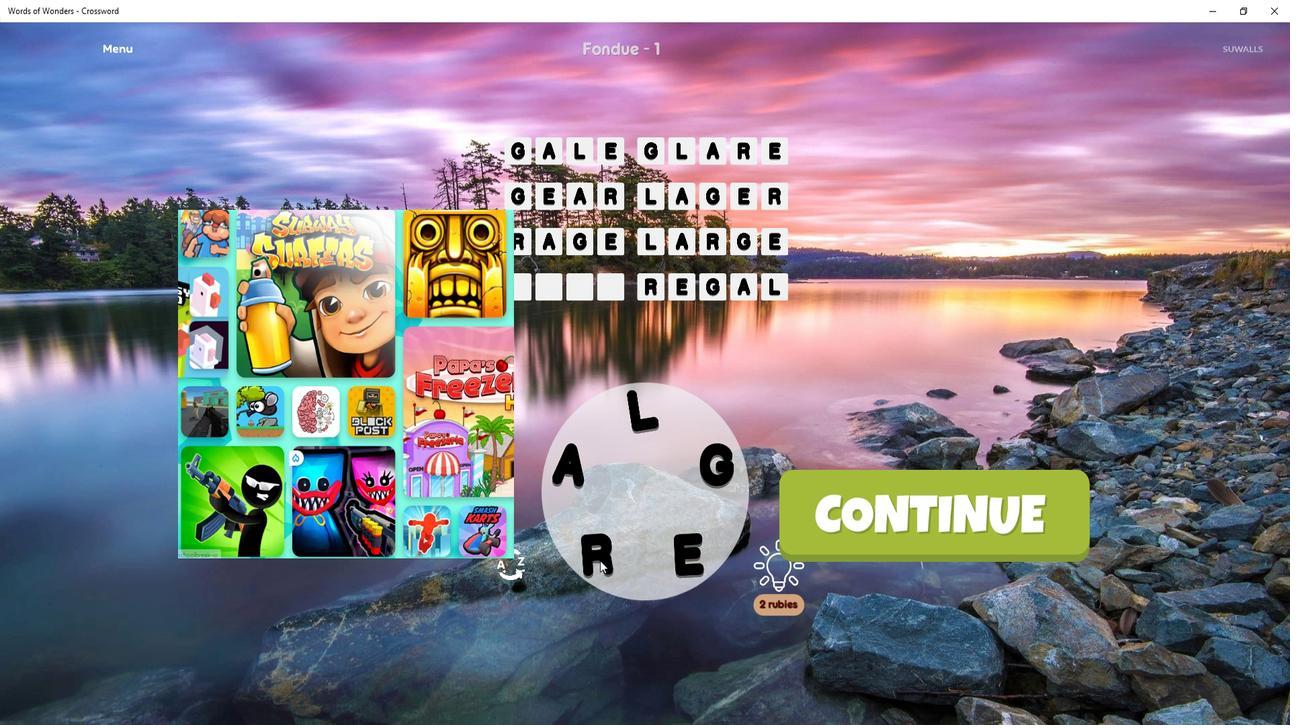 
Action: Mouse pressed left at (628, 419)
Screenshot: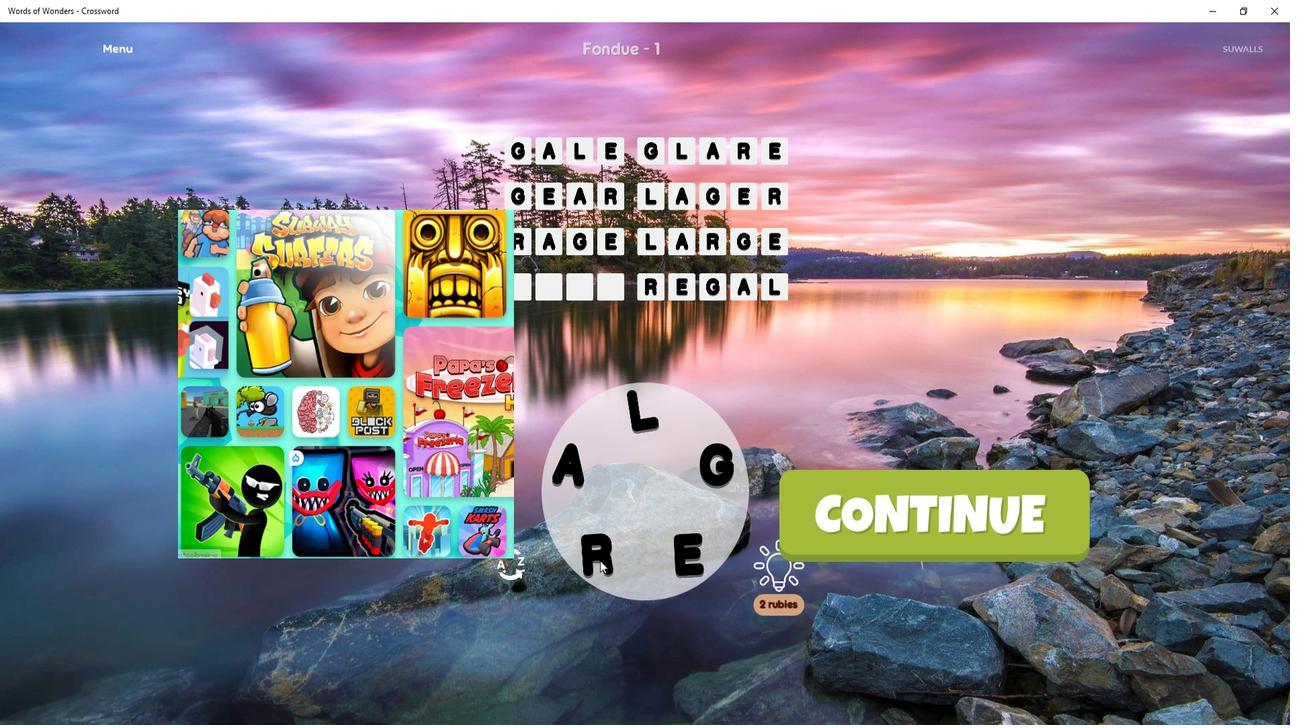 
Action: Mouse moved to (623, 501)
Screenshot: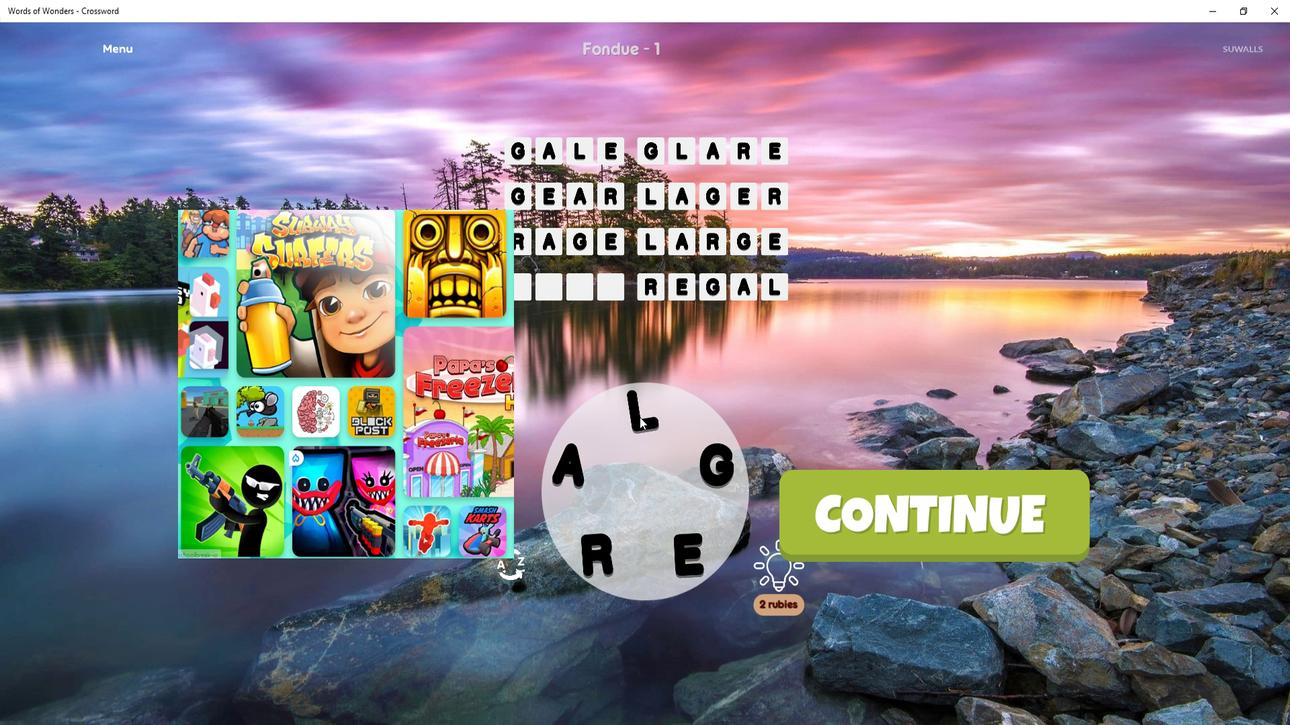 
Action: Mouse pressed left at (623, 501)
Screenshot: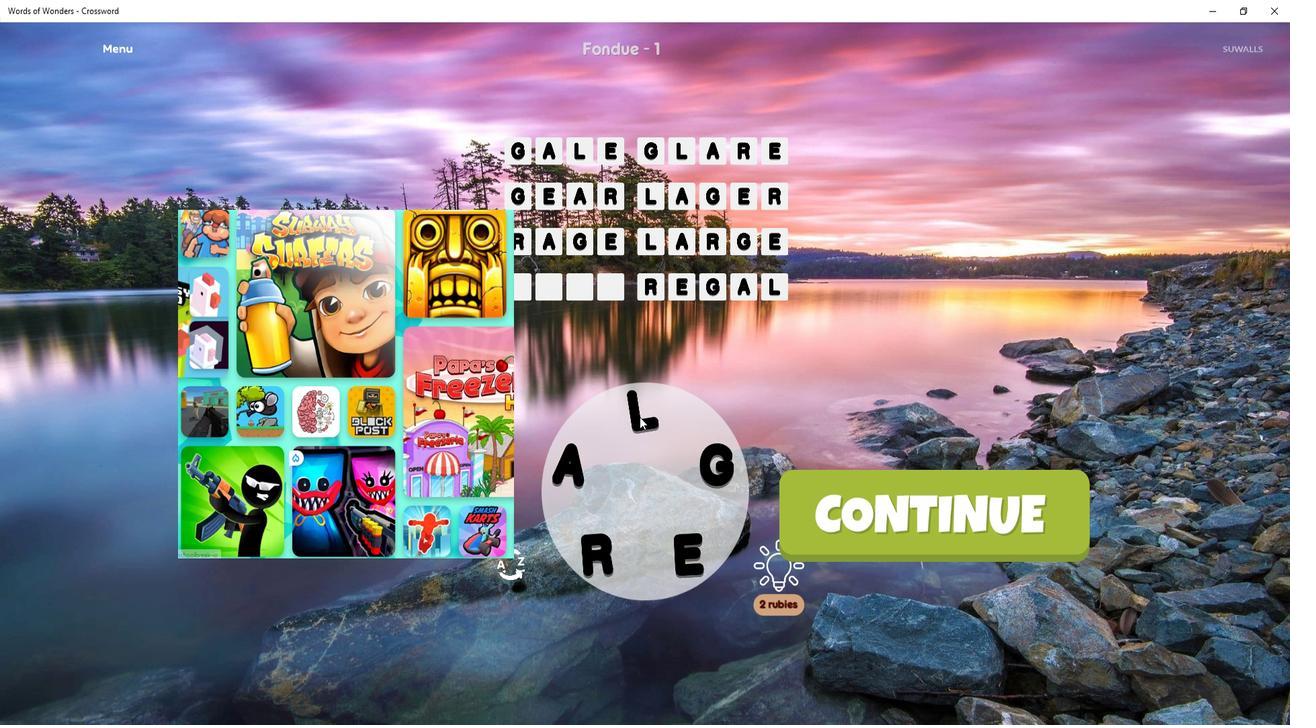 
Action: Mouse moved to (628, 425)
Screenshot: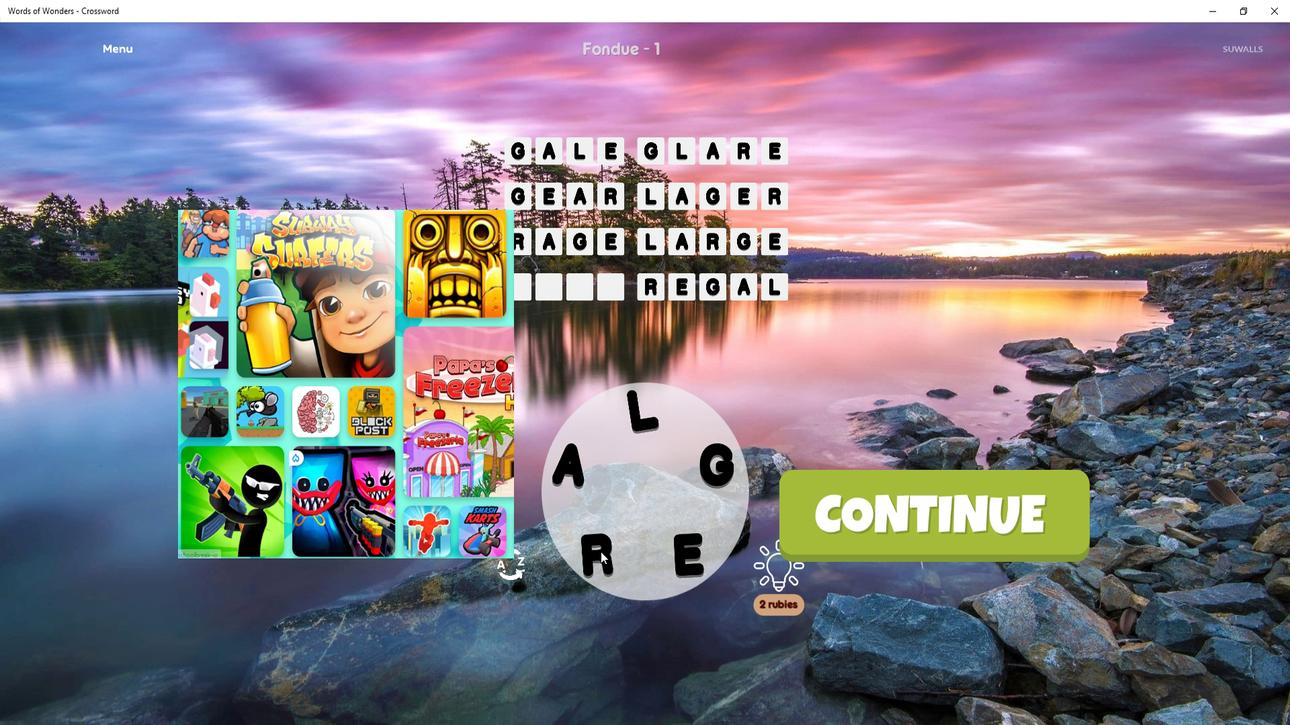 
Action: Mouse pressed left at (628, 425)
Screenshot: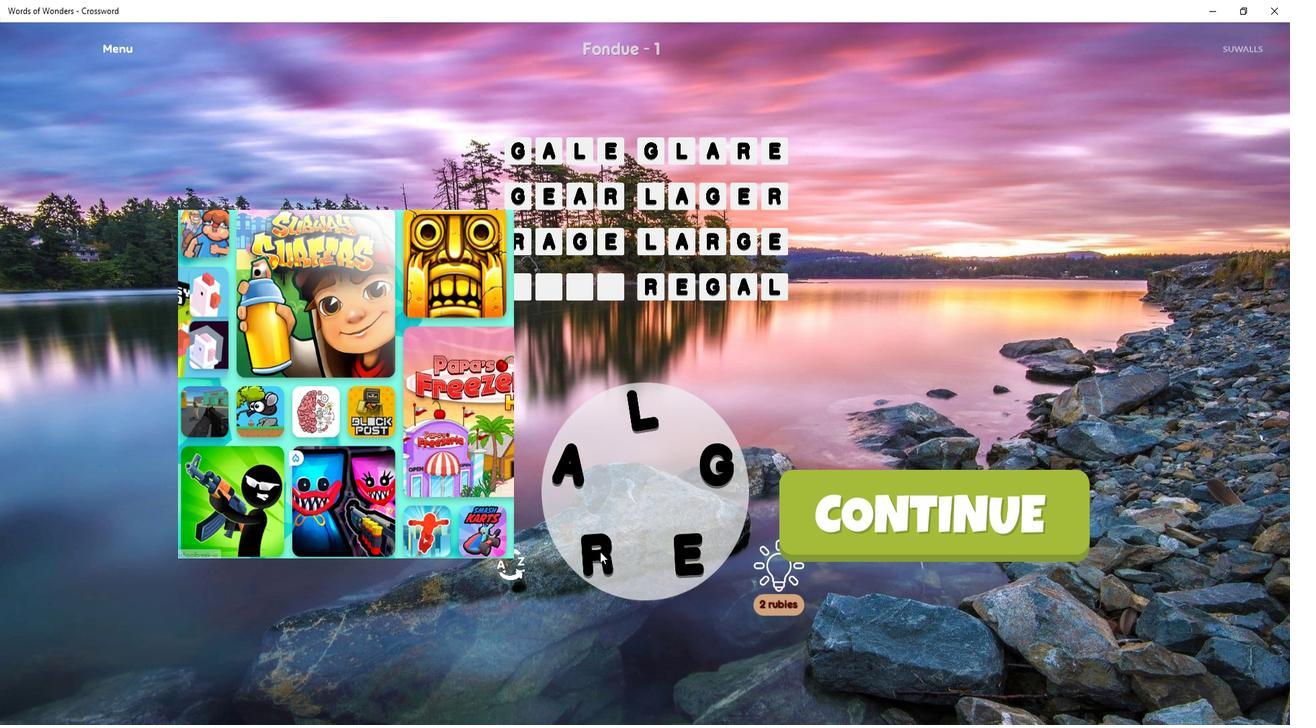 
Action: Mouse moved to (630, 419)
Screenshot: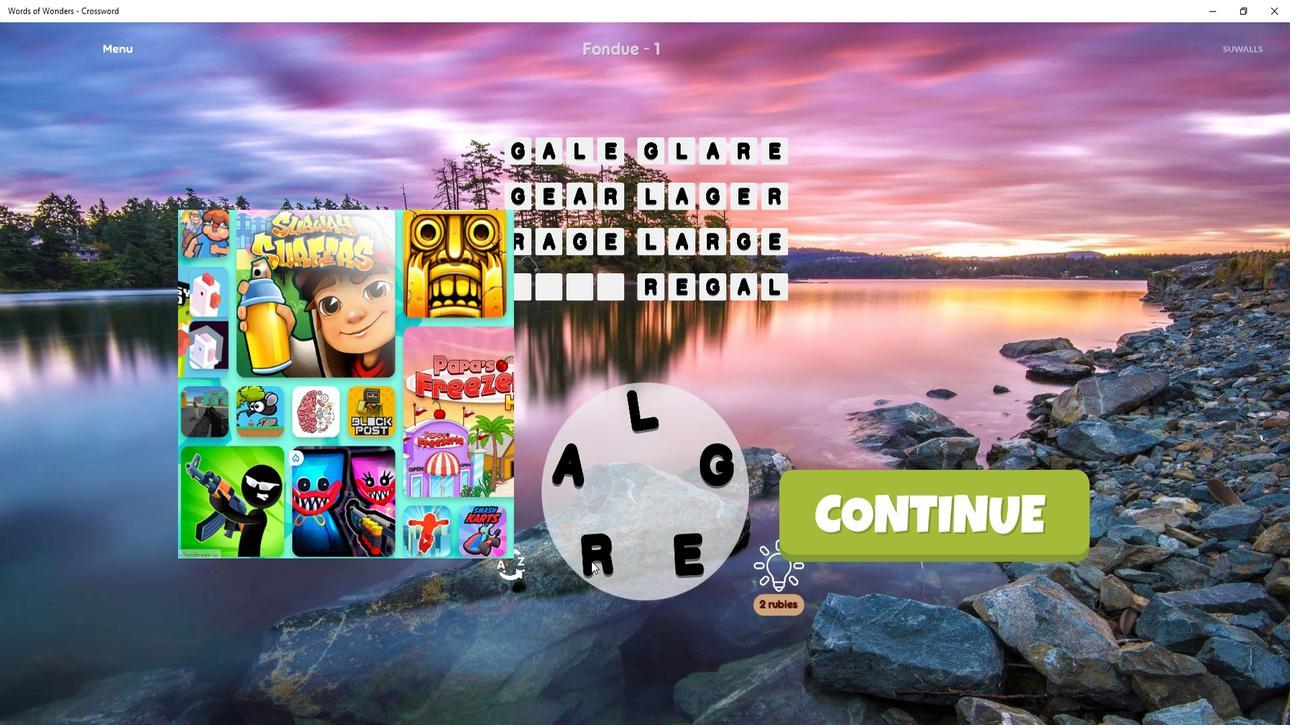 
Action: Mouse pressed left at (630, 419)
Screenshot: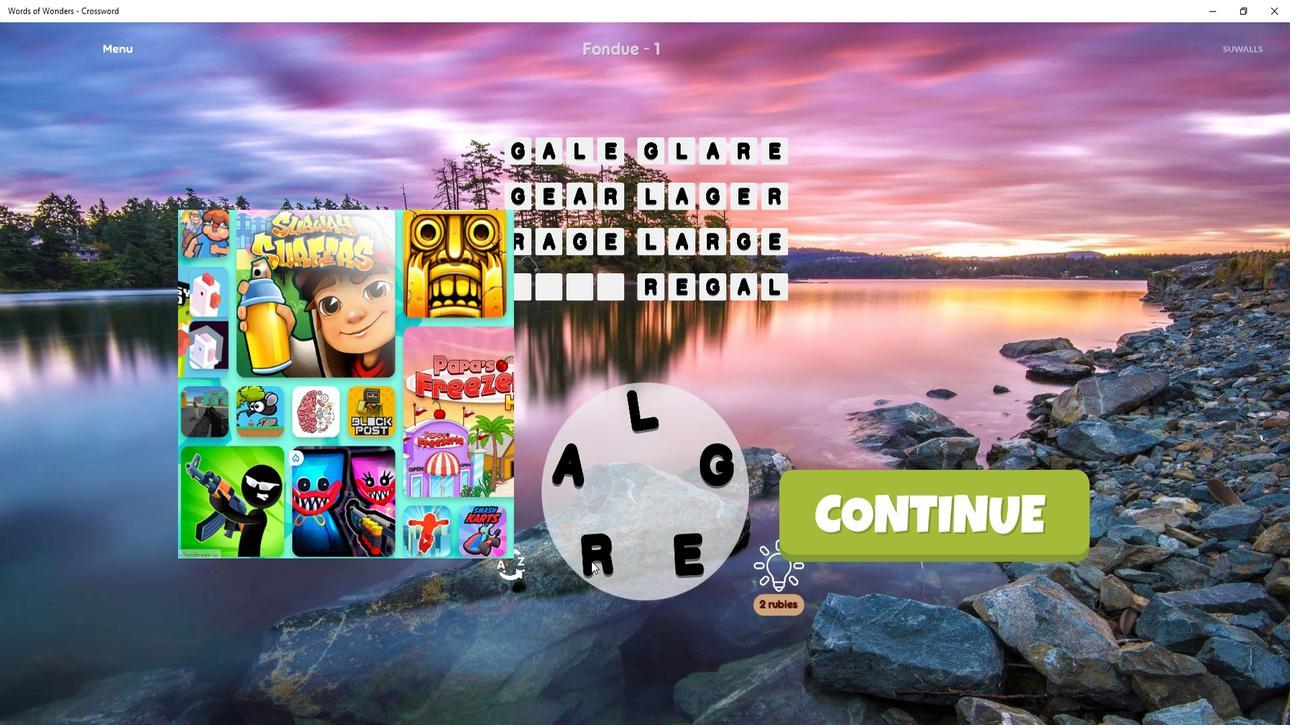 
Action: Mouse moved to (620, 552)
Screenshot: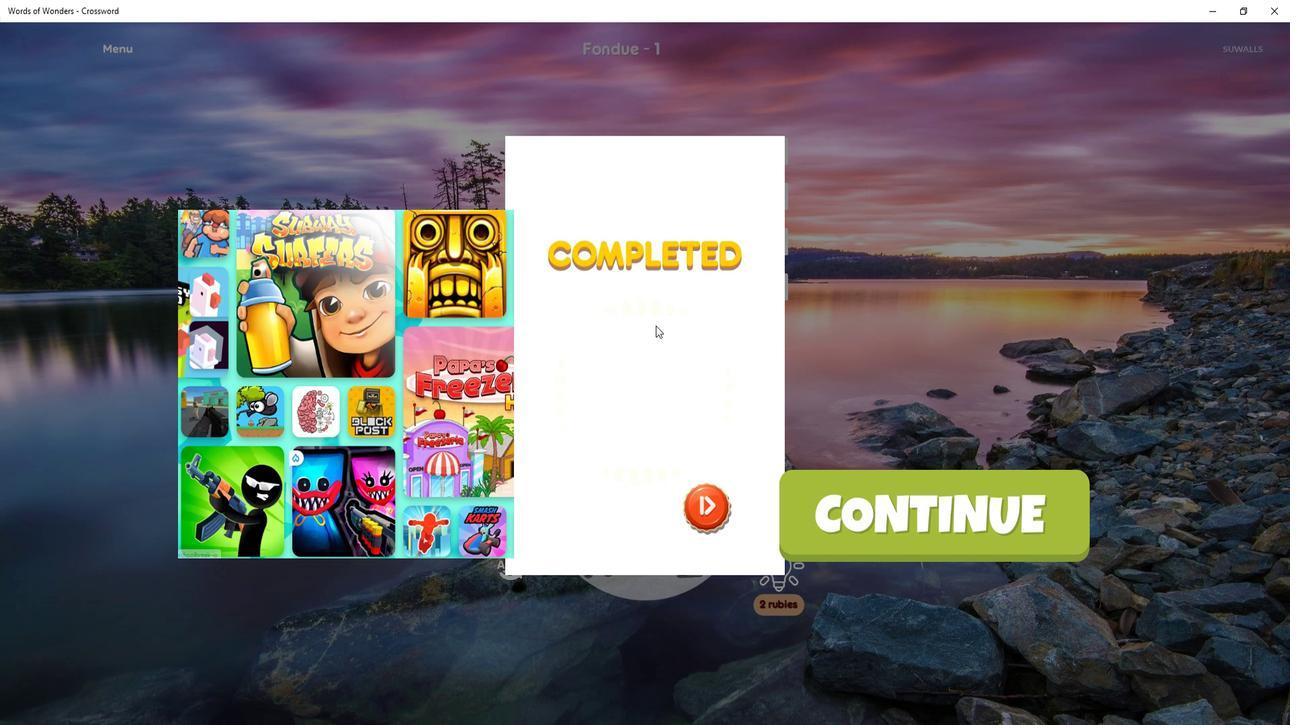 
